 Task: Look for space in Hindaun, India from 1st June, 2023 to 9th June, 2023 for 5 adults in price range Rs.6000 to Rs.12000. Place can be entire place with 3 bedrooms having 3 beds and 3 bathrooms. Property type can be house, flat, guest house. Booking option can be shelf check-in. Required host language is English.
Action: Mouse moved to (519, 129)
Screenshot: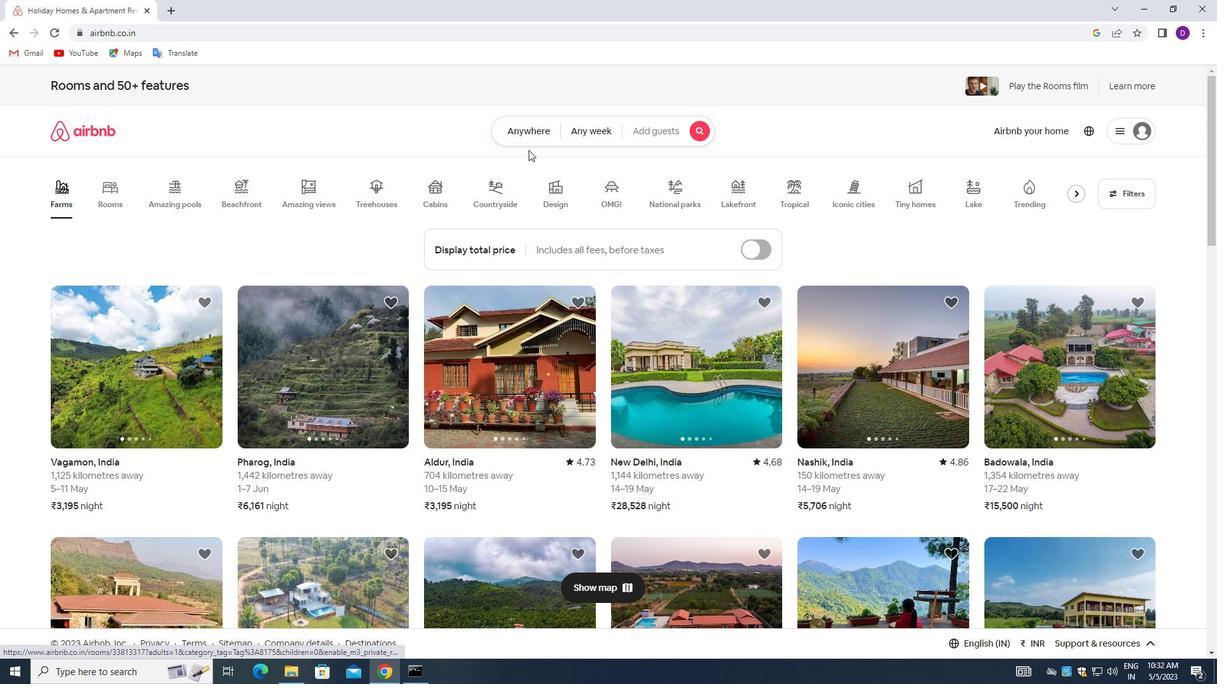 
Action: Mouse pressed left at (519, 129)
Screenshot: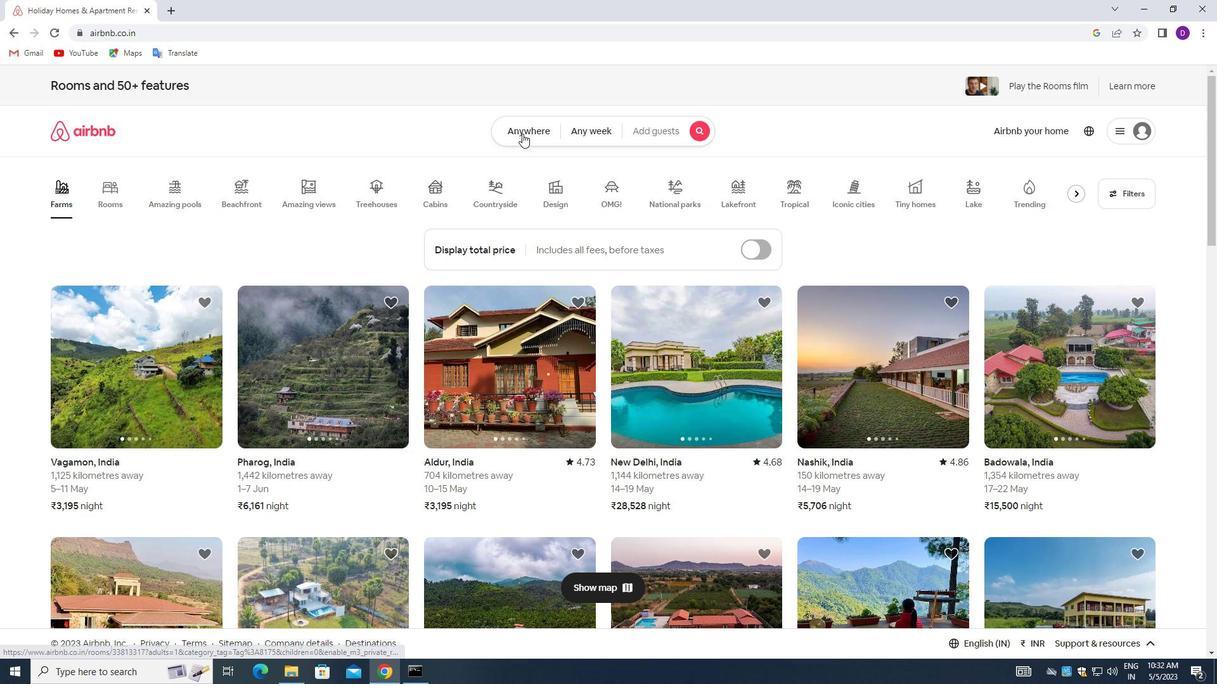 
Action: Mouse moved to (509, 176)
Screenshot: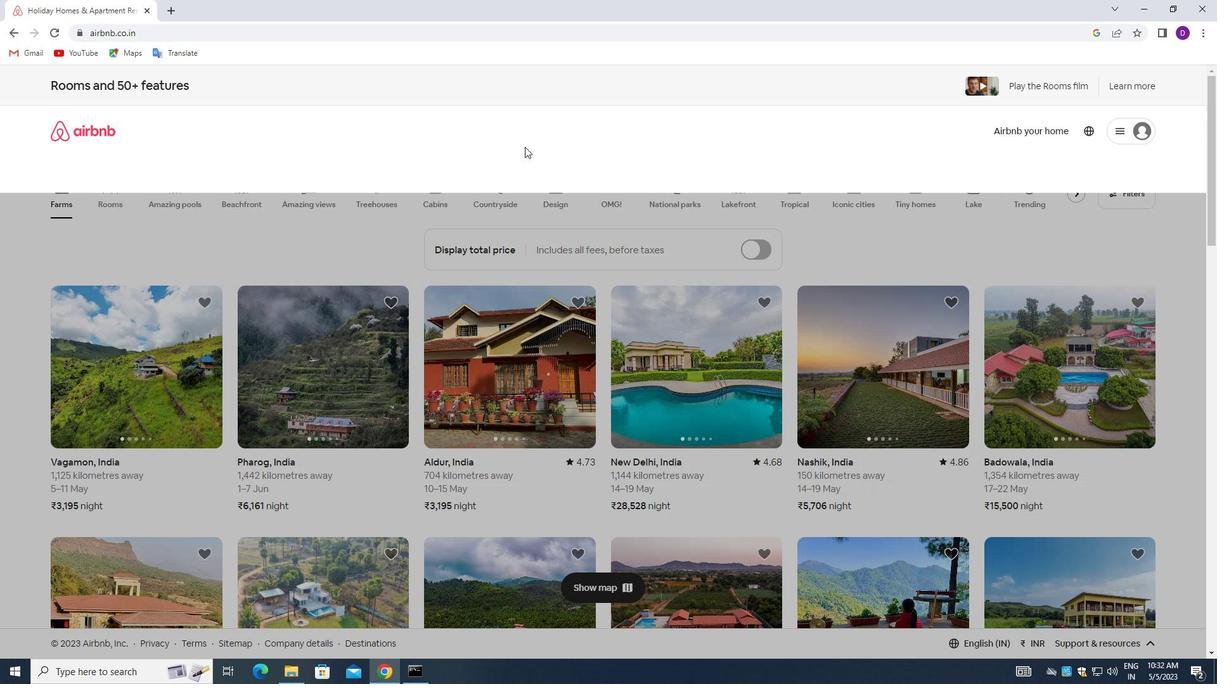 
Action: Mouse pressed left at (509, 176)
Screenshot: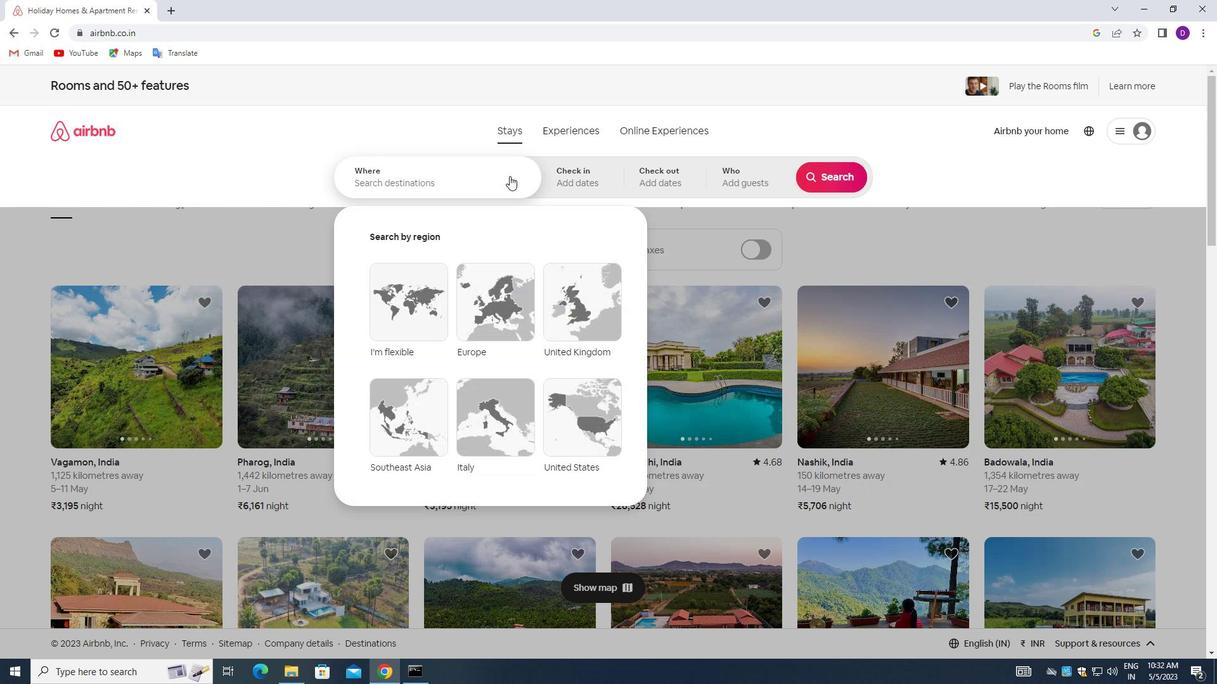 
Action: Mouse moved to (272, 175)
Screenshot: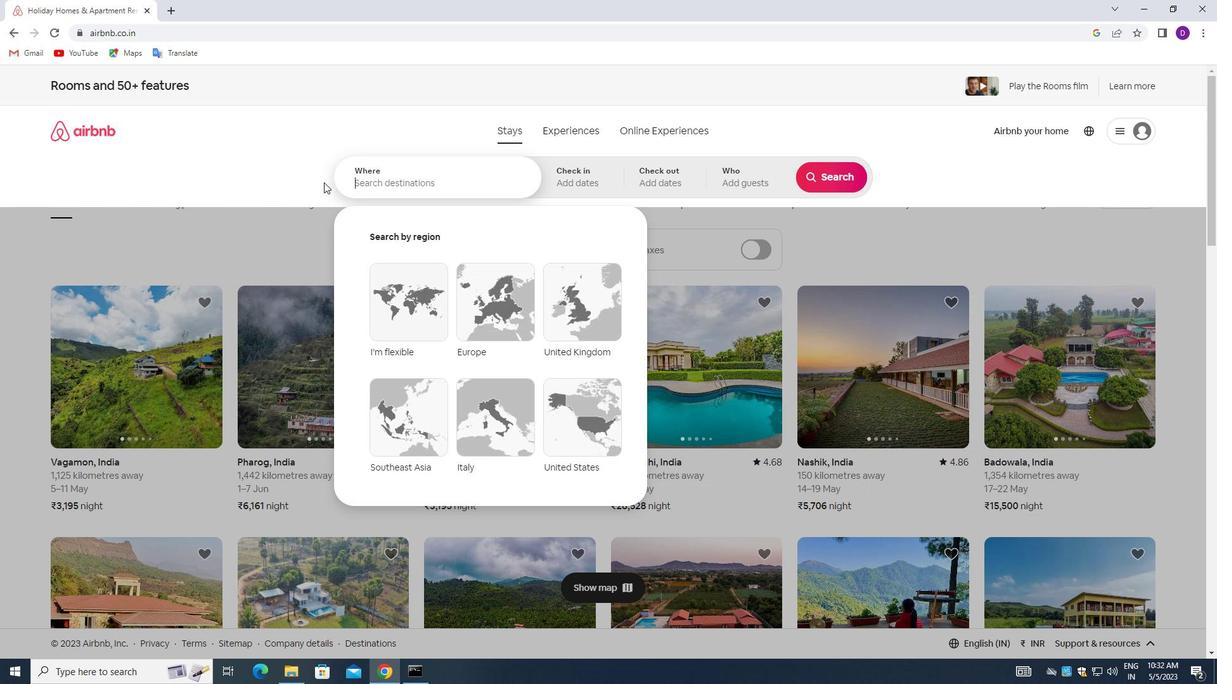
Action: Key pressed <Key.shift>HINDAUN,<Key.space><Key.shift>INDIA<Key.enter>
Screenshot: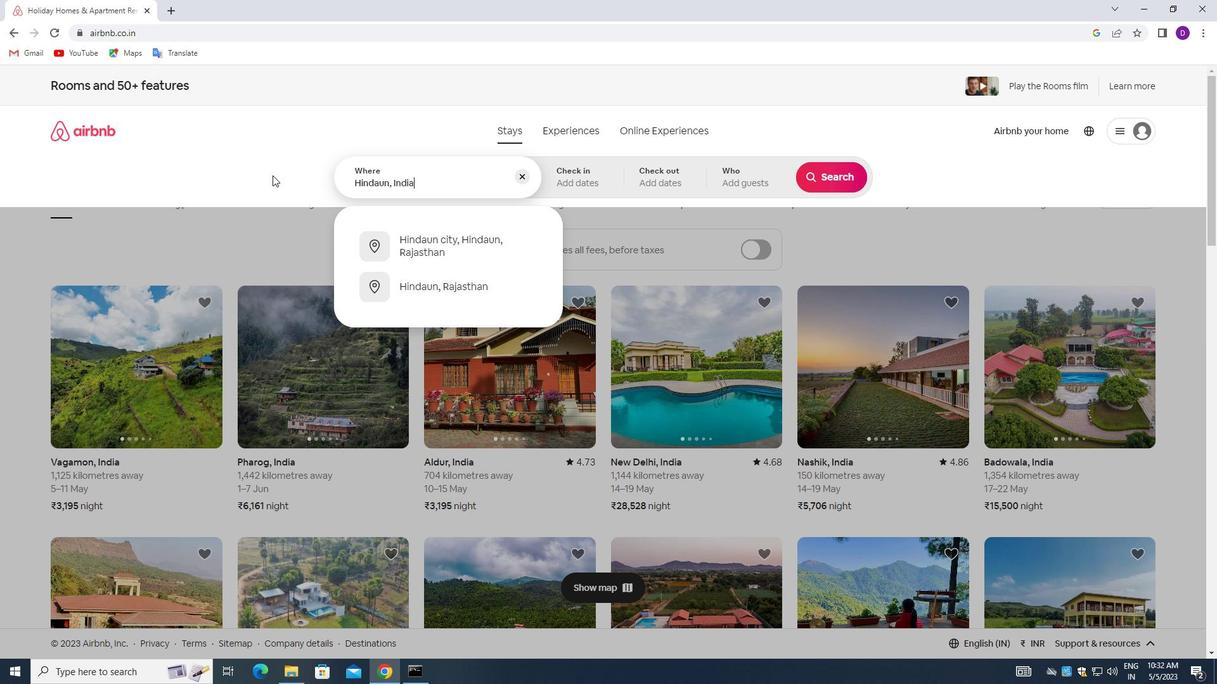 
Action: Mouse moved to (762, 332)
Screenshot: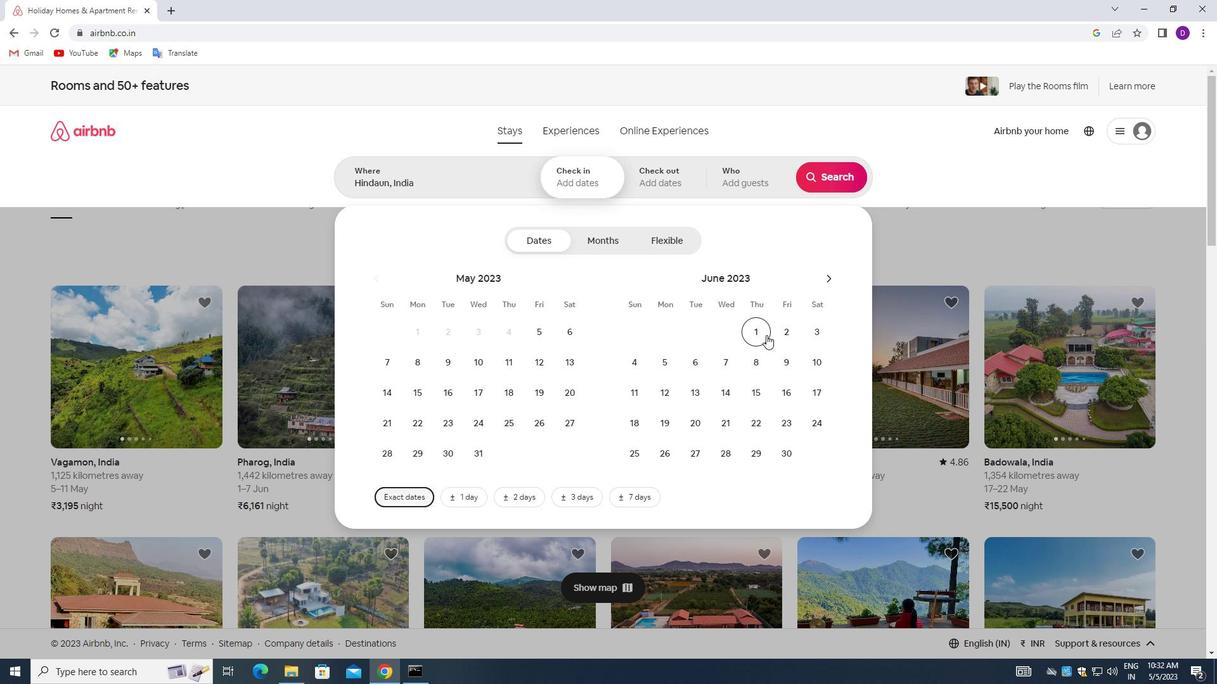 
Action: Mouse pressed left at (762, 332)
Screenshot: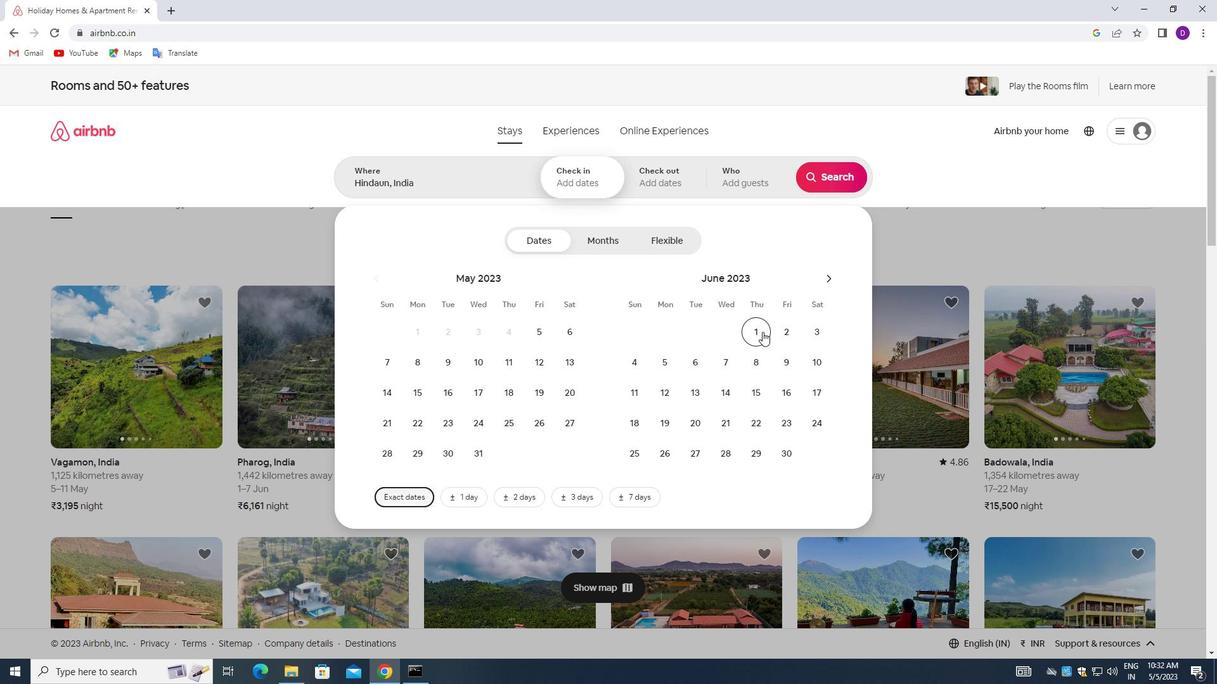 
Action: Mouse moved to (789, 355)
Screenshot: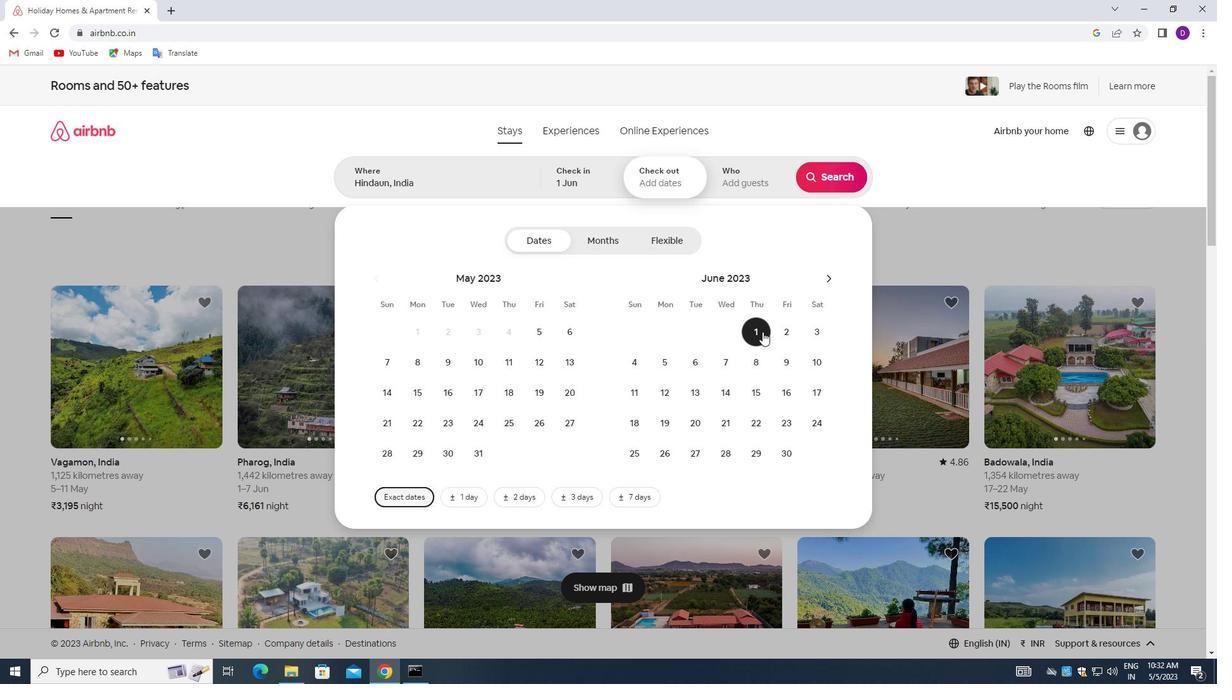 
Action: Mouse pressed left at (789, 355)
Screenshot: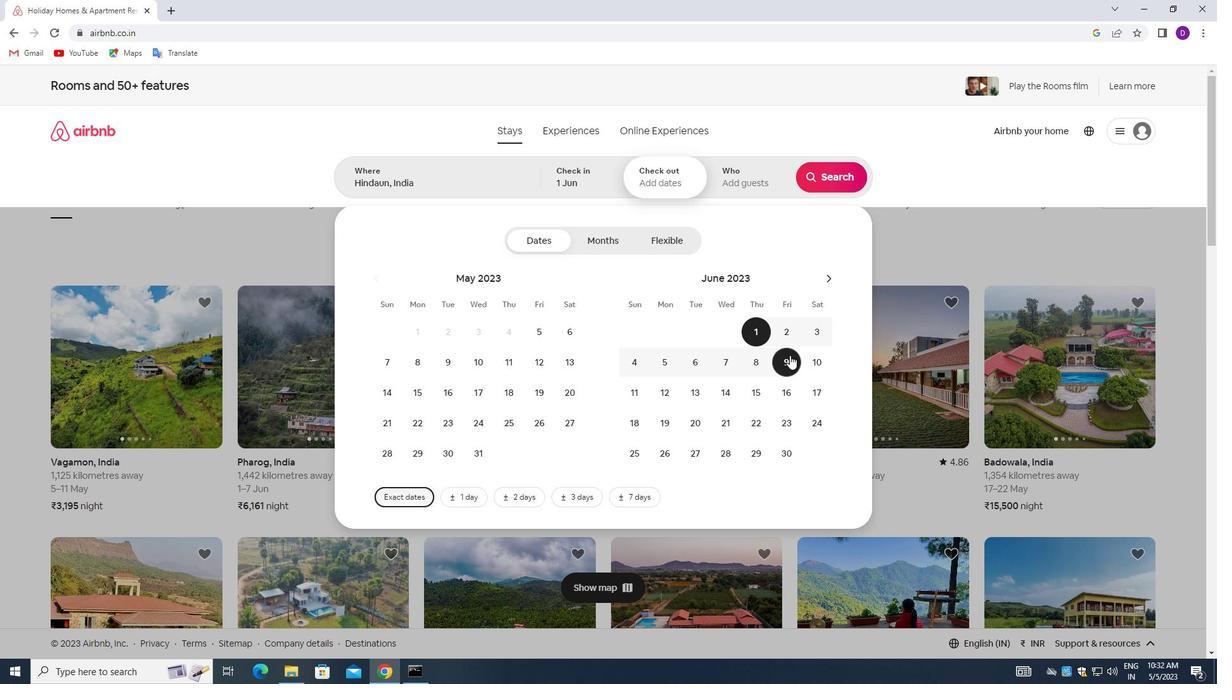 
Action: Mouse moved to (735, 170)
Screenshot: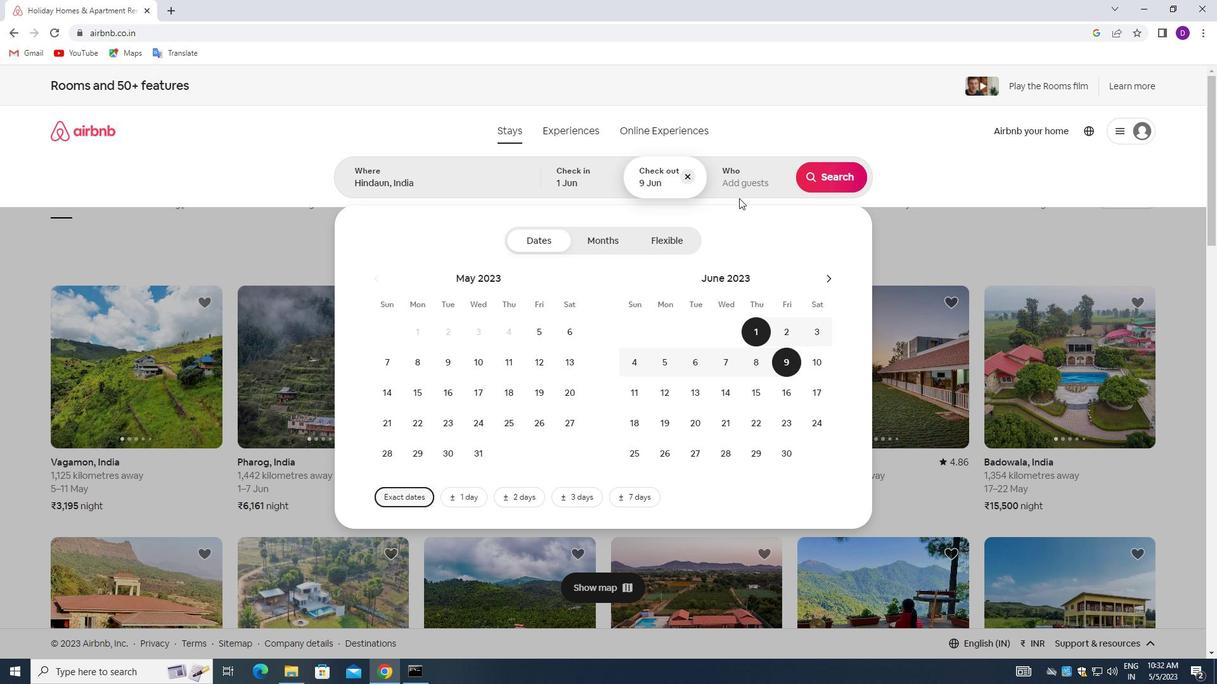 
Action: Mouse pressed left at (735, 170)
Screenshot: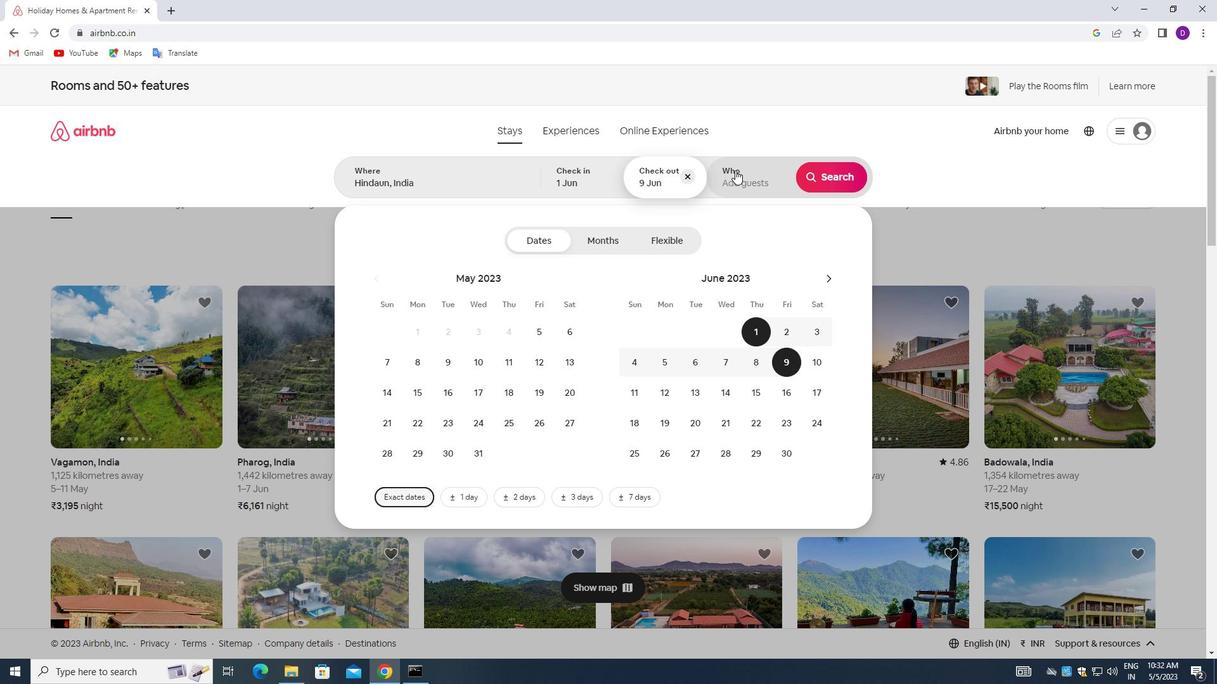 
Action: Mouse moved to (834, 249)
Screenshot: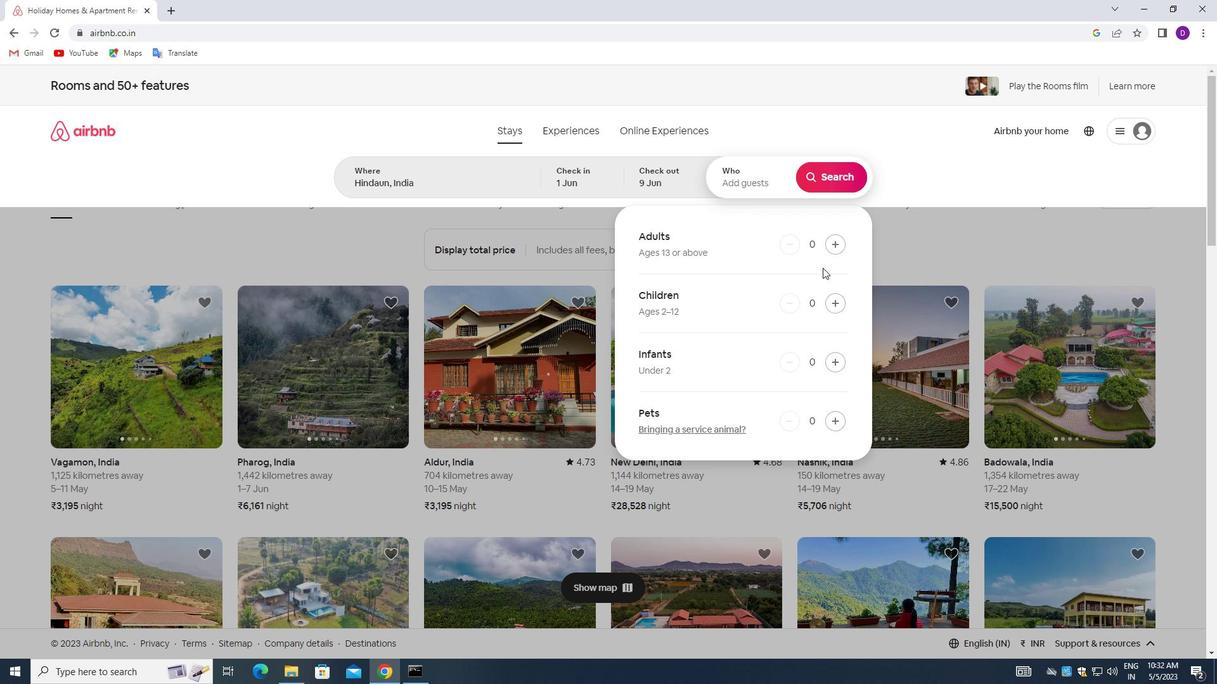 
Action: Mouse pressed left at (834, 249)
Screenshot: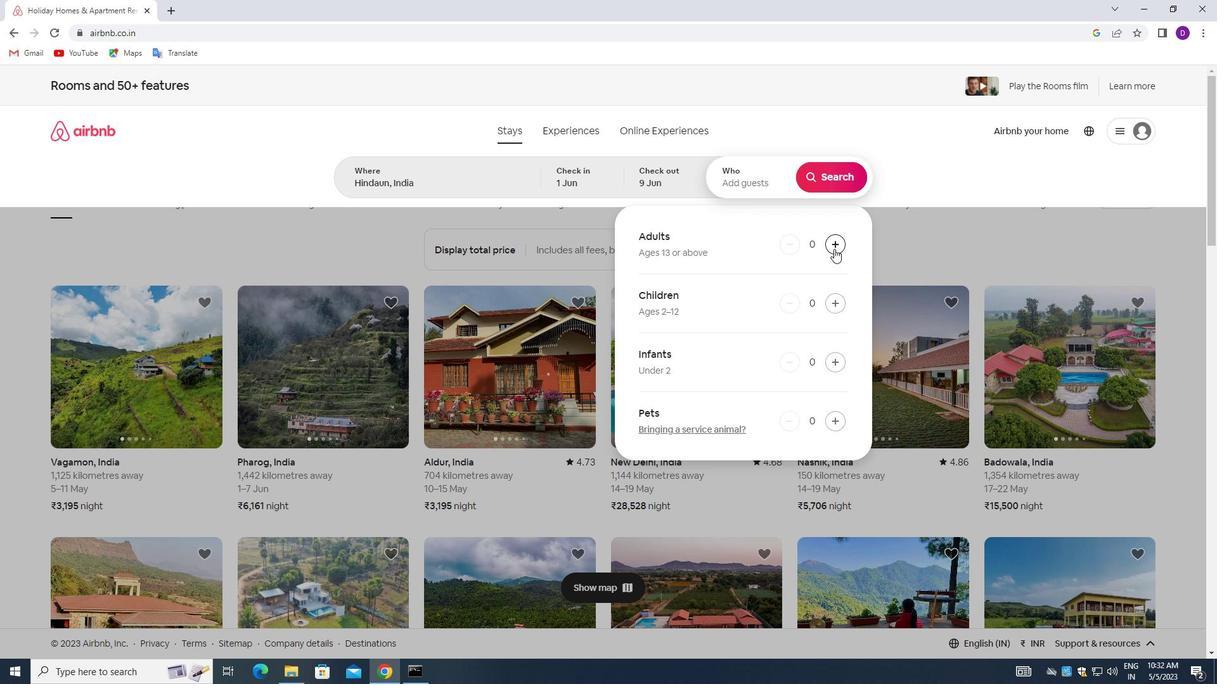 
Action: Mouse pressed left at (834, 249)
Screenshot: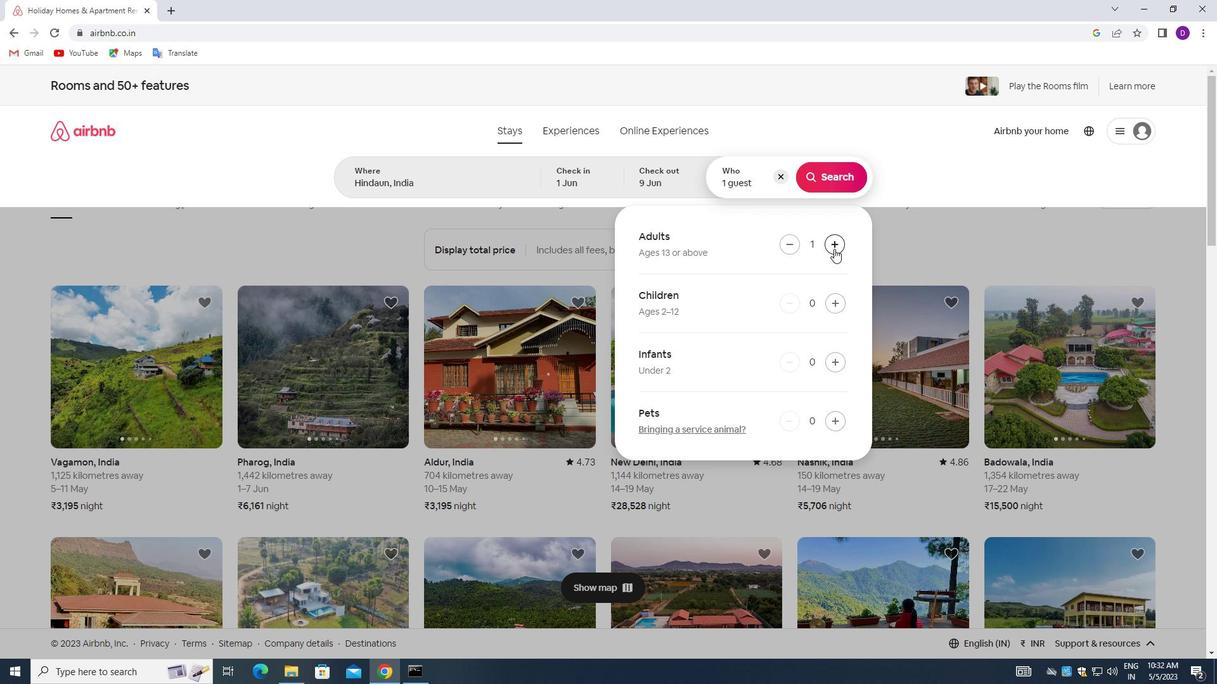 
Action: Mouse pressed left at (834, 249)
Screenshot: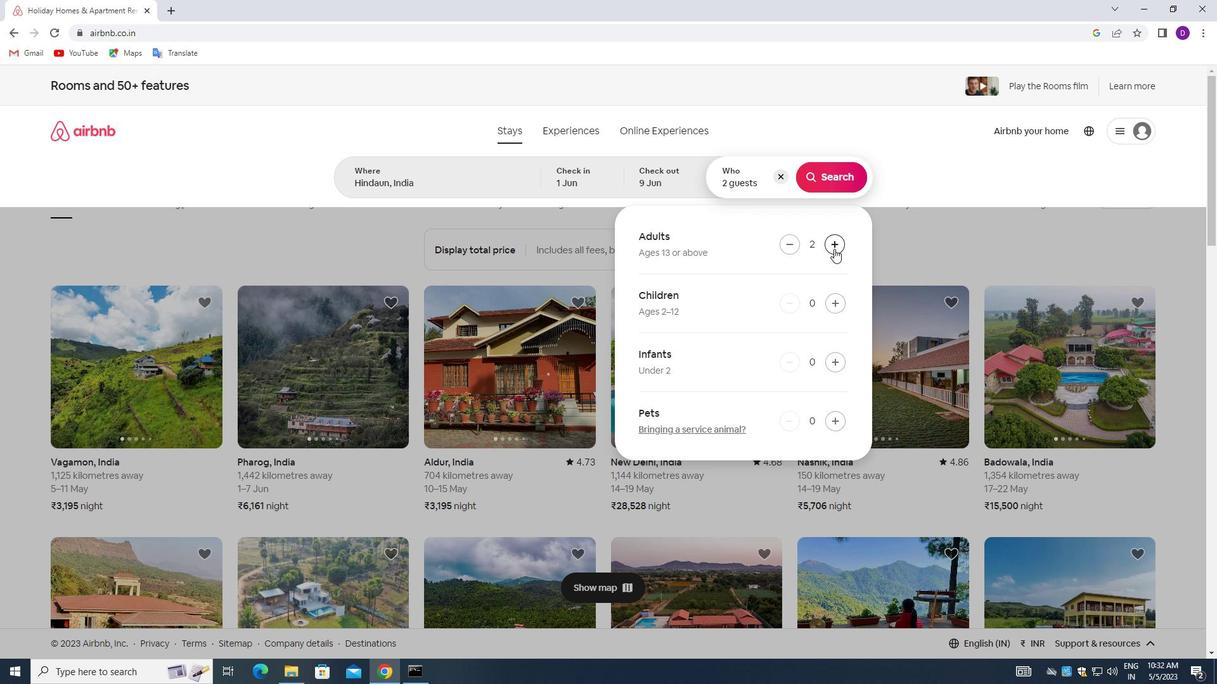 
Action: Mouse pressed left at (834, 249)
Screenshot: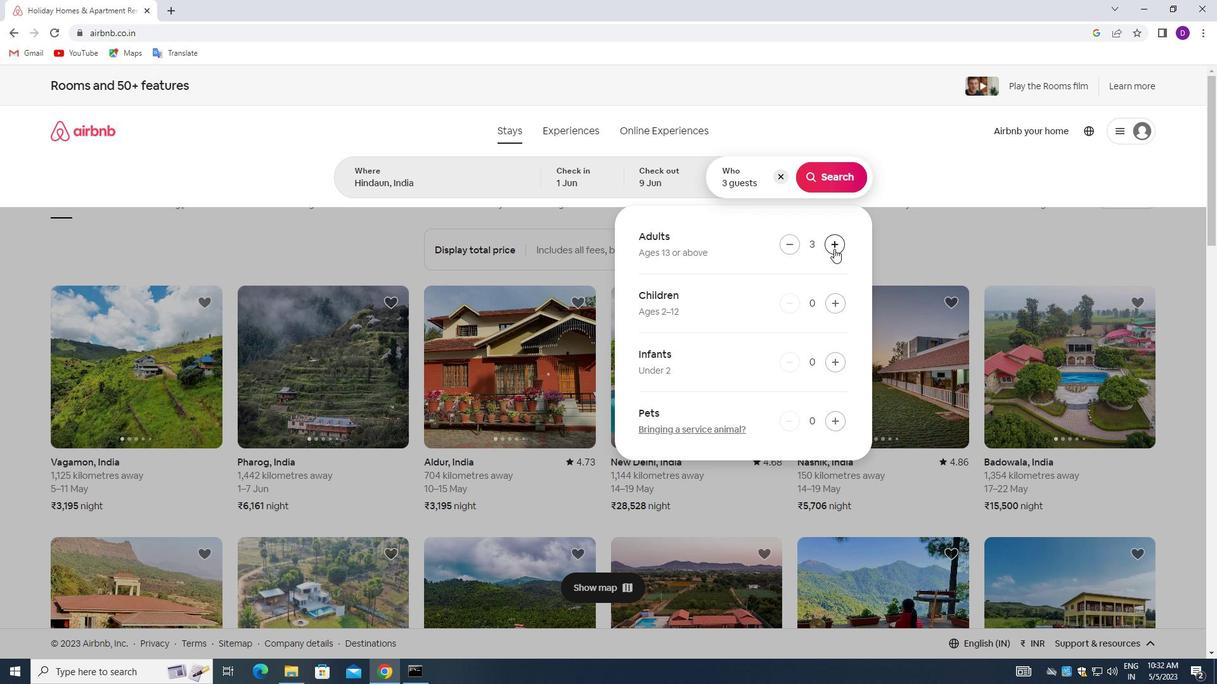 
Action: Mouse pressed left at (834, 249)
Screenshot: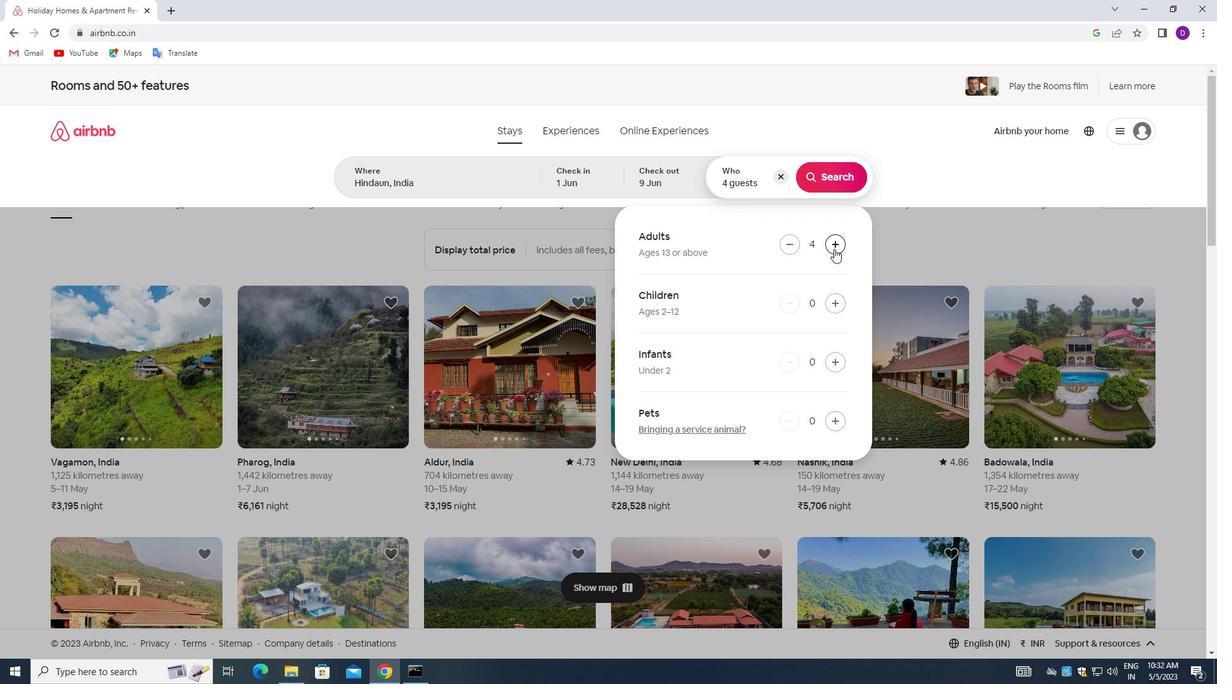 
Action: Mouse moved to (830, 176)
Screenshot: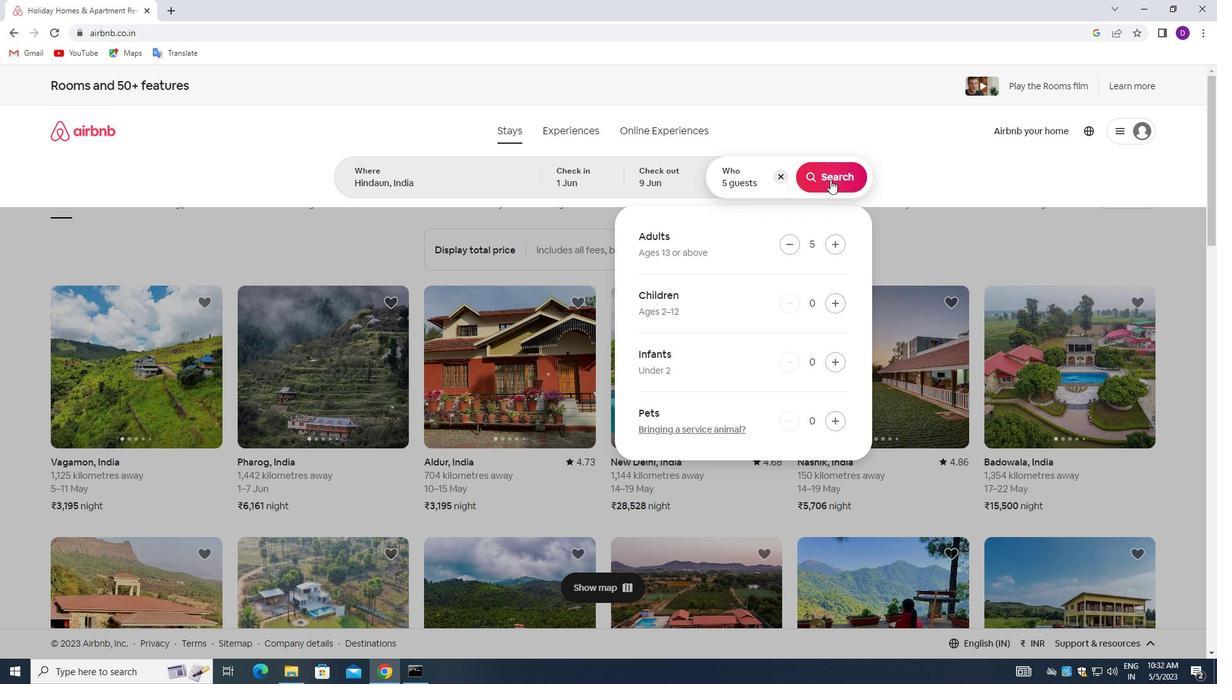 
Action: Mouse pressed left at (830, 176)
Screenshot: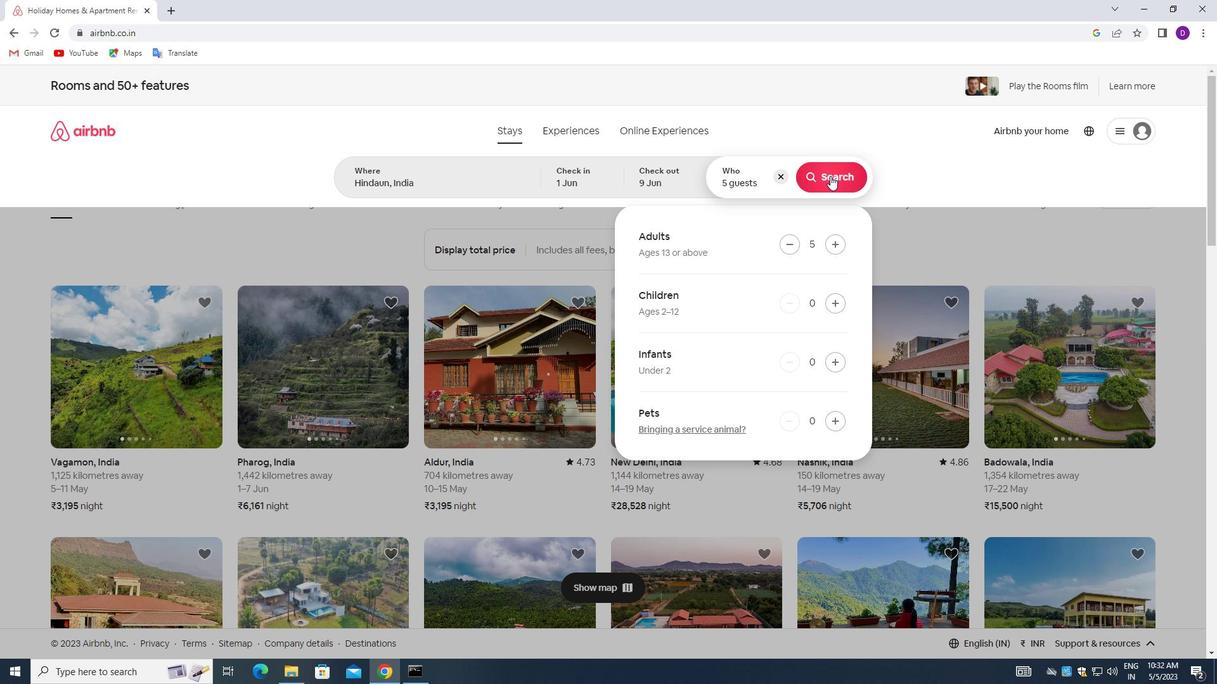 
Action: Mouse moved to (1147, 140)
Screenshot: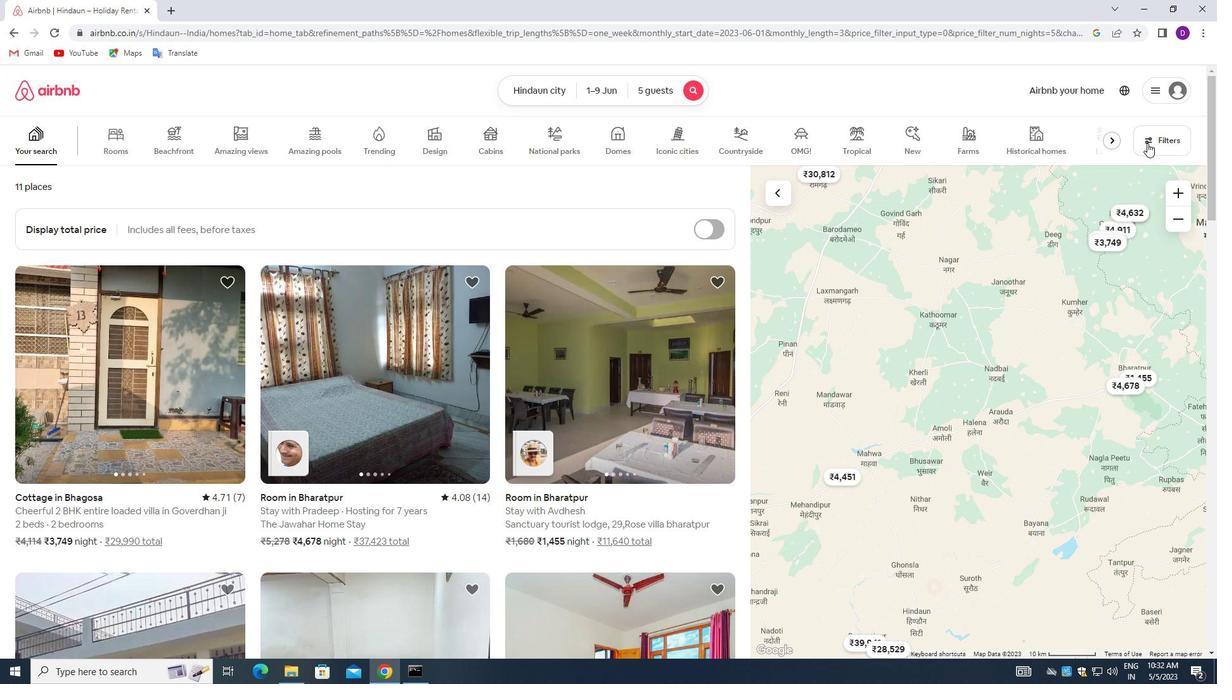 
Action: Mouse pressed left at (1147, 140)
Screenshot: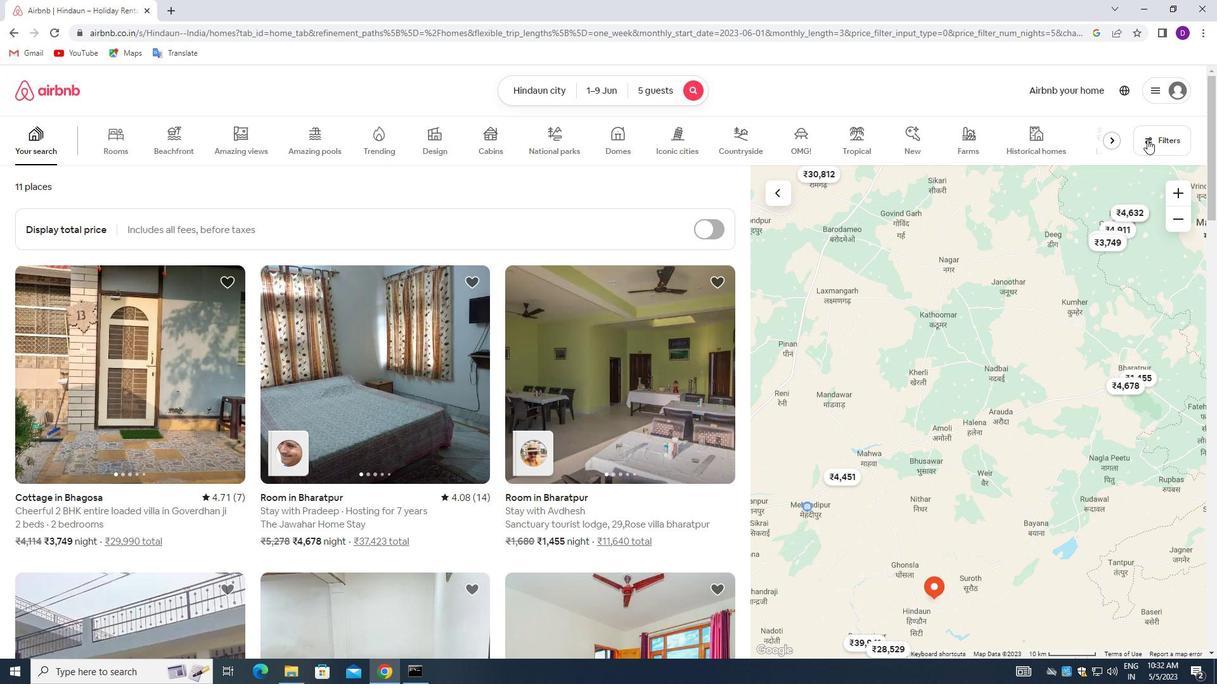 
Action: Mouse moved to (441, 454)
Screenshot: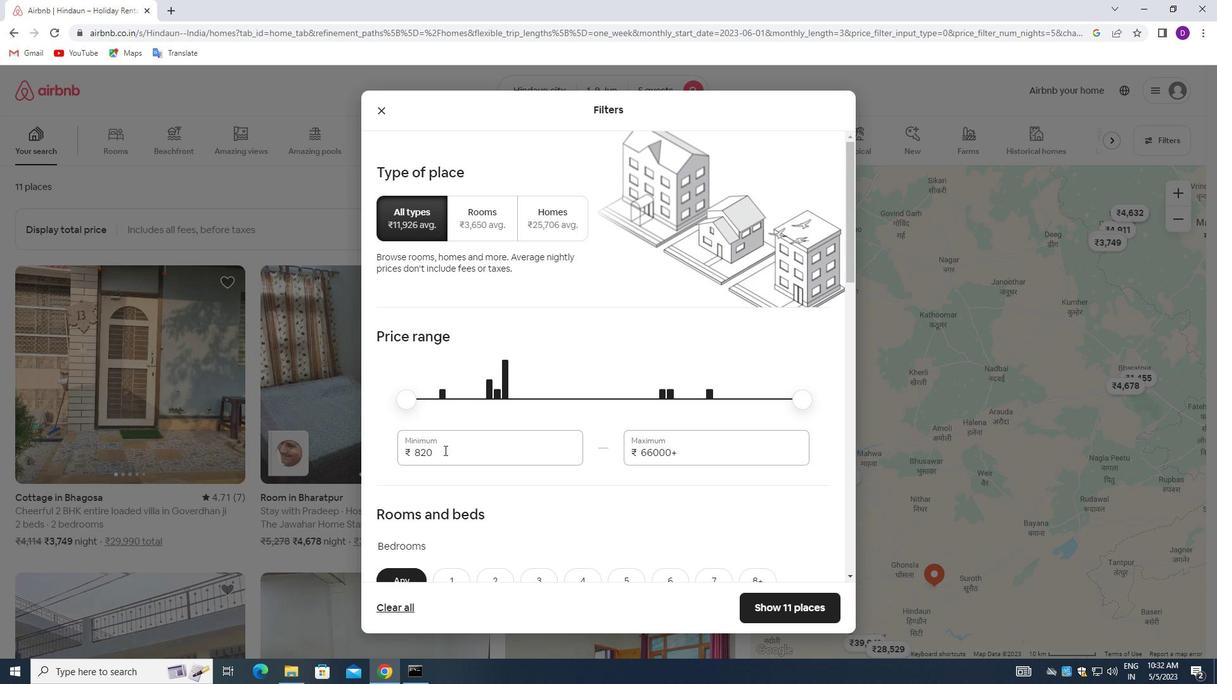 
Action: Mouse pressed left at (441, 454)
Screenshot: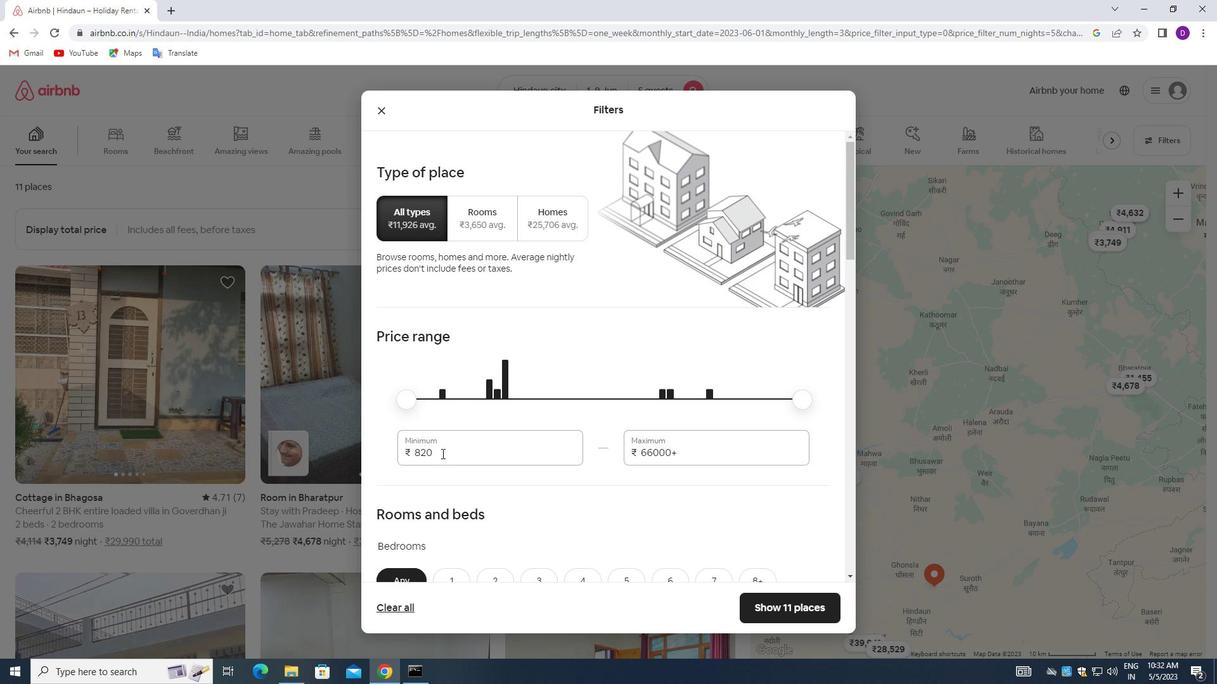 
Action: Mouse pressed left at (441, 454)
Screenshot: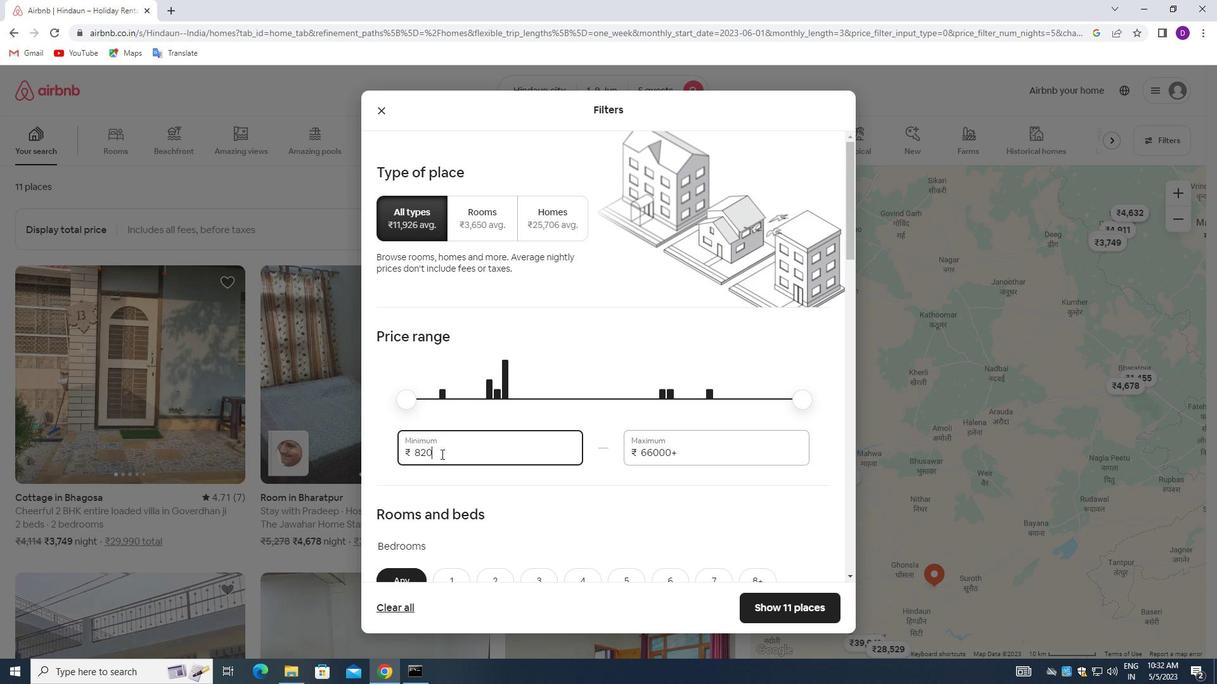 
Action: Key pressed 6000<Key.tab>12000
Screenshot: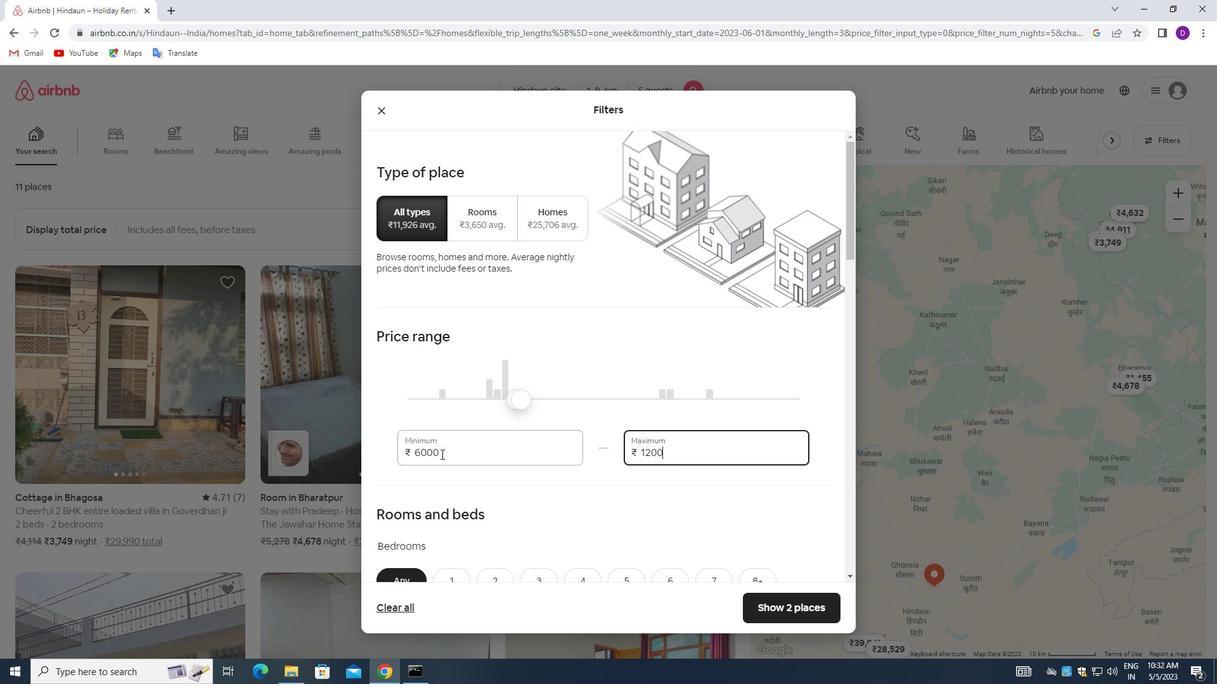 
Action: Mouse moved to (509, 503)
Screenshot: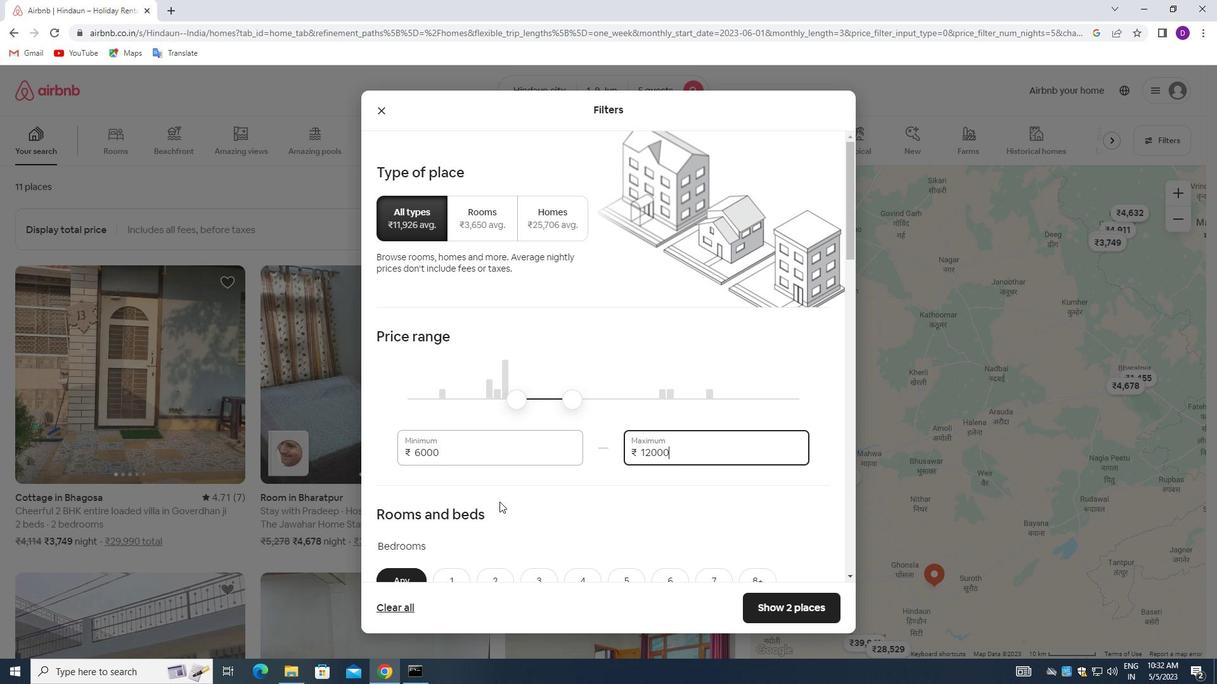 
Action: Mouse scrolled (509, 502) with delta (0, 0)
Screenshot: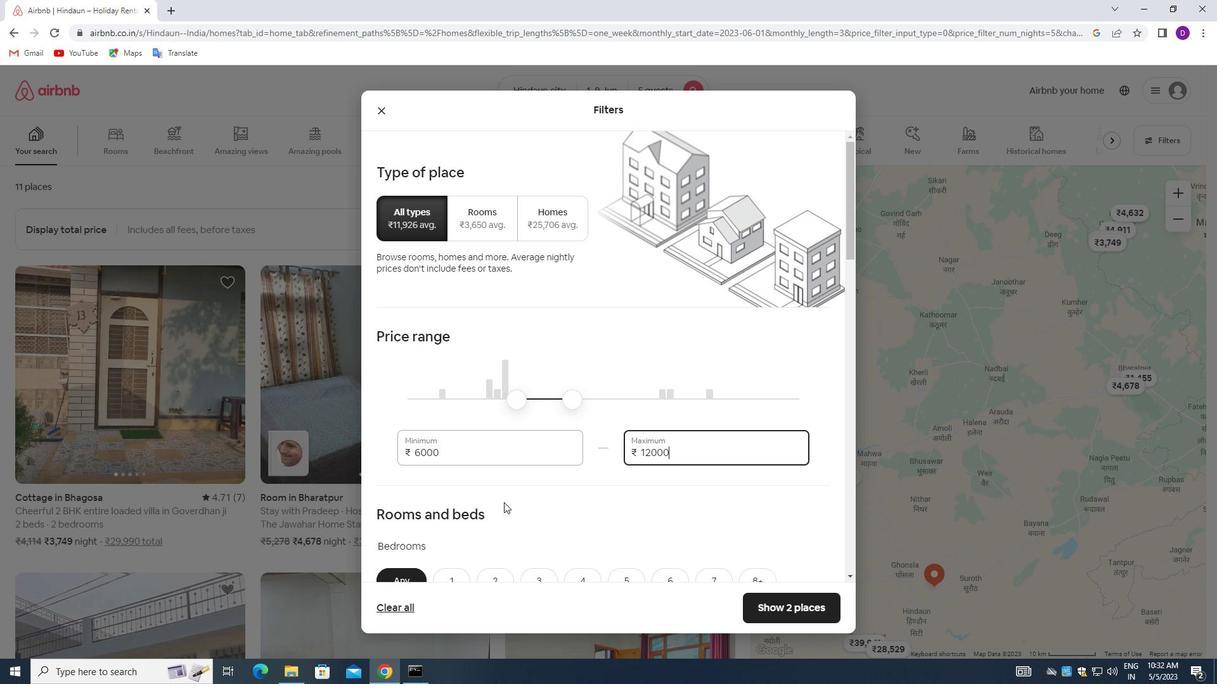 
Action: Mouse moved to (513, 503)
Screenshot: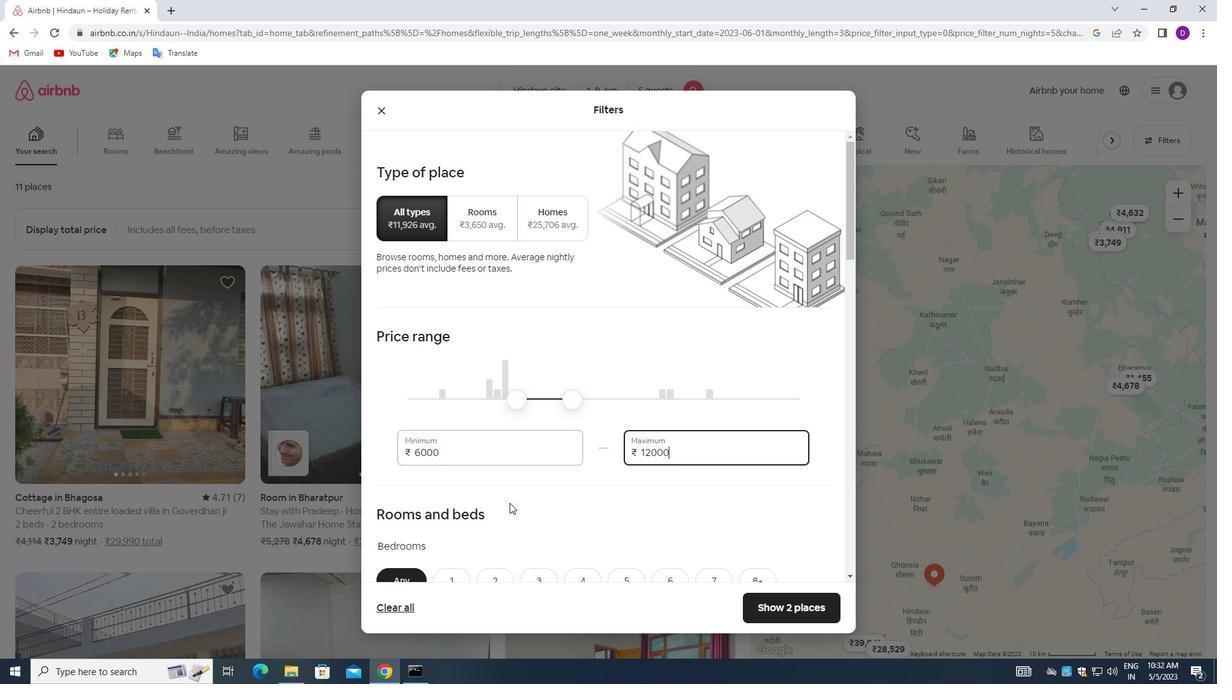
Action: Mouse scrolled (513, 502) with delta (0, 0)
Screenshot: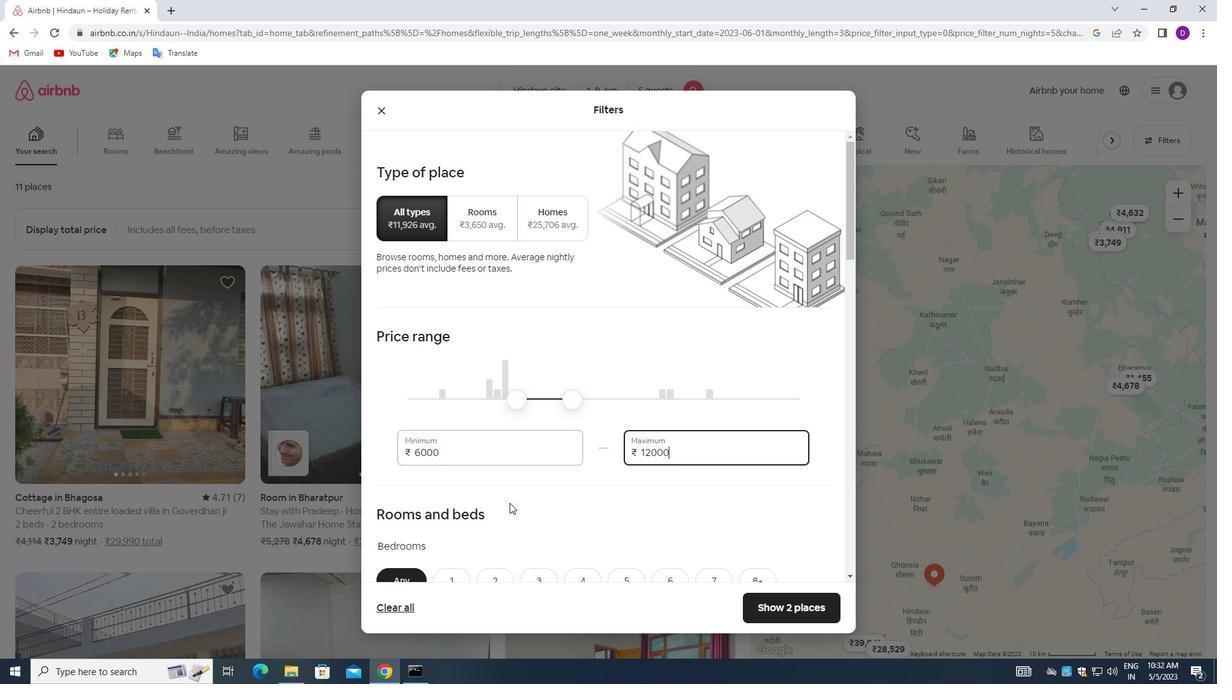 
Action: Mouse moved to (514, 503)
Screenshot: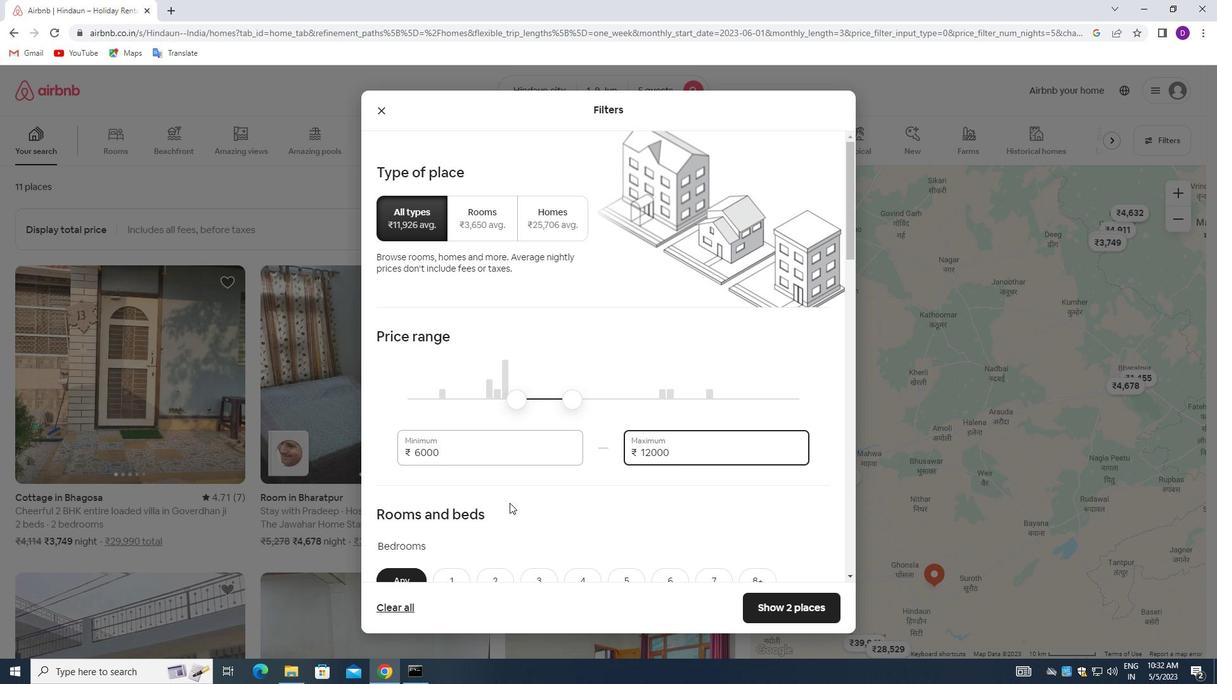 
Action: Mouse scrolled (514, 502) with delta (0, 0)
Screenshot: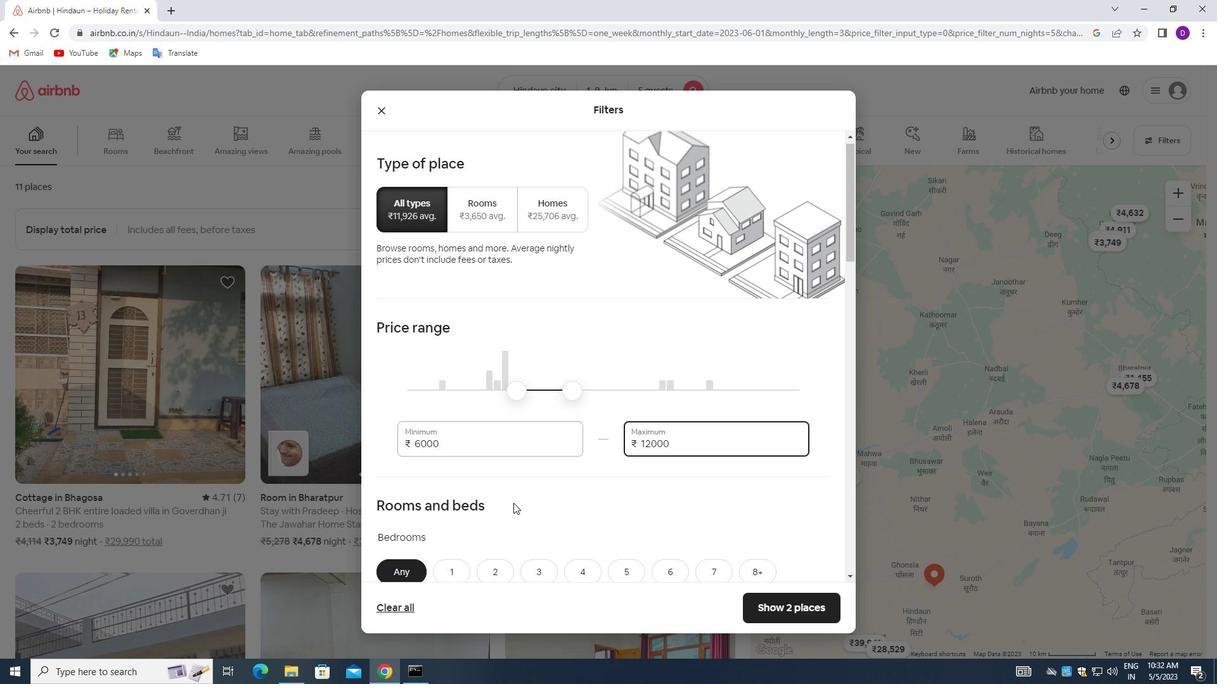 
Action: Mouse moved to (537, 398)
Screenshot: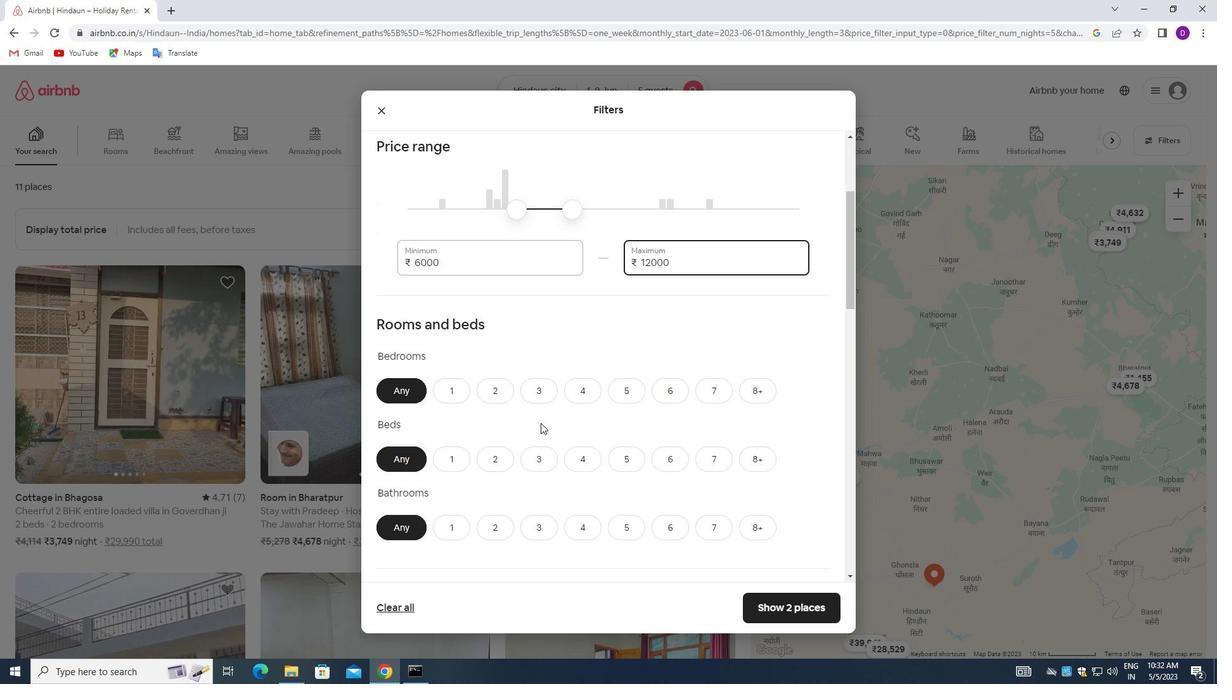 
Action: Mouse pressed left at (537, 398)
Screenshot: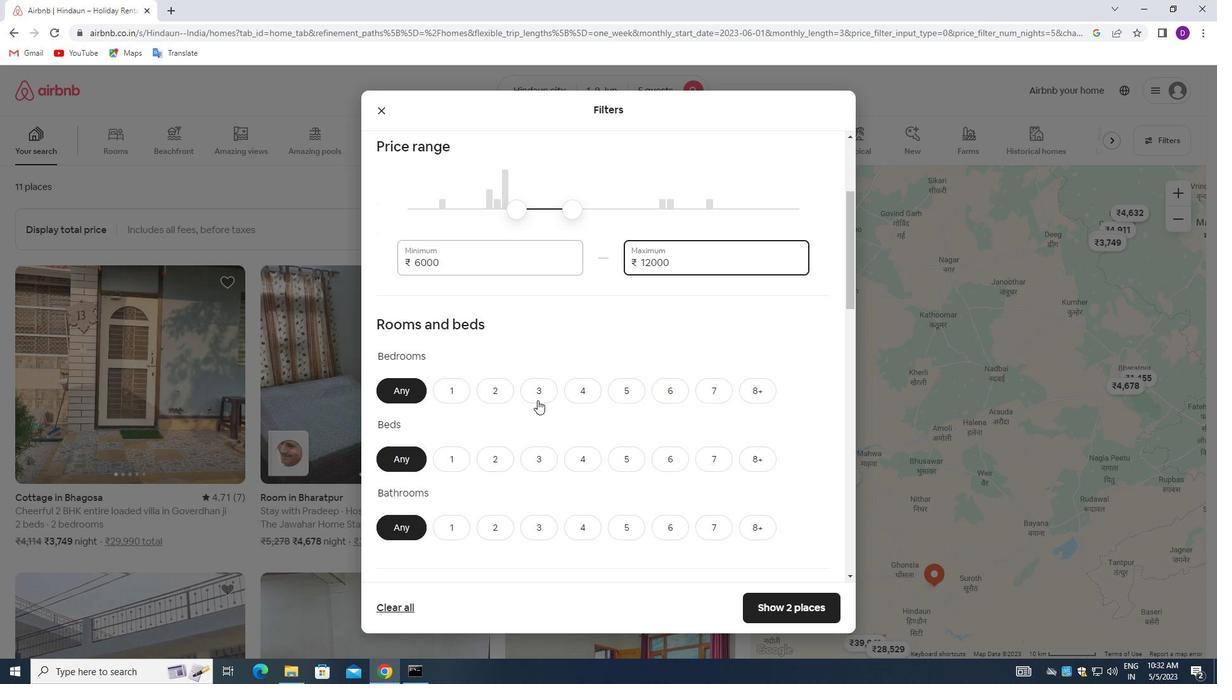 
Action: Mouse moved to (537, 453)
Screenshot: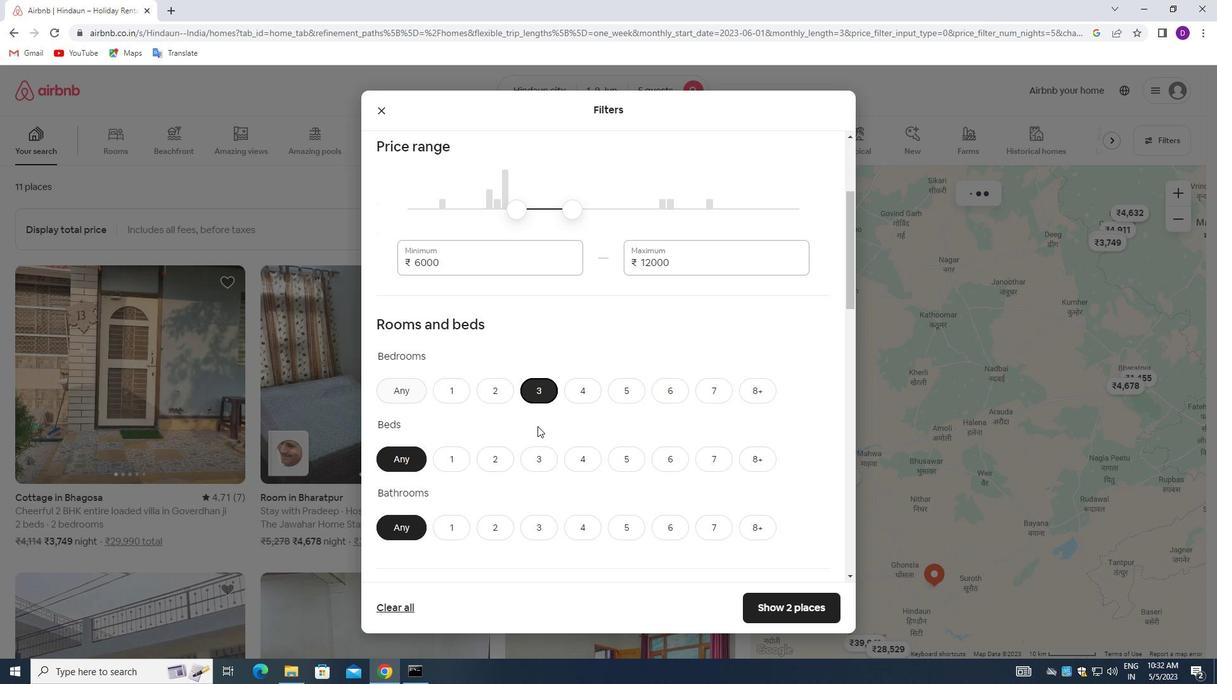 
Action: Mouse pressed left at (537, 453)
Screenshot: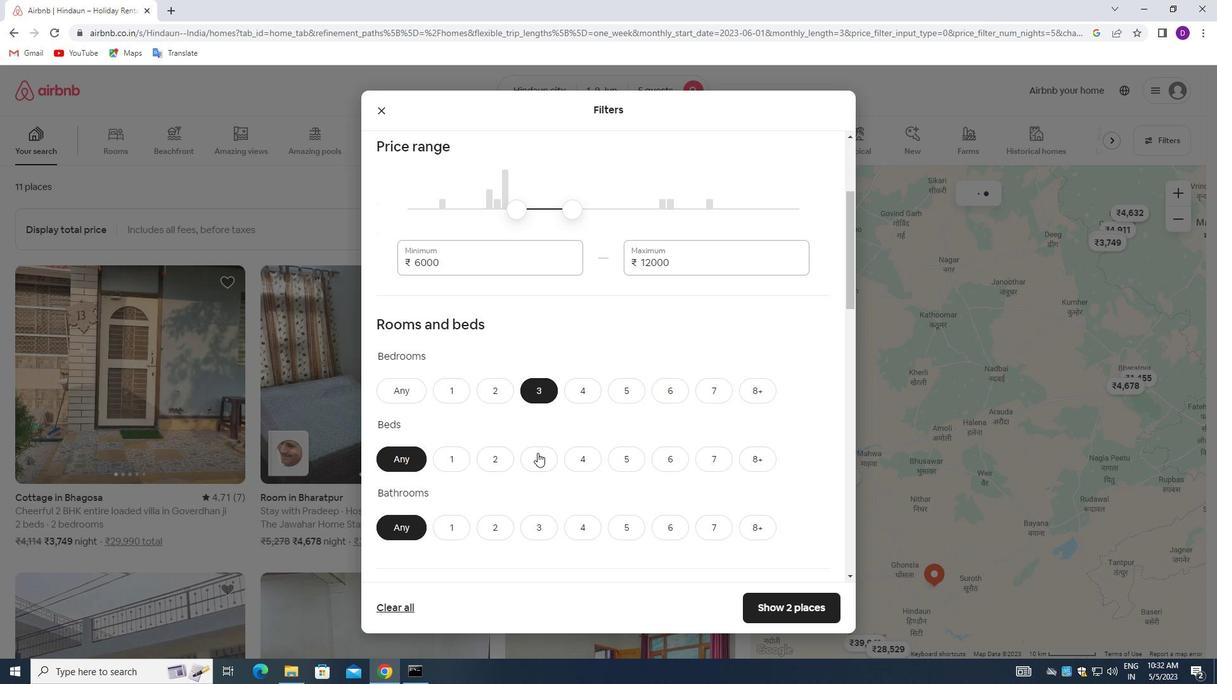 
Action: Mouse moved to (537, 524)
Screenshot: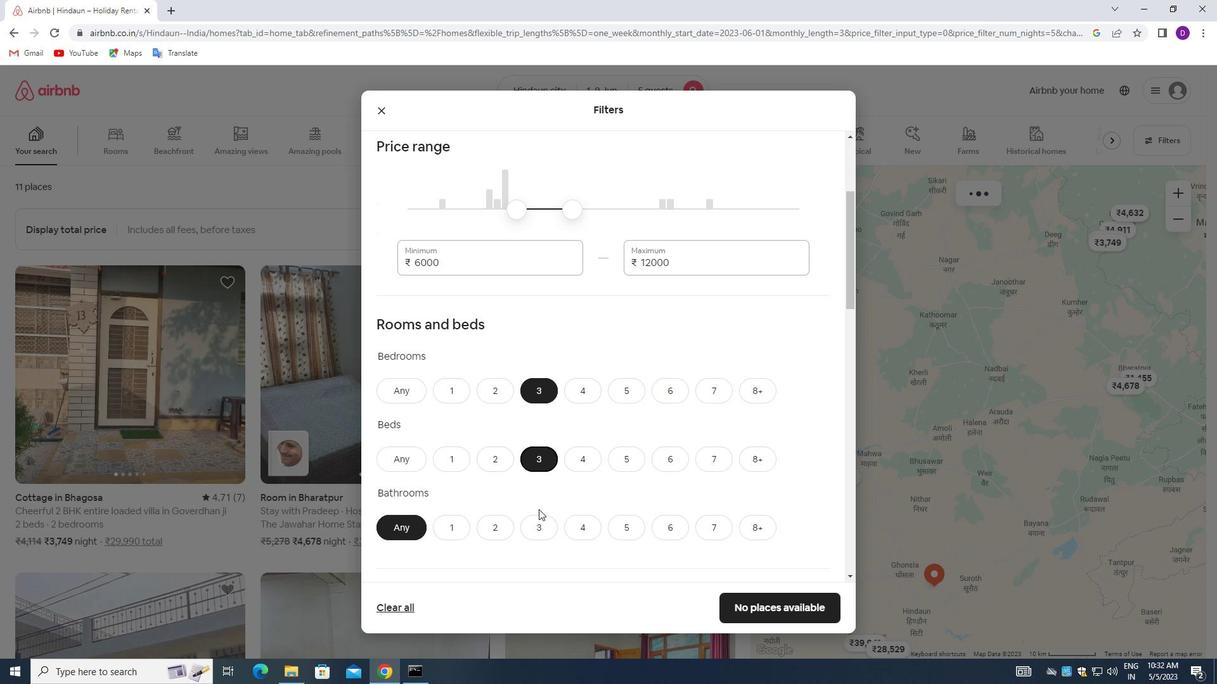 
Action: Mouse pressed left at (537, 524)
Screenshot: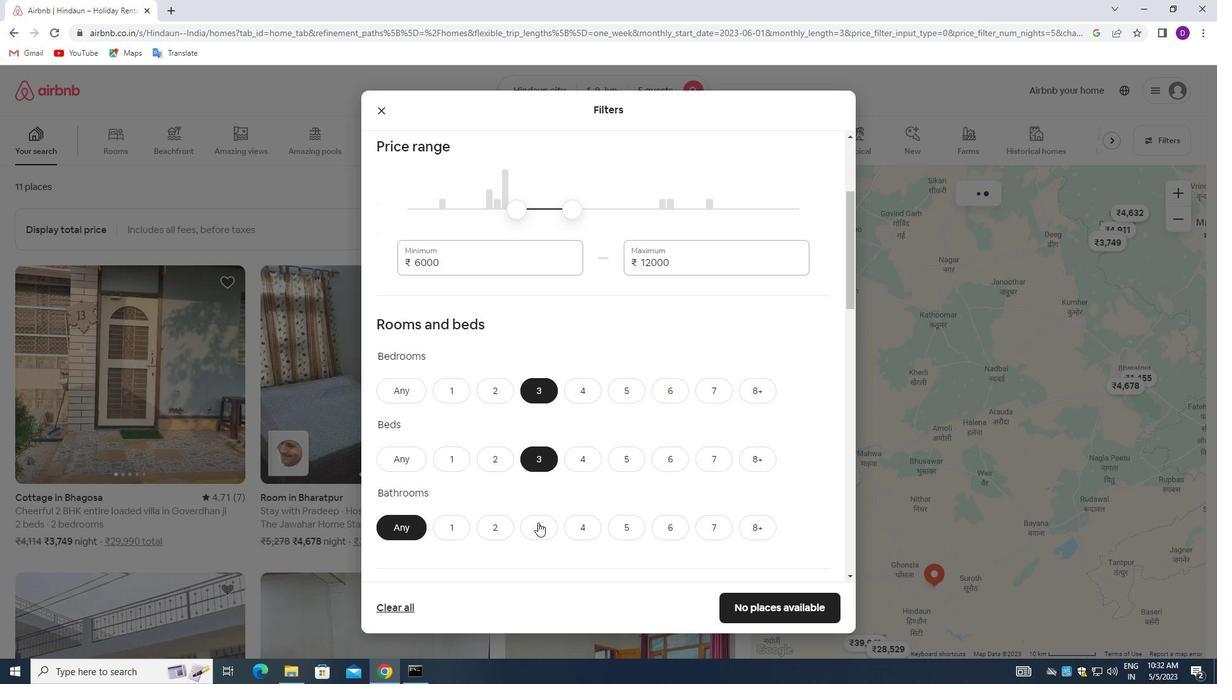 
Action: Mouse moved to (546, 427)
Screenshot: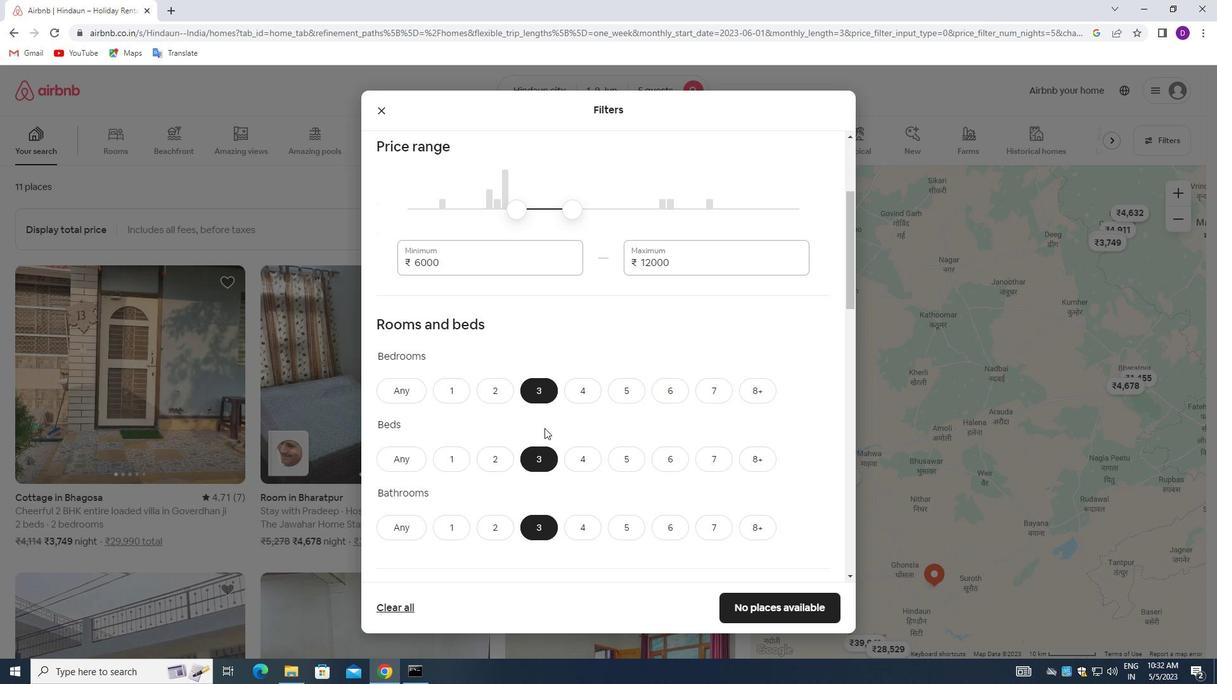 
Action: Mouse scrolled (546, 427) with delta (0, 0)
Screenshot: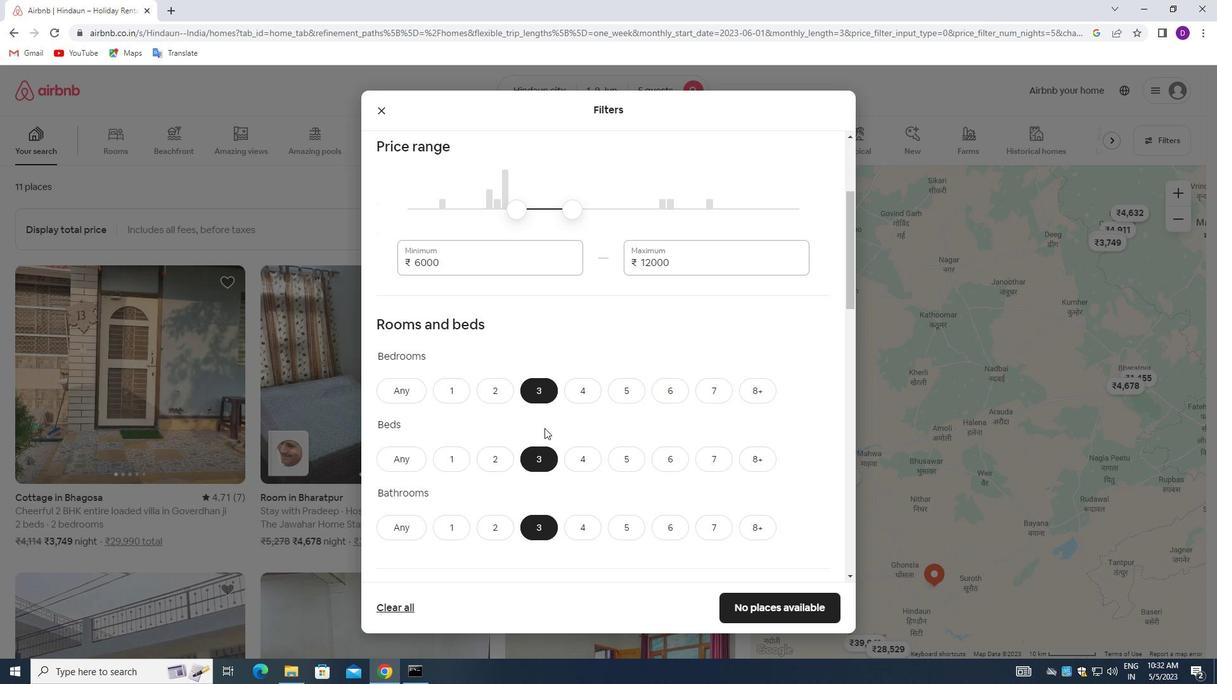 
Action: Mouse moved to (589, 394)
Screenshot: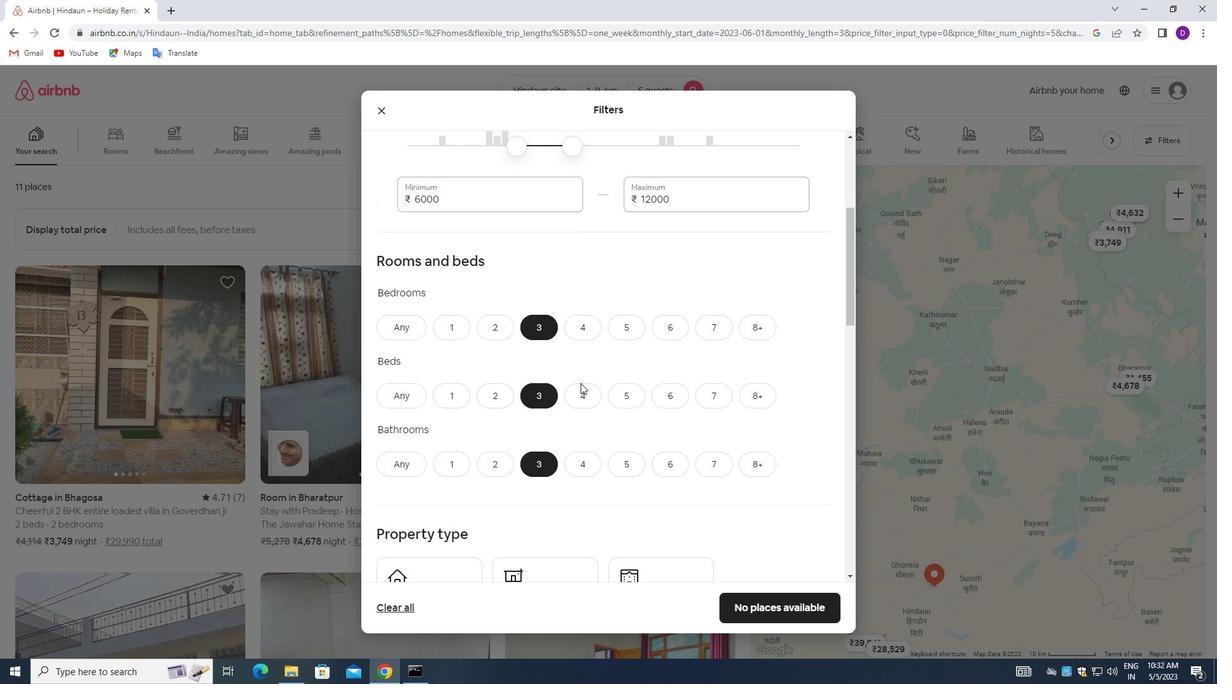 
Action: Mouse scrolled (589, 393) with delta (0, 0)
Screenshot: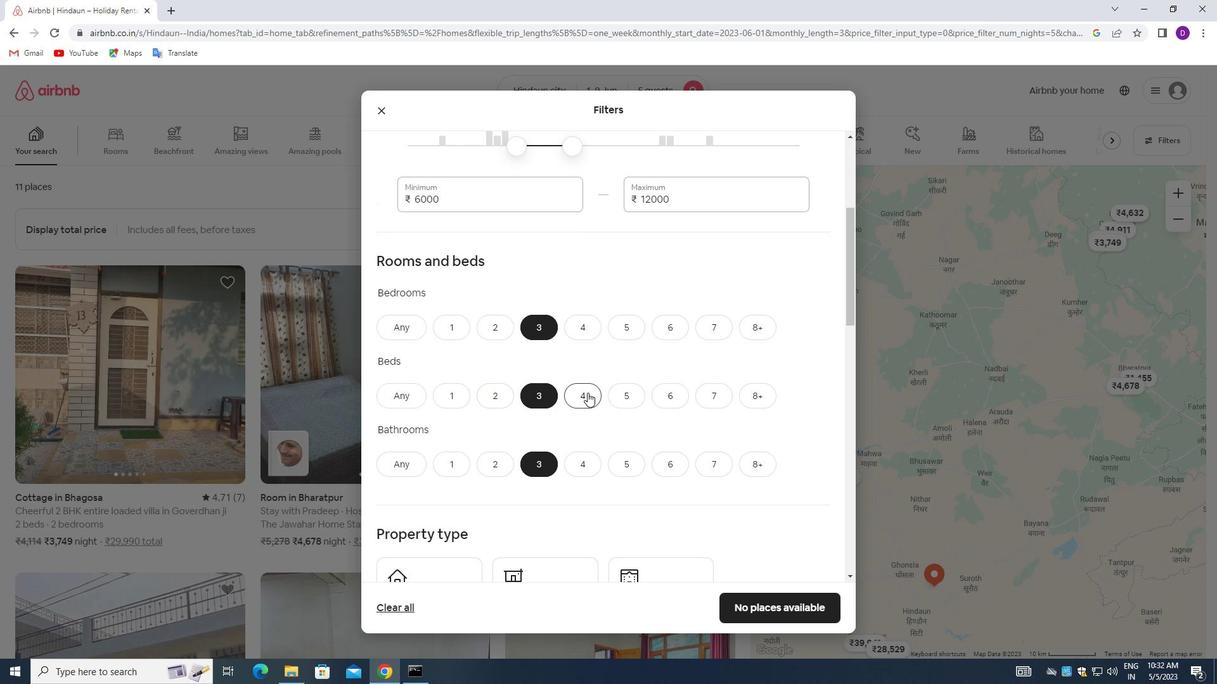 
Action: Mouse scrolled (589, 393) with delta (0, 0)
Screenshot: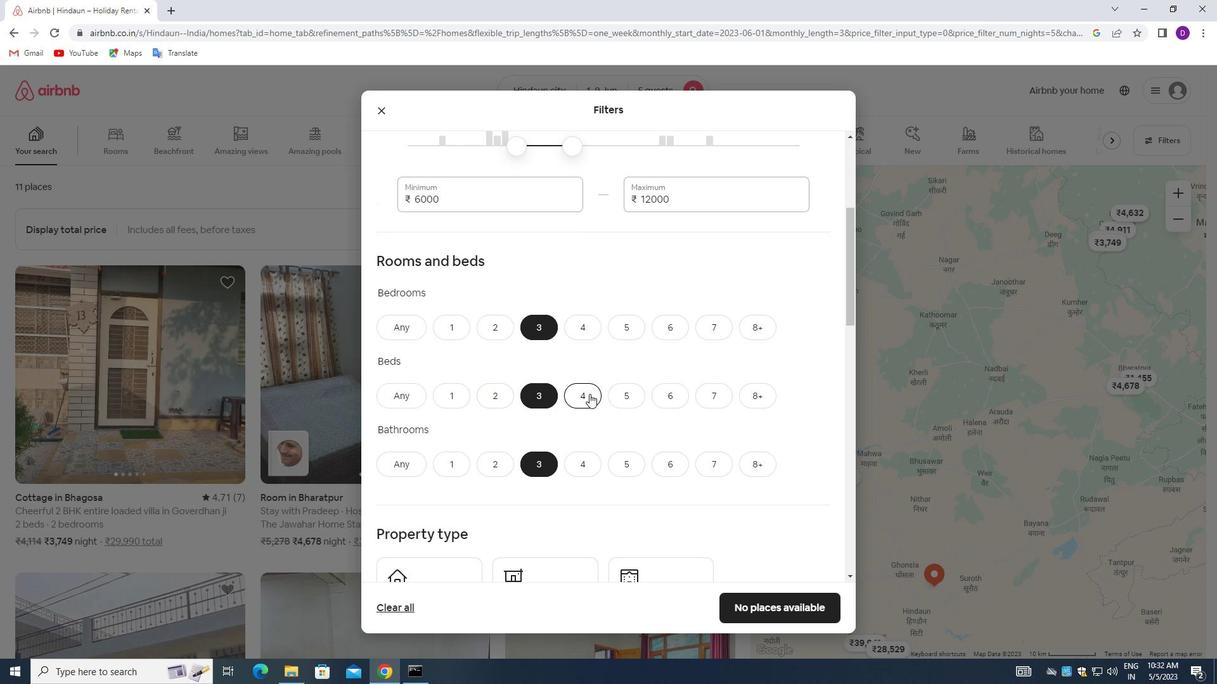 
Action: Mouse scrolled (589, 393) with delta (0, 0)
Screenshot: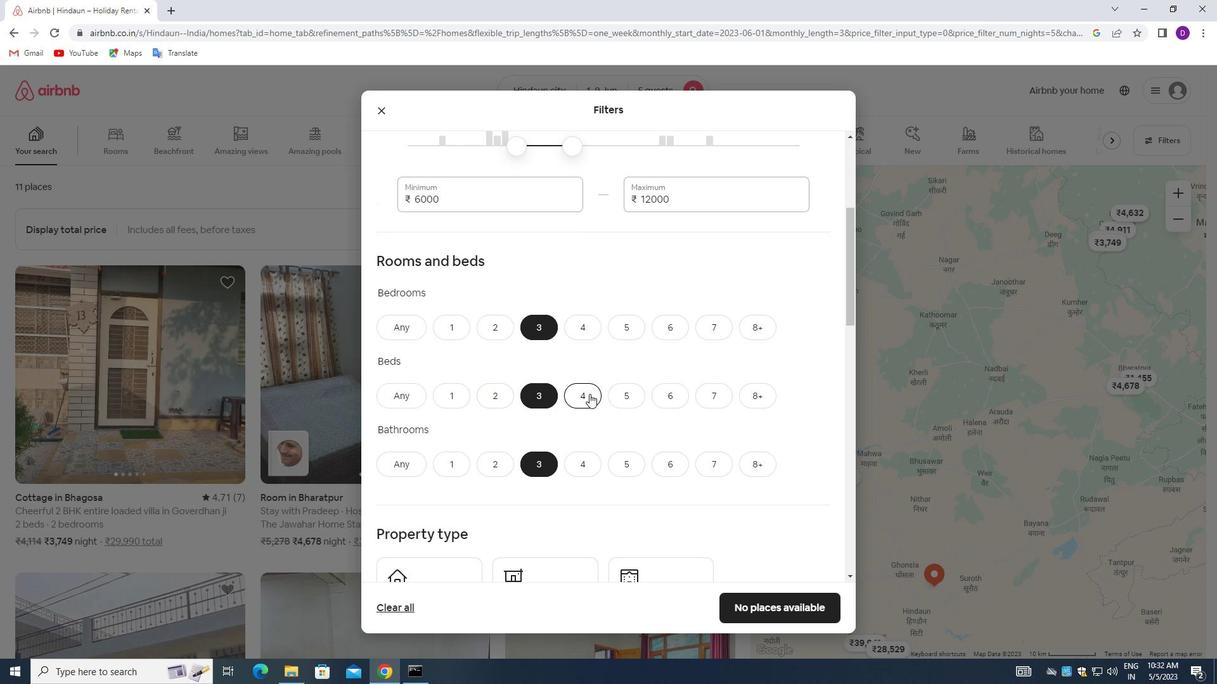 
Action: Mouse moved to (452, 394)
Screenshot: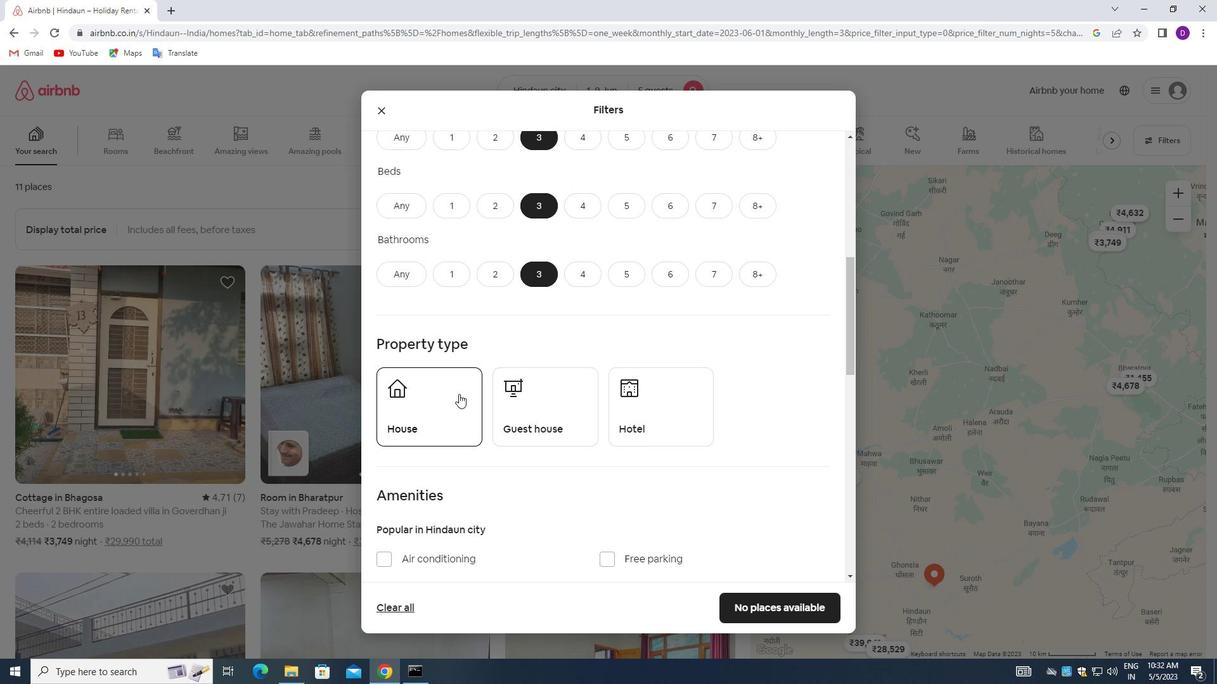 
Action: Mouse pressed left at (452, 394)
Screenshot: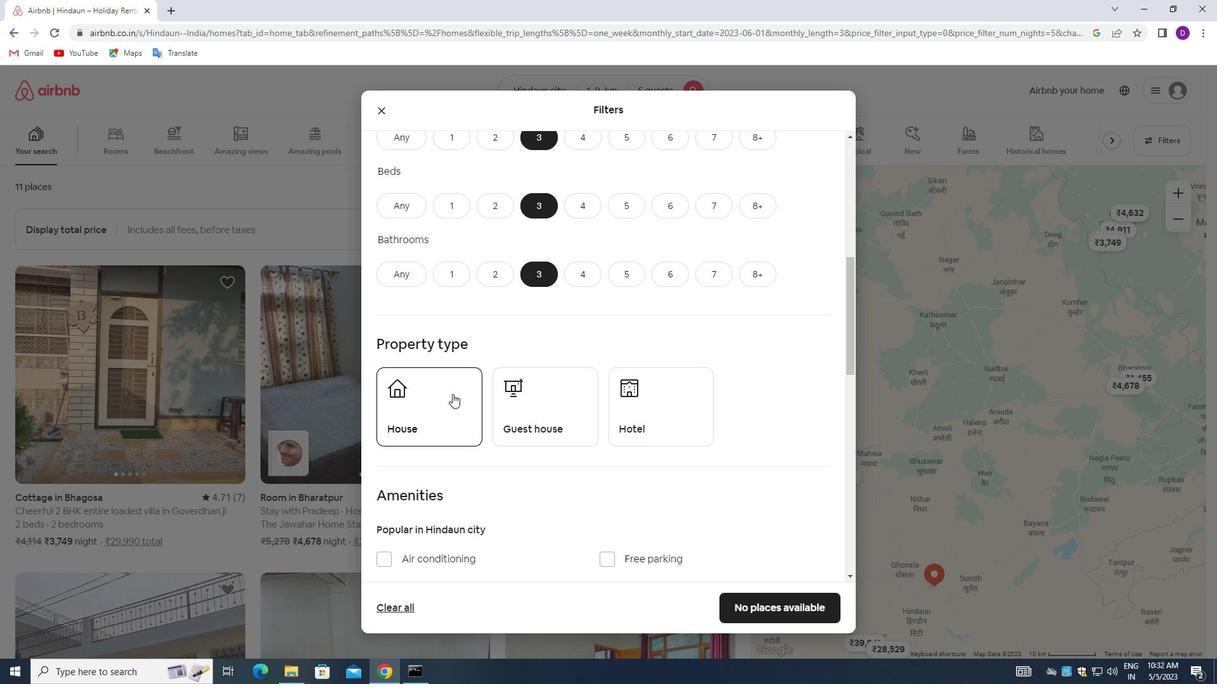 
Action: Mouse moved to (545, 394)
Screenshot: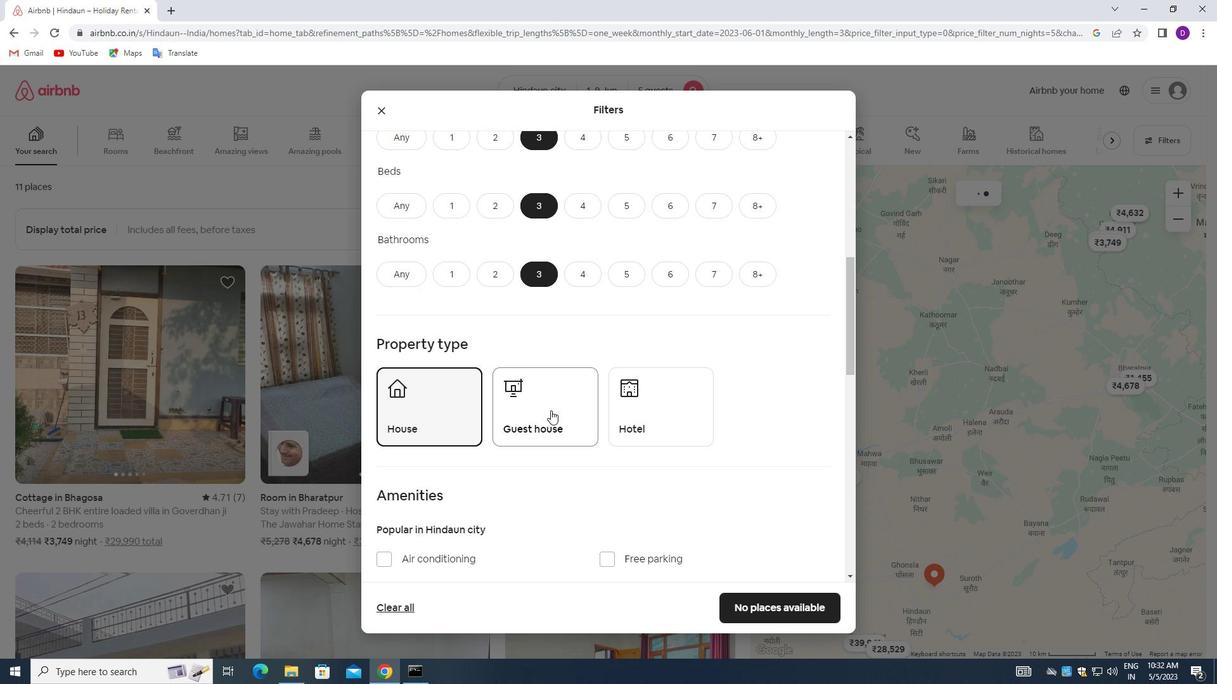 
Action: Mouse pressed left at (545, 394)
Screenshot: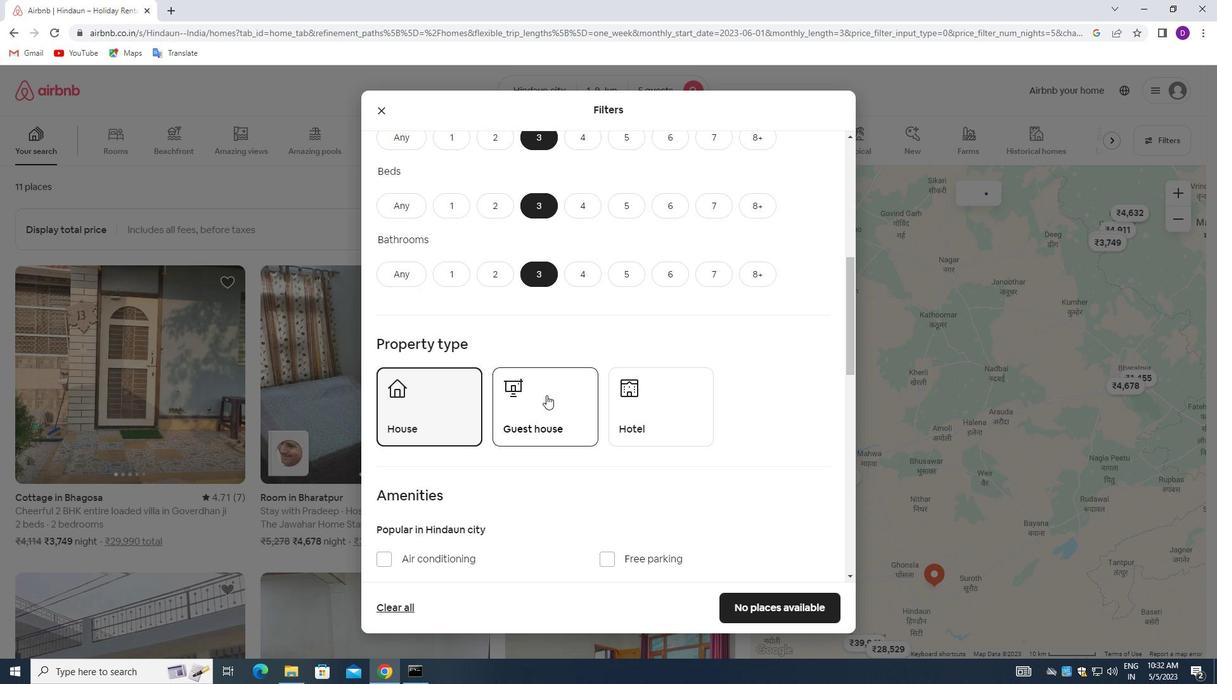 
Action: Mouse moved to (575, 440)
Screenshot: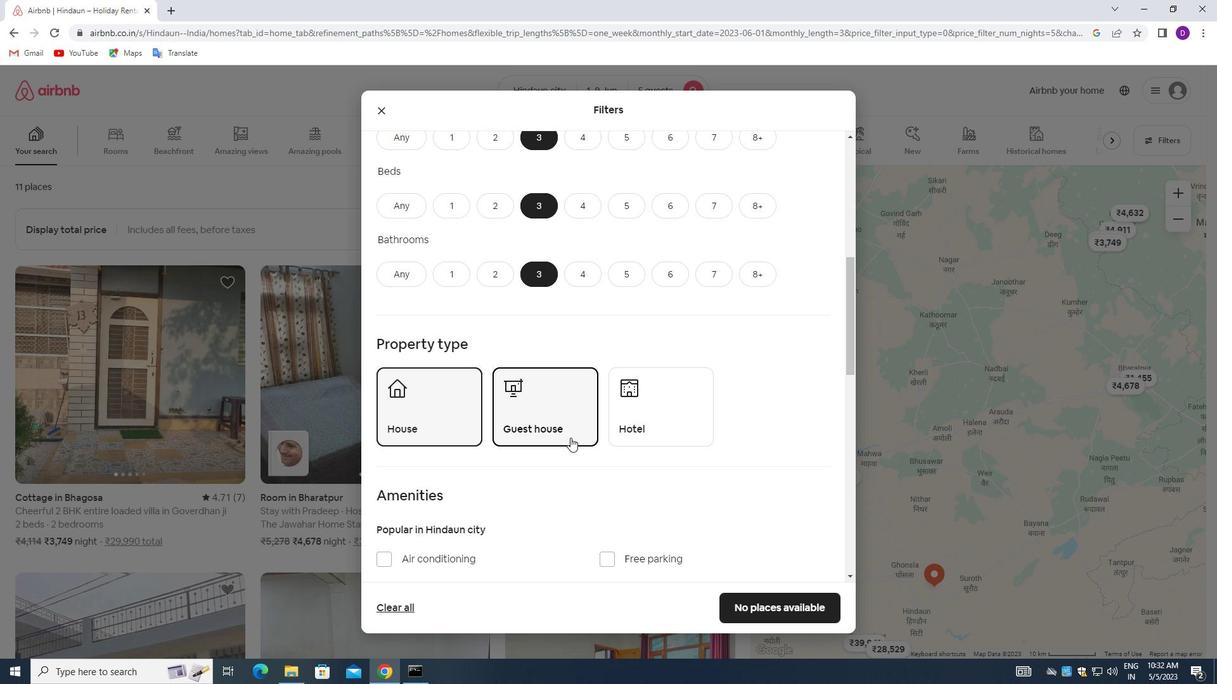
Action: Mouse scrolled (575, 439) with delta (0, 0)
Screenshot: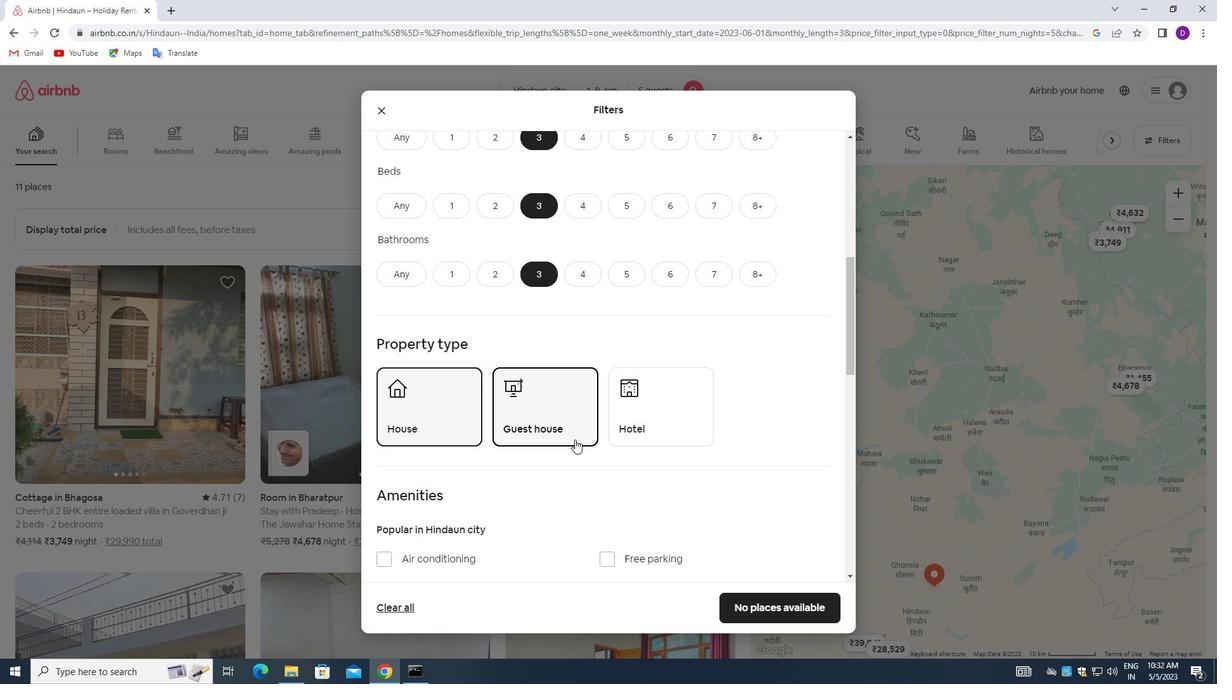 
Action: Mouse moved to (575, 440)
Screenshot: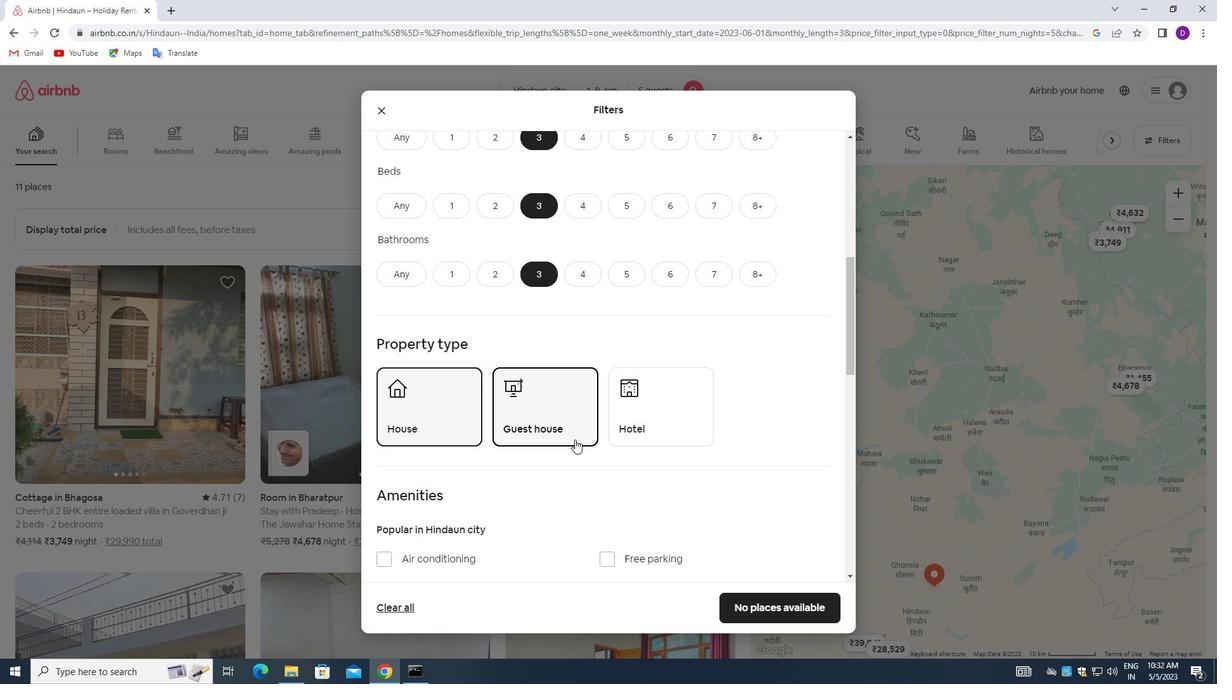 
Action: Mouse scrolled (575, 439) with delta (0, 0)
Screenshot: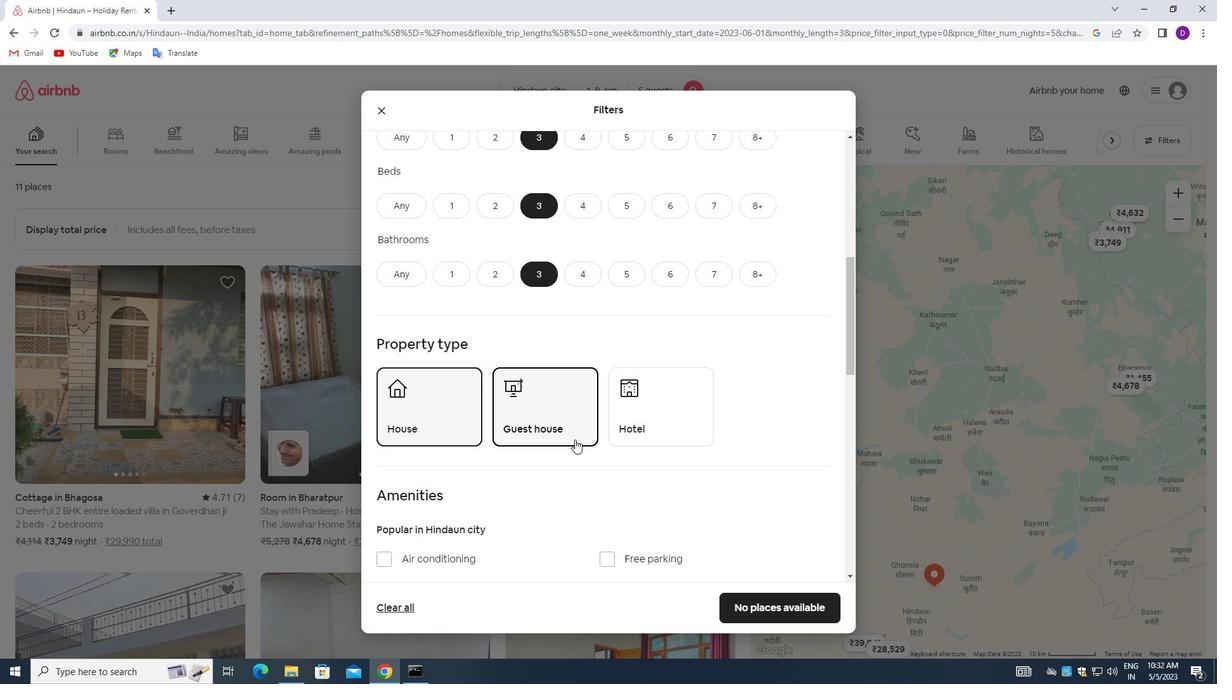 
Action: Mouse scrolled (575, 439) with delta (0, 0)
Screenshot: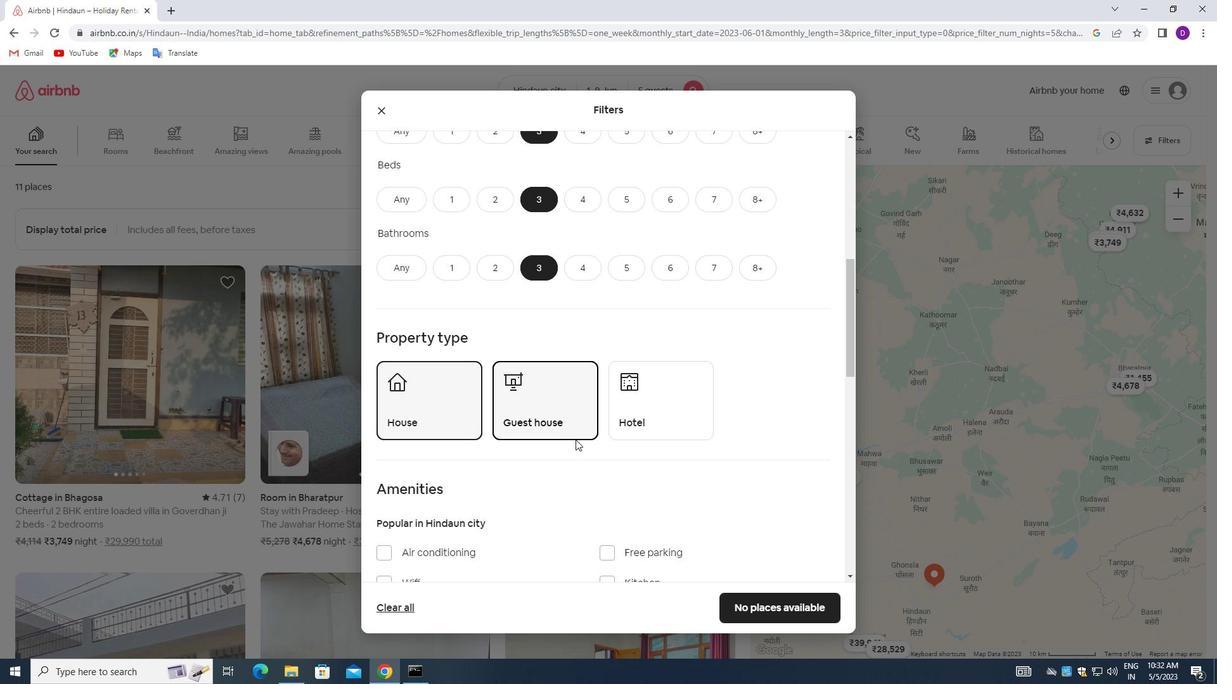 
Action: Mouse moved to (575, 441)
Screenshot: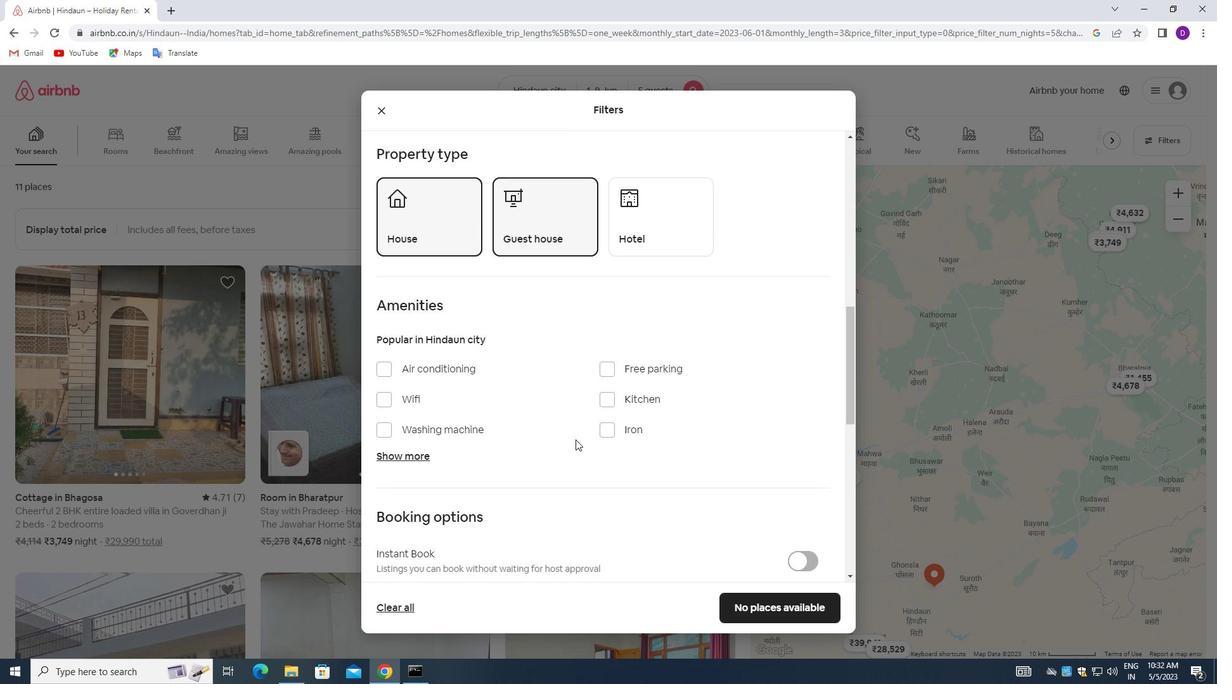 
Action: Mouse scrolled (575, 441) with delta (0, 0)
Screenshot: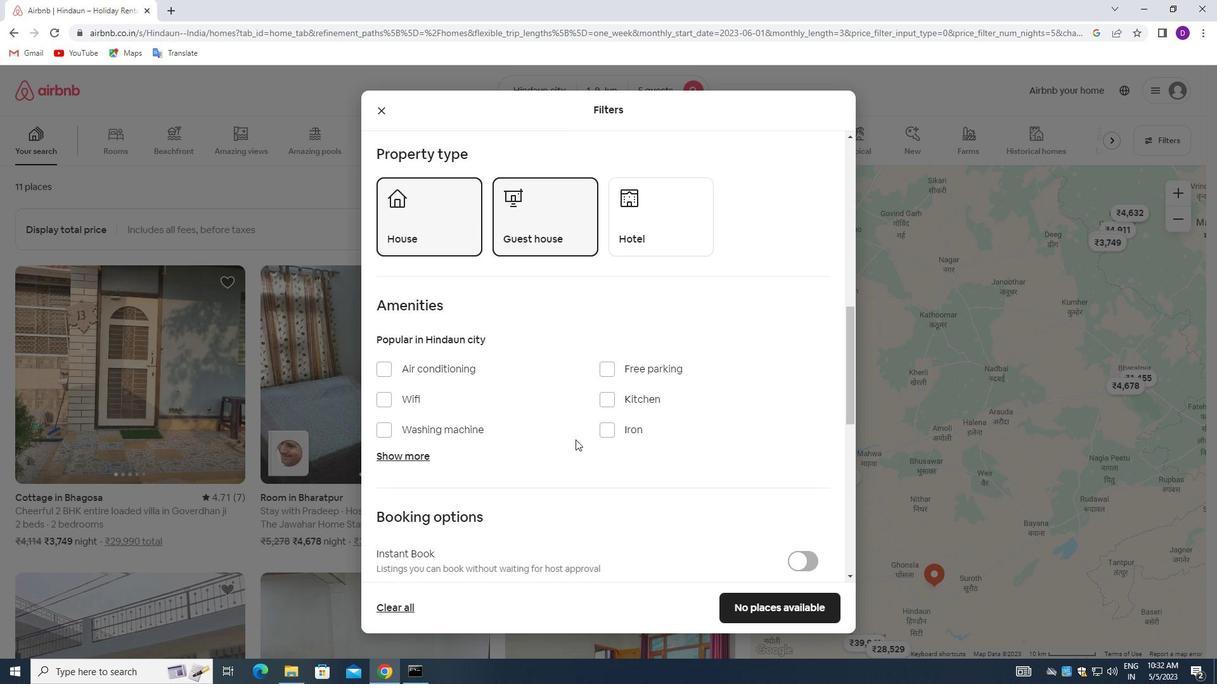 
Action: Mouse moved to (573, 443)
Screenshot: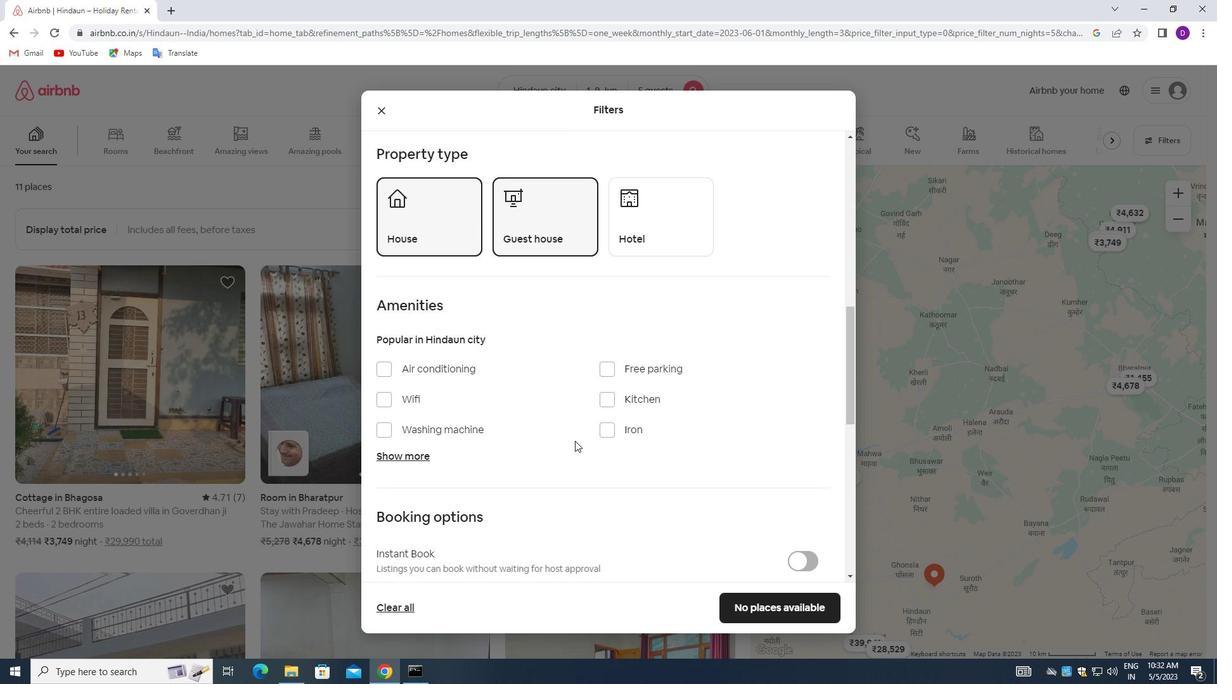 
Action: Mouse scrolled (573, 443) with delta (0, 0)
Screenshot: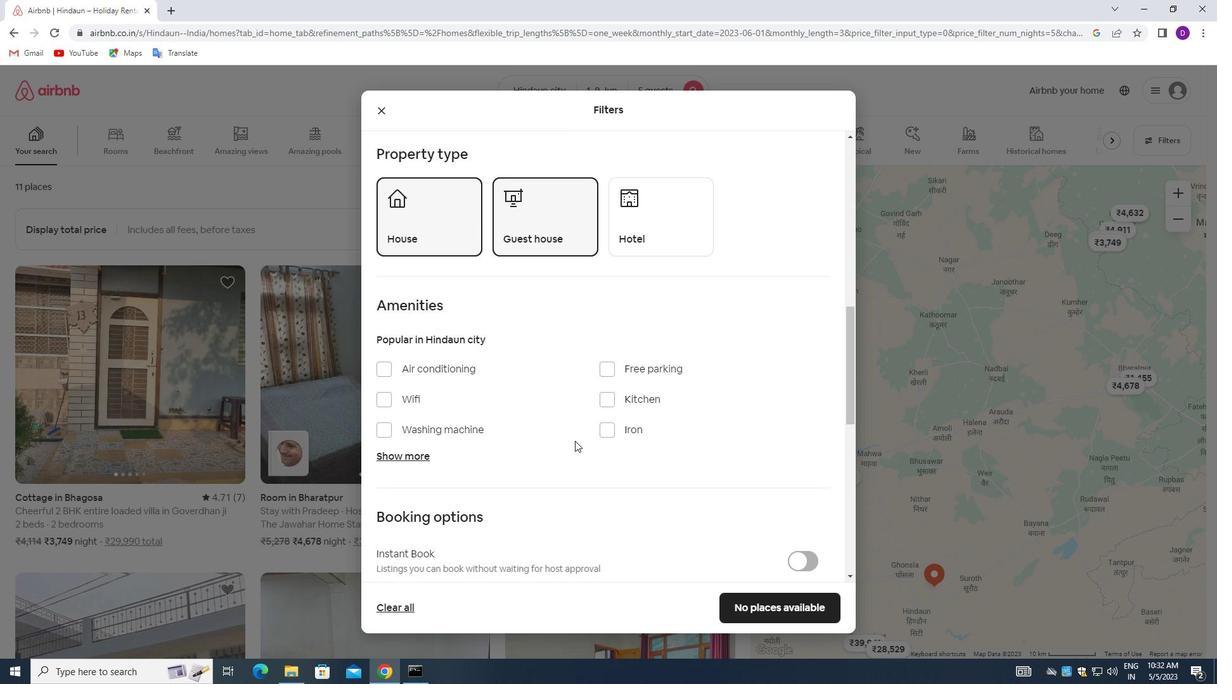 
Action: Mouse moved to (572, 445)
Screenshot: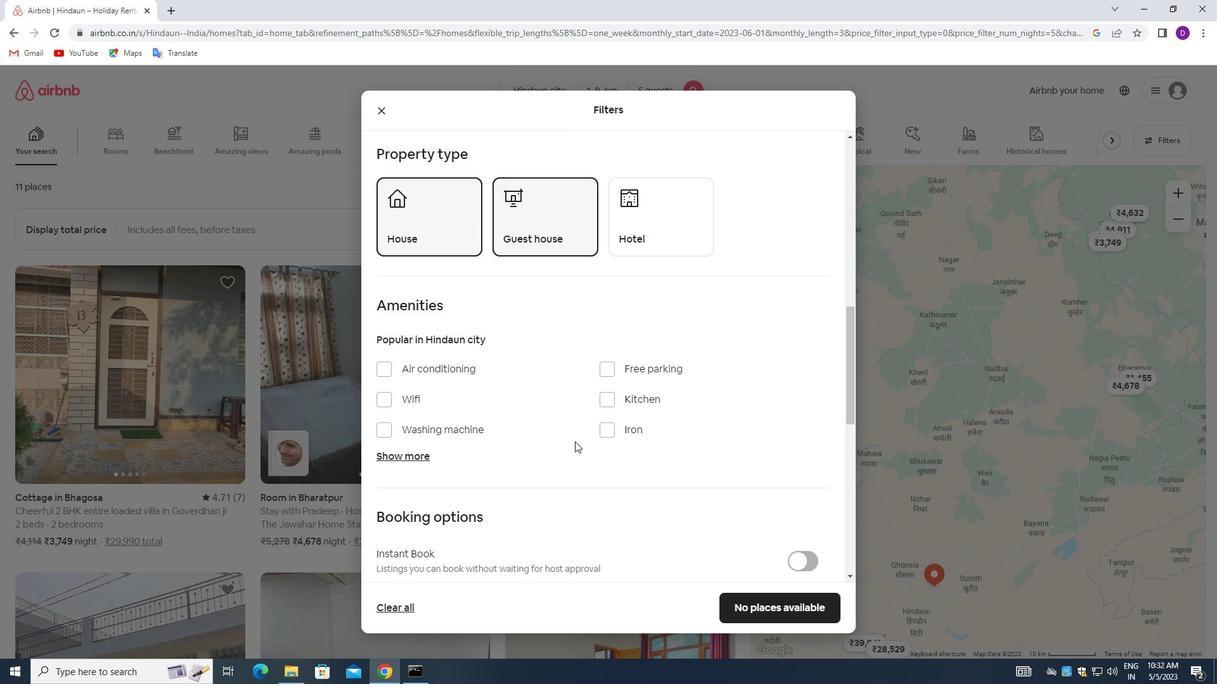 
Action: Mouse scrolled (572, 445) with delta (0, 0)
Screenshot: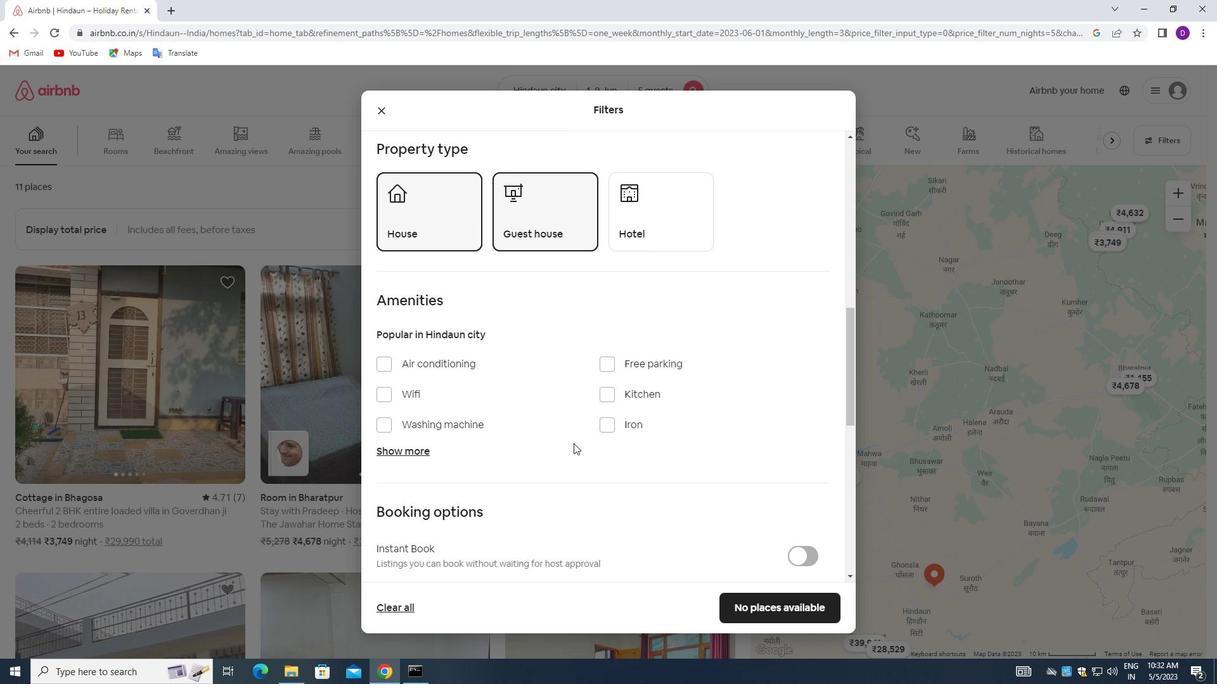 
Action: Mouse moved to (795, 414)
Screenshot: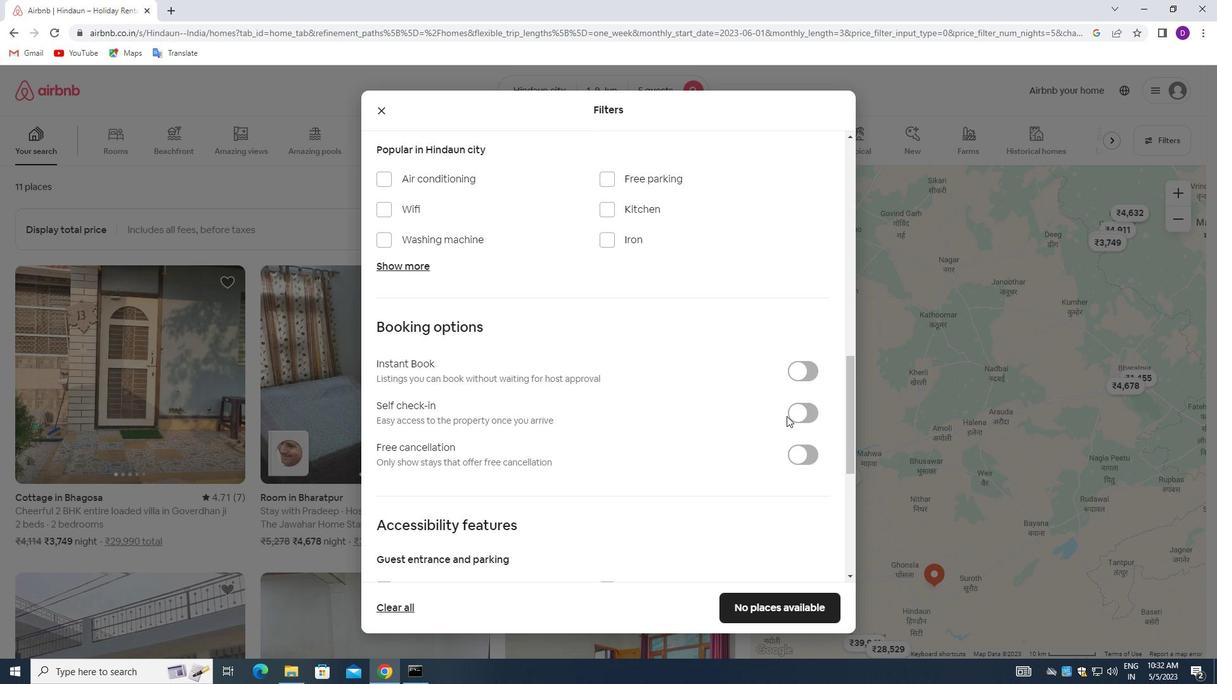 
Action: Mouse pressed left at (795, 414)
Screenshot: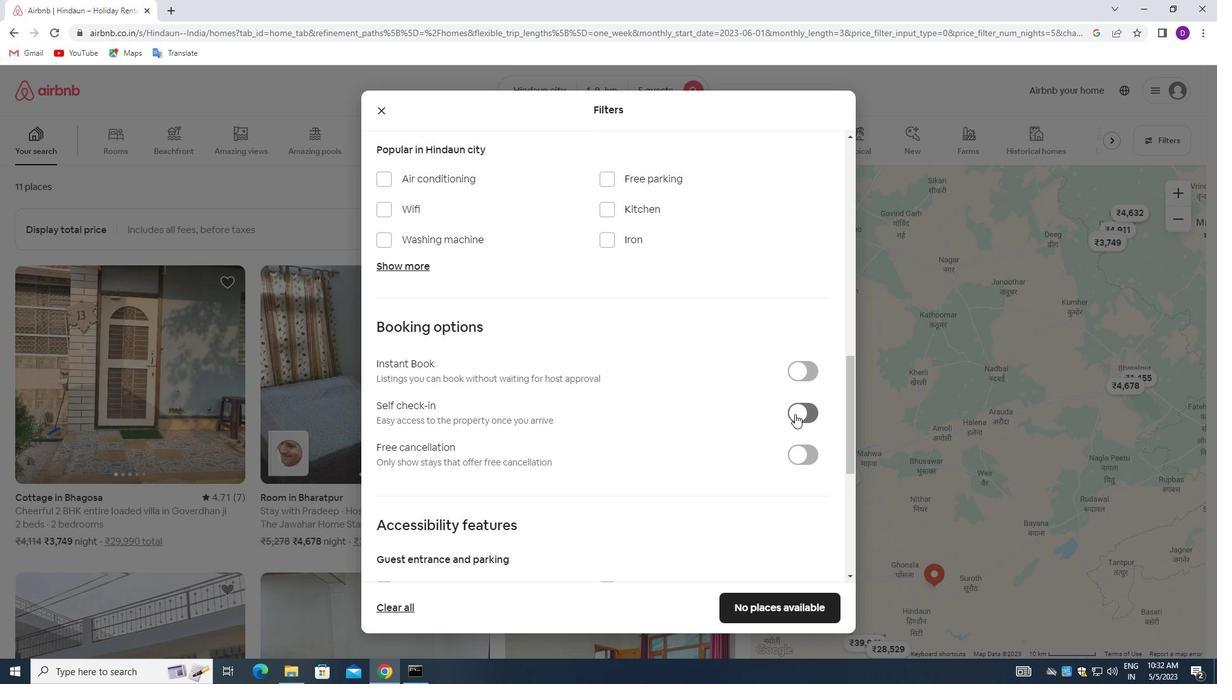 
Action: Mouse moved to (559, 436)
Screenshot: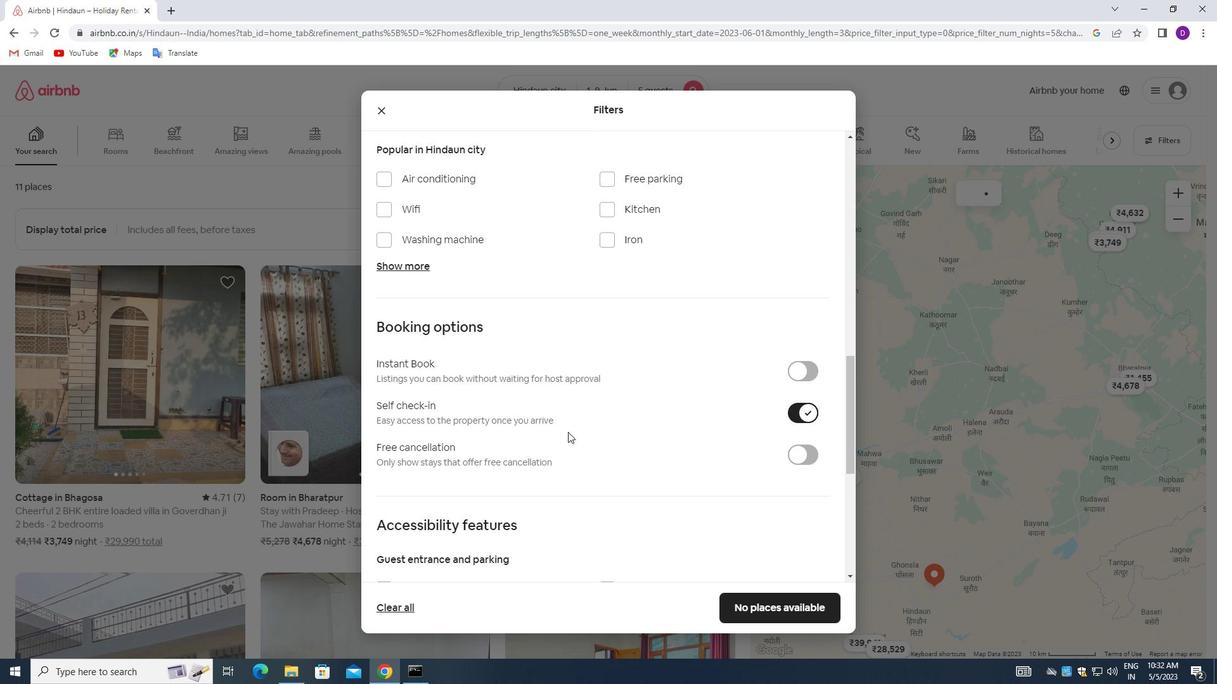 
Action: Mouse scrolled (559, 435) with delta (0, 0)
Screenshot: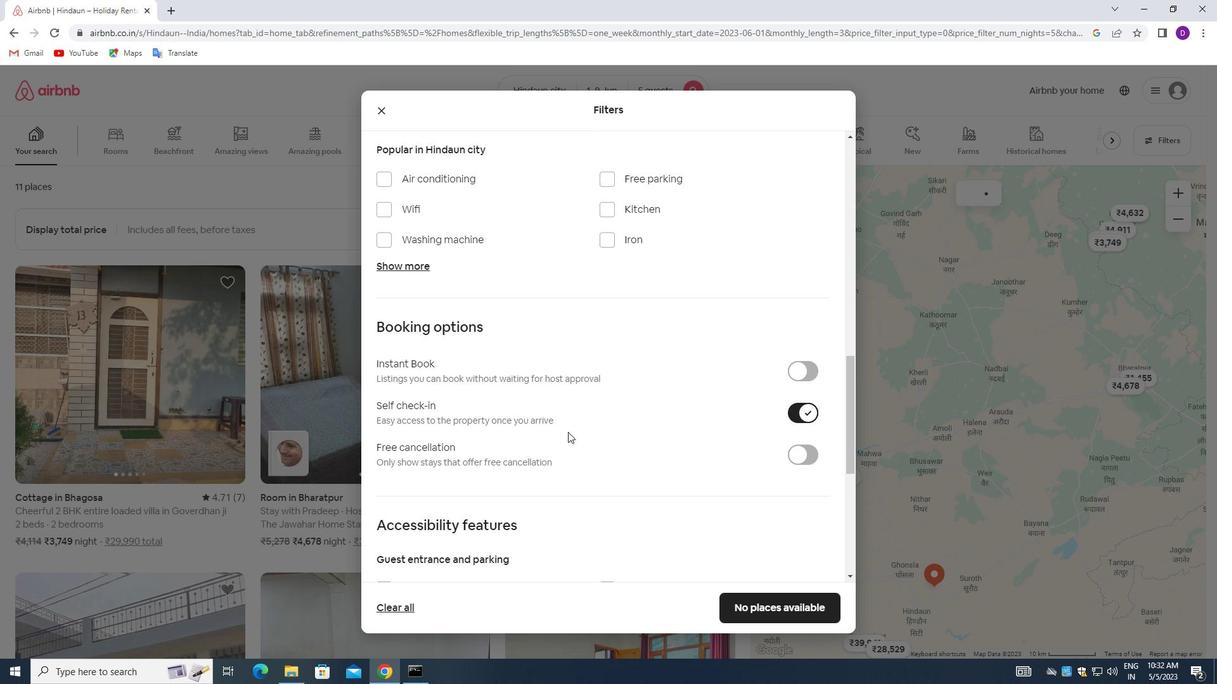 
Action: Mouse moved to (557, 438)
Screenshot: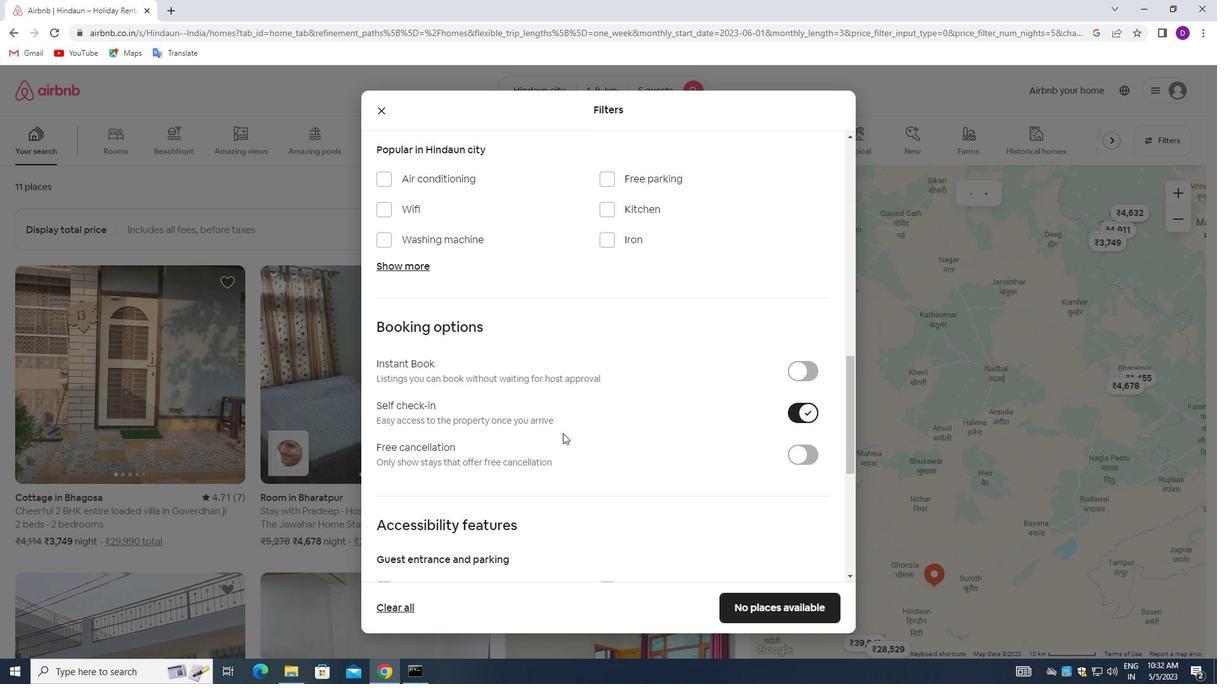 
Action: Mouse scrolled (557, 437) with delta (0, 0)
Screenshot: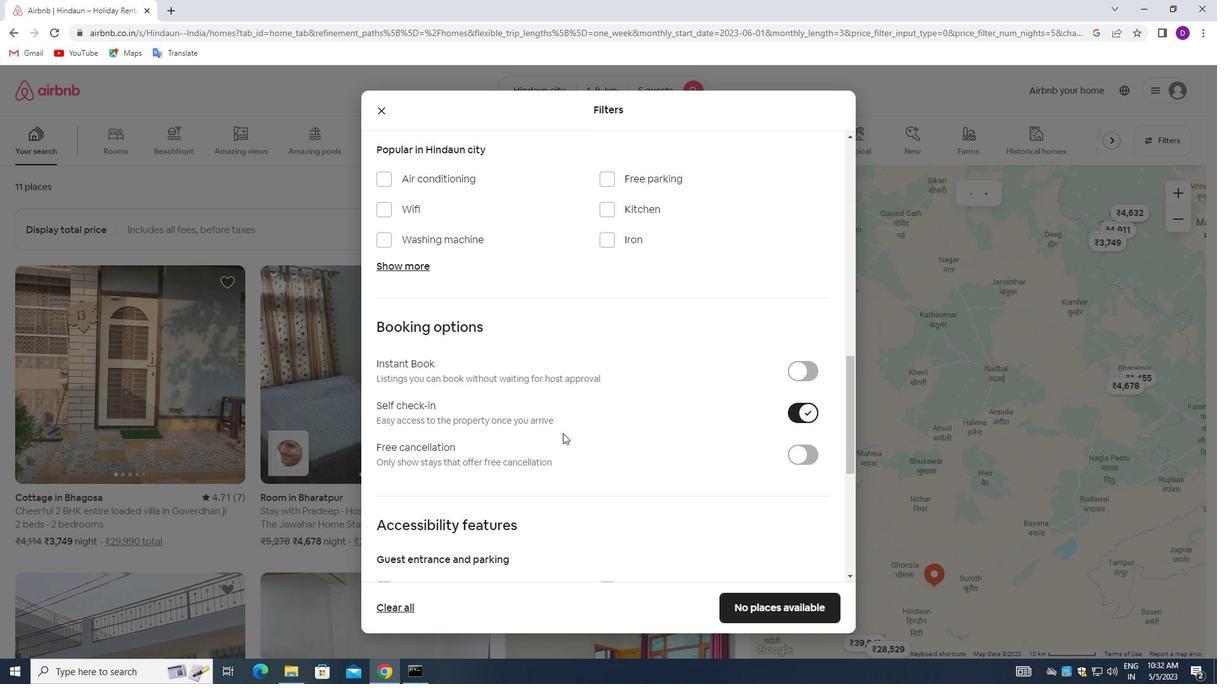 
Action: Mouse moved to (556, 440)
Screenshot: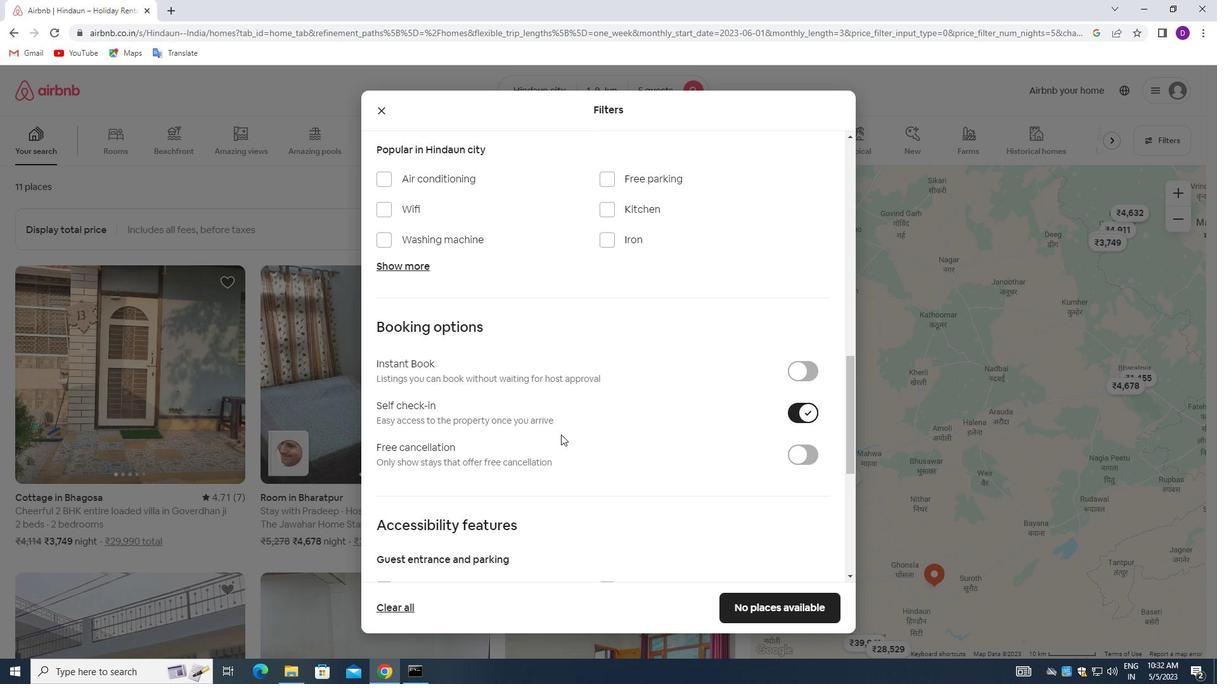 
Action: Mouse scrolled (556, 439) with delta (0, 0)
Screenshot: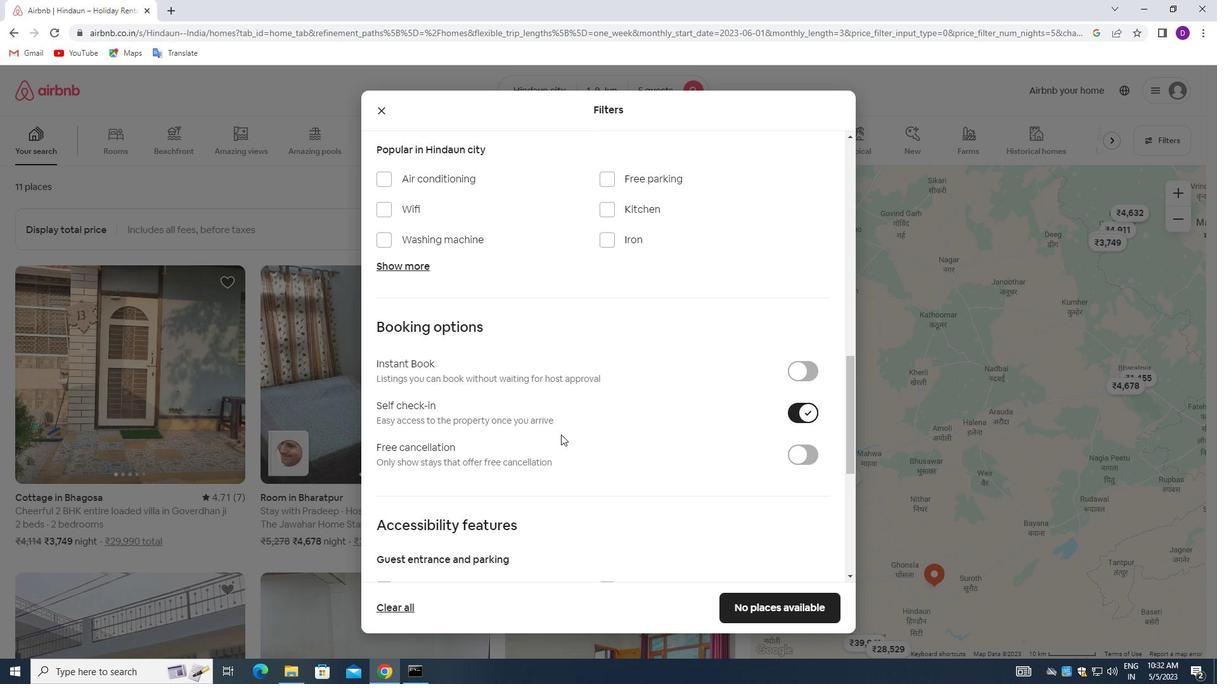 
Action: Mouse moved to (533, 461)
Screenshot: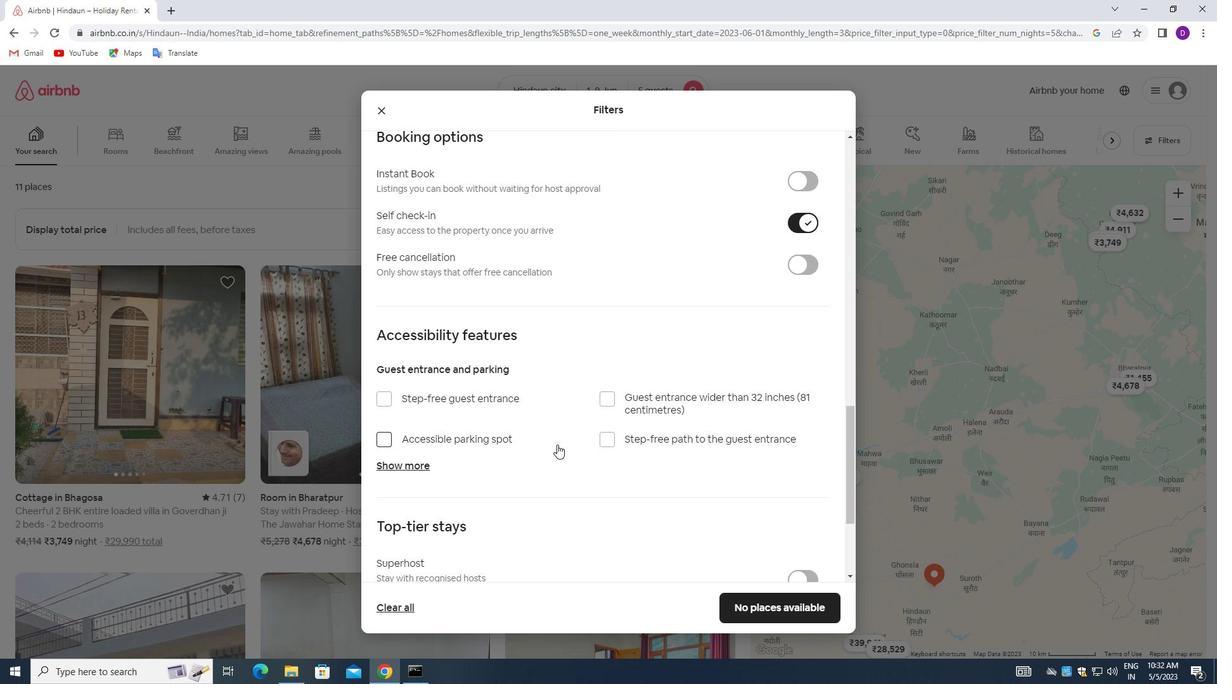 
Action: Mouse scrolled (533, 460) with delta (0, 0)
Screenshot: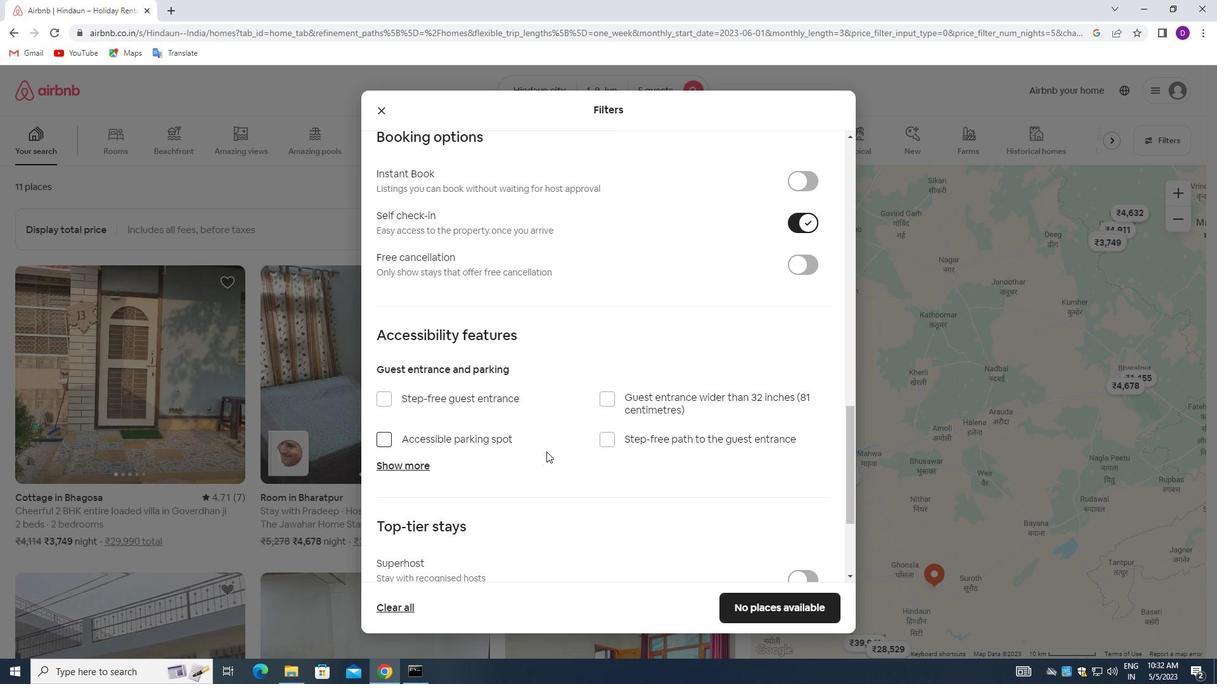 
Action: Mouse moved to (533, 461)
Screenshot: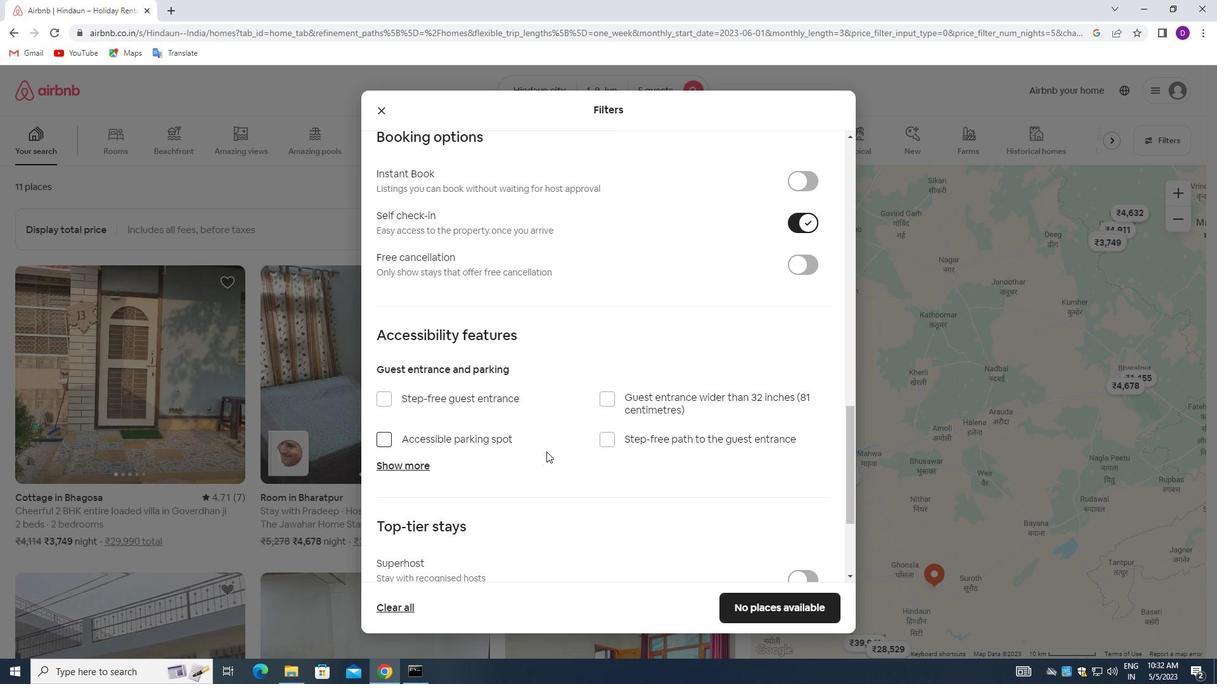 
Action: Mouse scrolled (533, 460) with delta (0, 0)
Screenshot: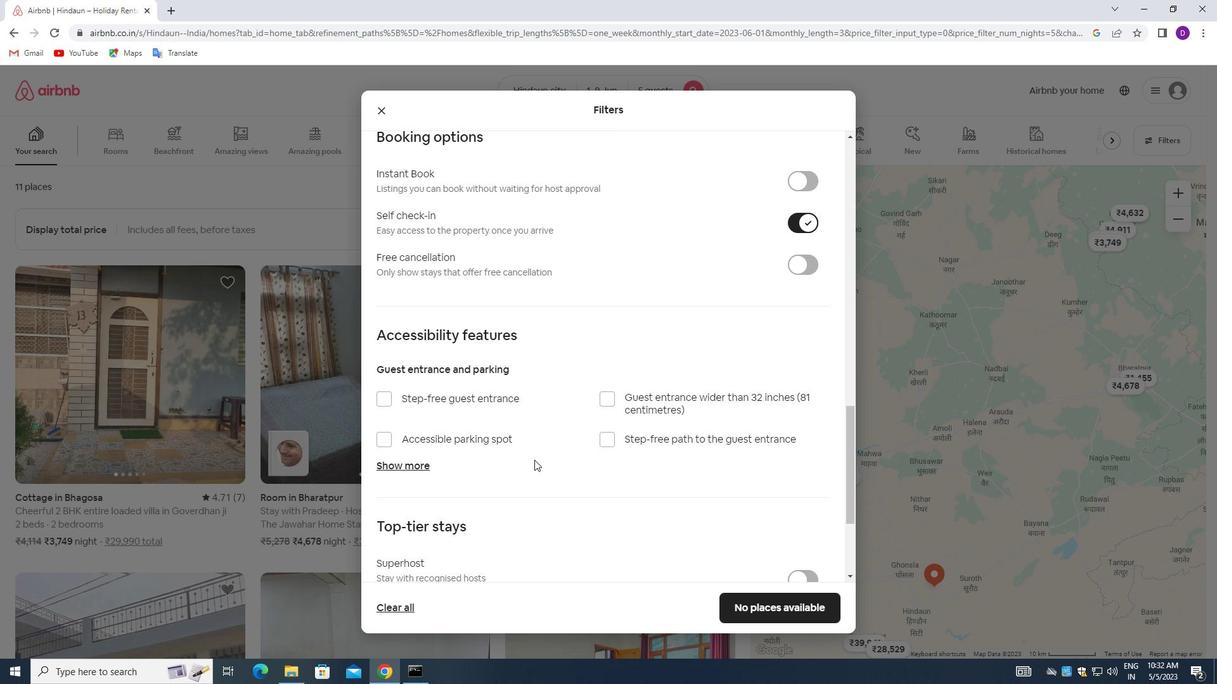 
Action: Mouse moved to (533, 465)
Screenshot: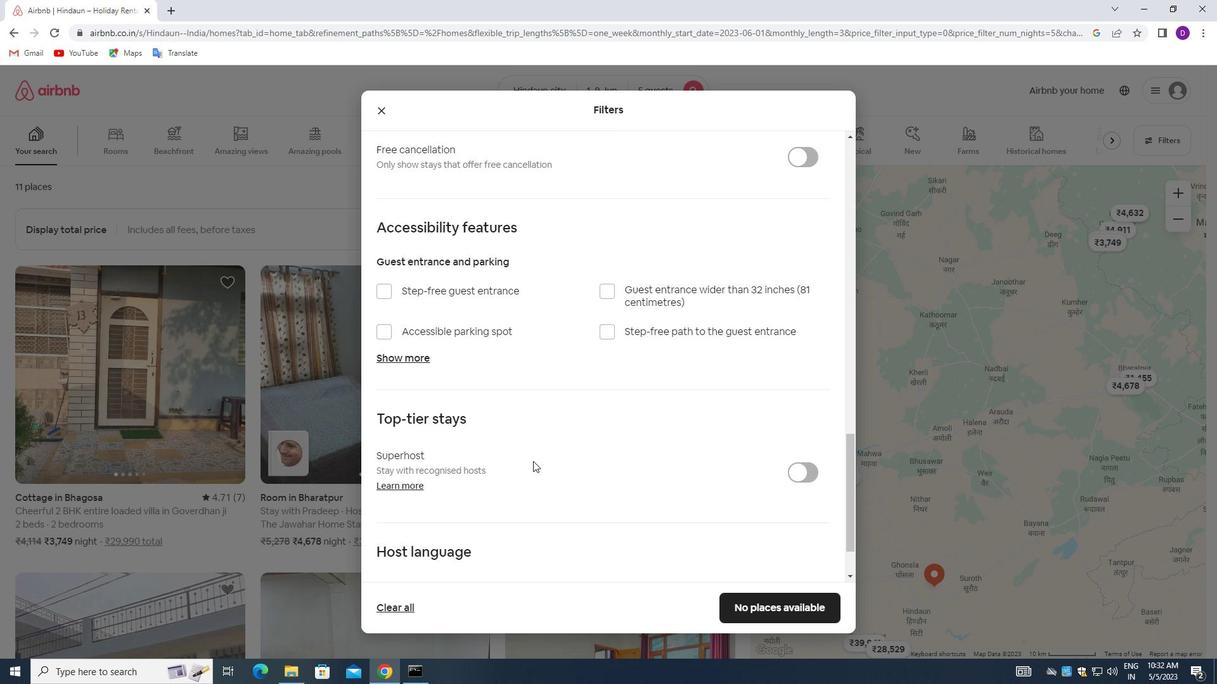 
Action: Mouse scrolled (533, 464) with delta (0, 0)
Screenshot: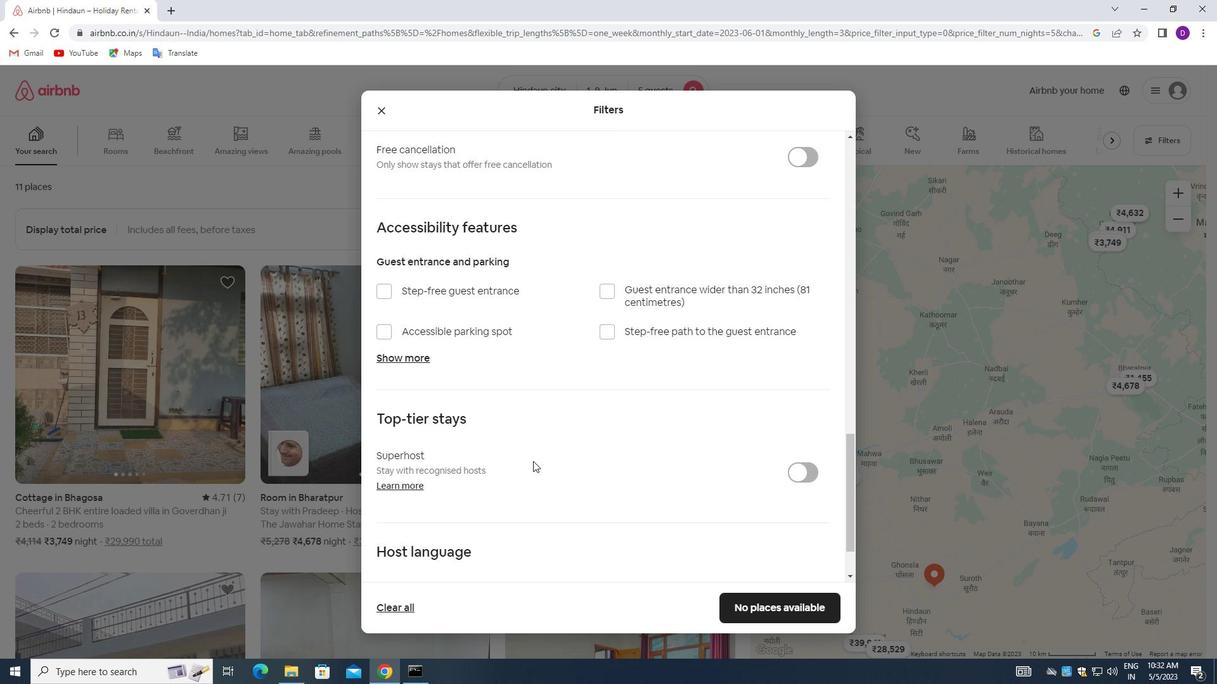 
Action: Mouse moved to (531, 472)
Screenshot: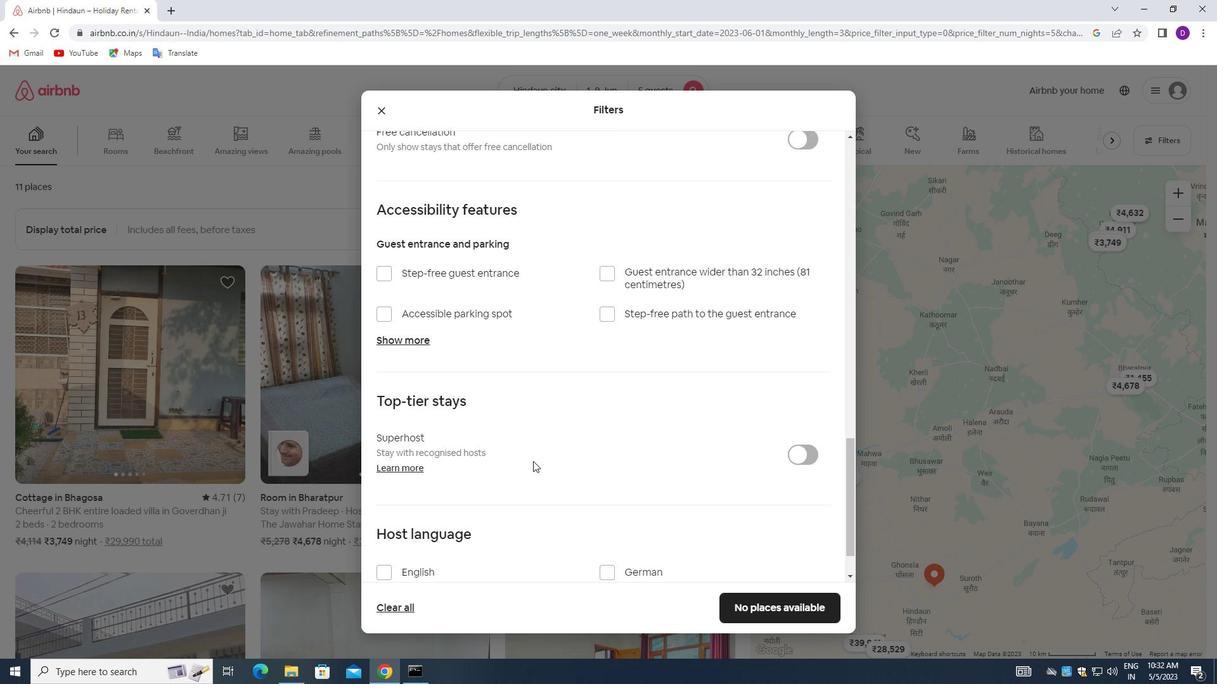 
Action: Mouse scrolled (531, 472) with delta (0, 0)
Screenshot: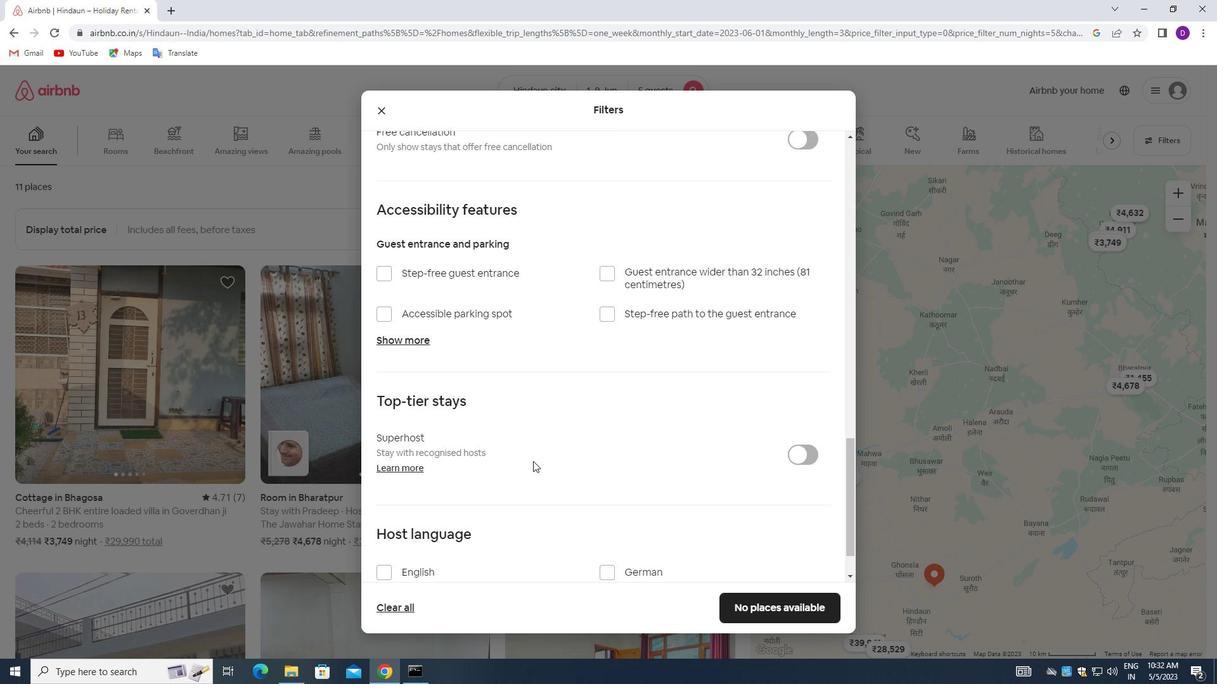 
Action: Mouse moved to (528, 478)
Screenshot: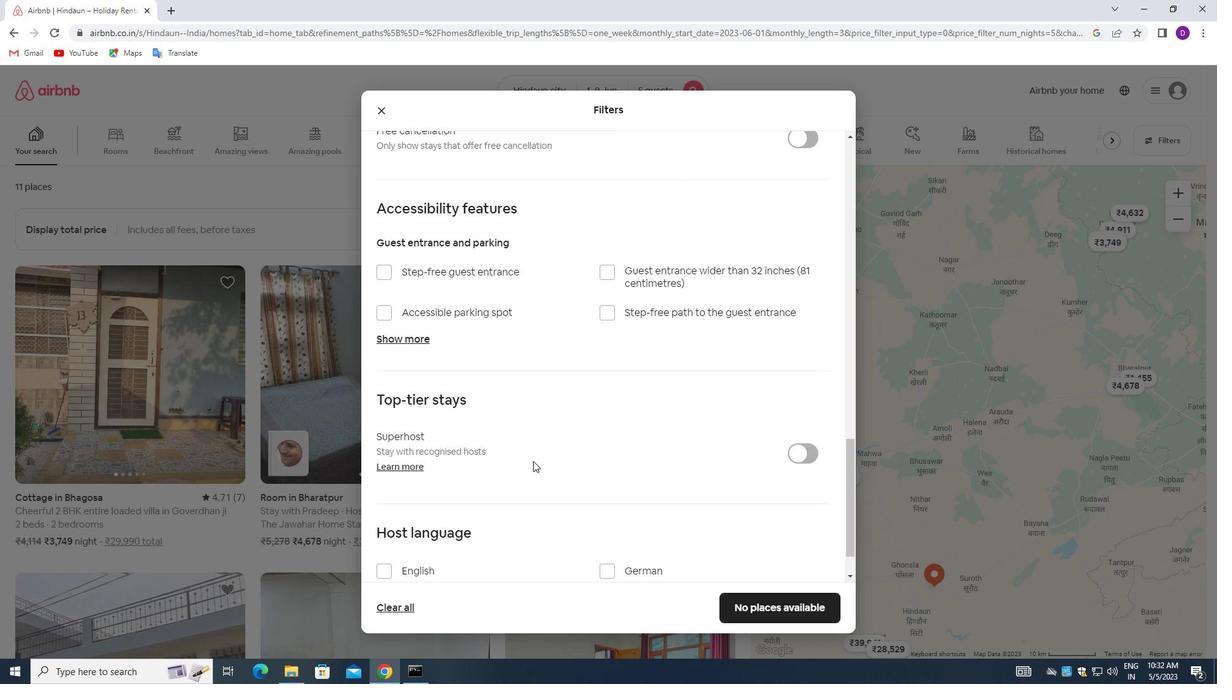 
Action: Mouse scrolled (528, 477) with delta (0, 0)
Screenshot: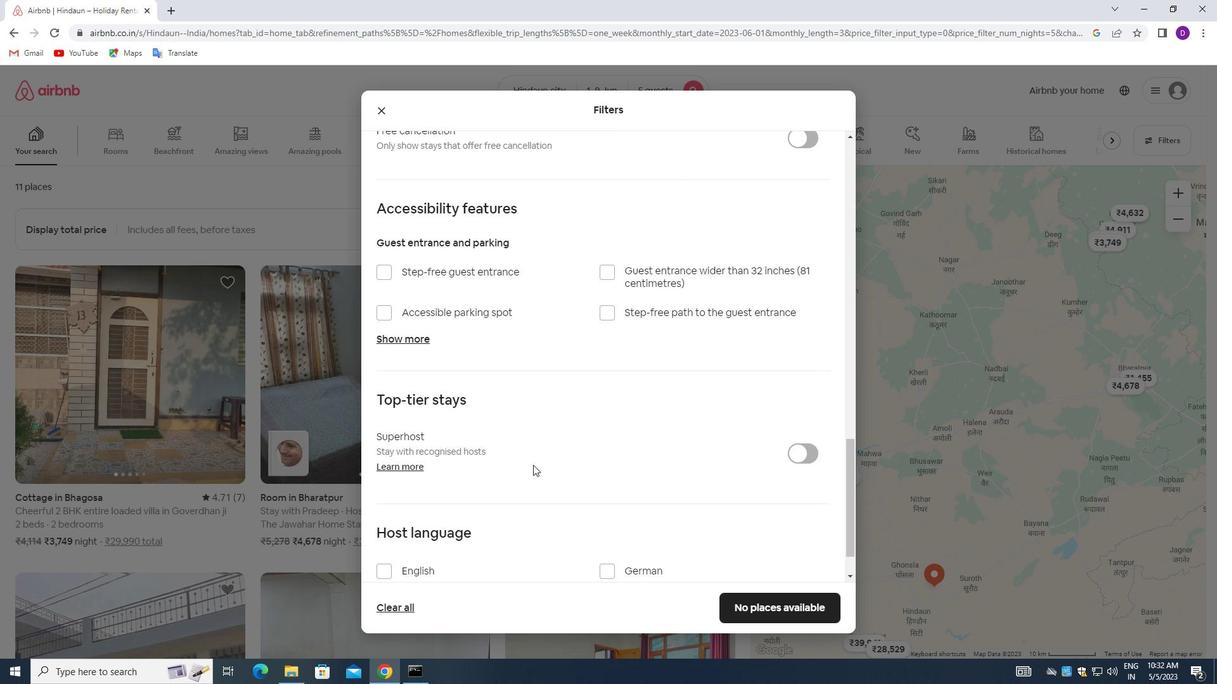 
Action: Mouse moved to (527, 480)
Screenshot: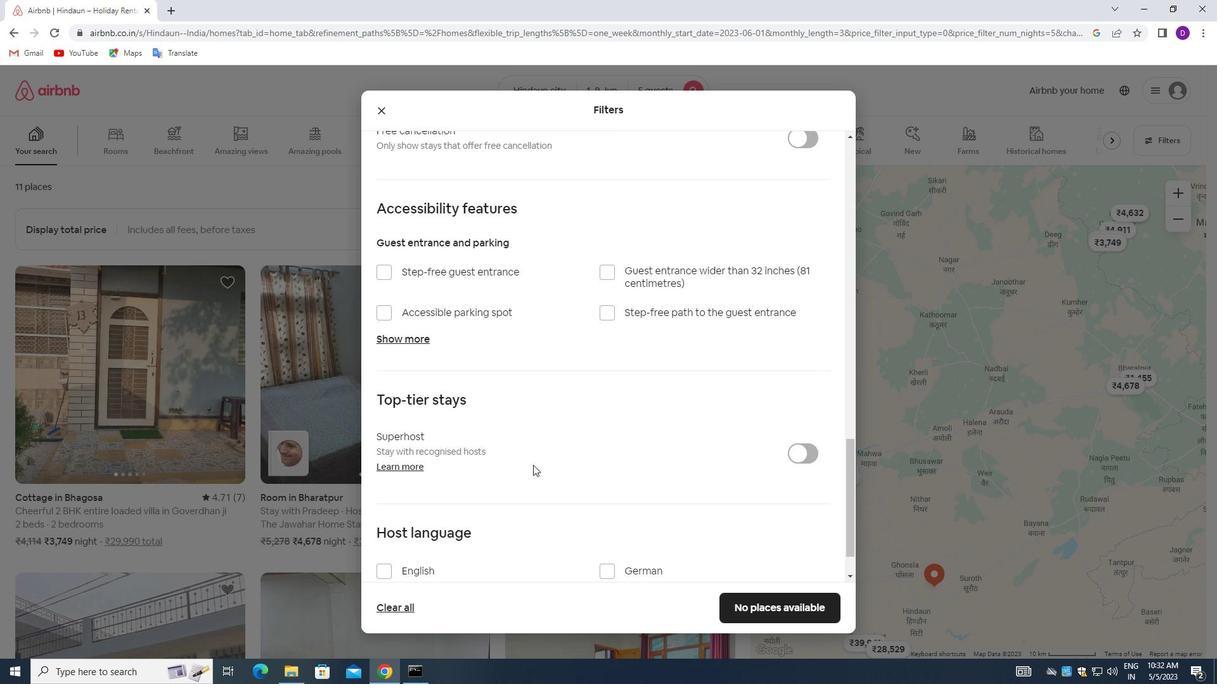 
Action: Mouse scrolled (527, 479) with delta (0, 0)
Screenshot: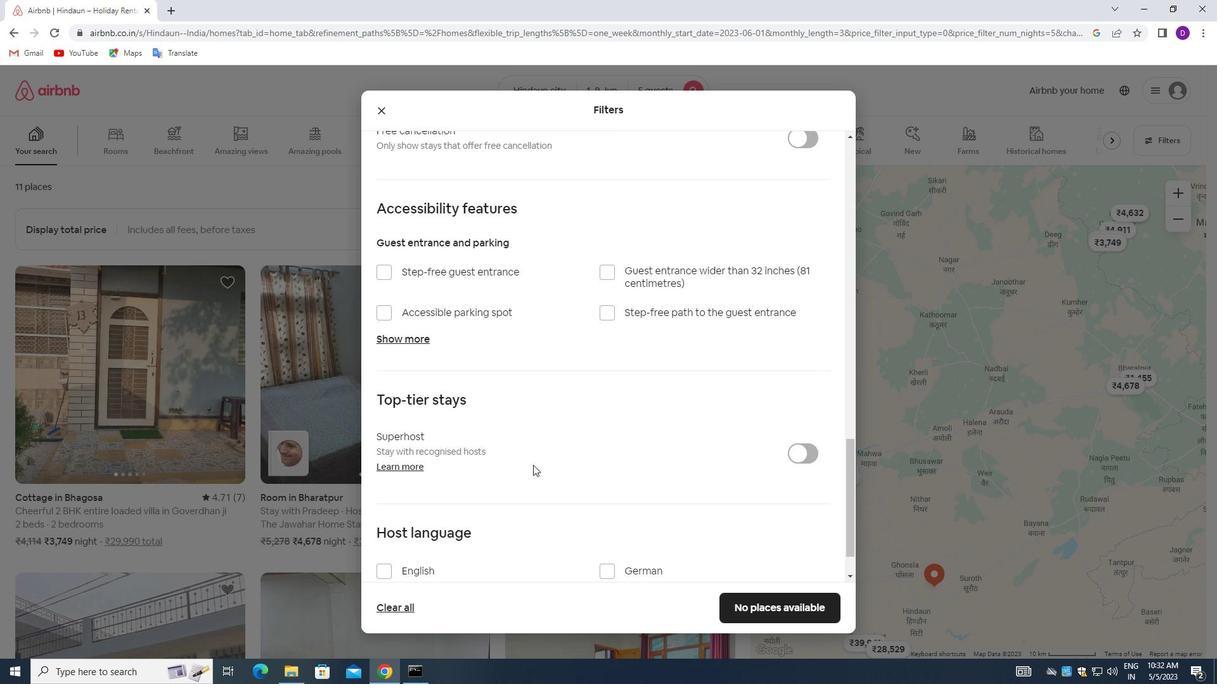 
Action: Mouse moved to (381, 514)
Screenshot: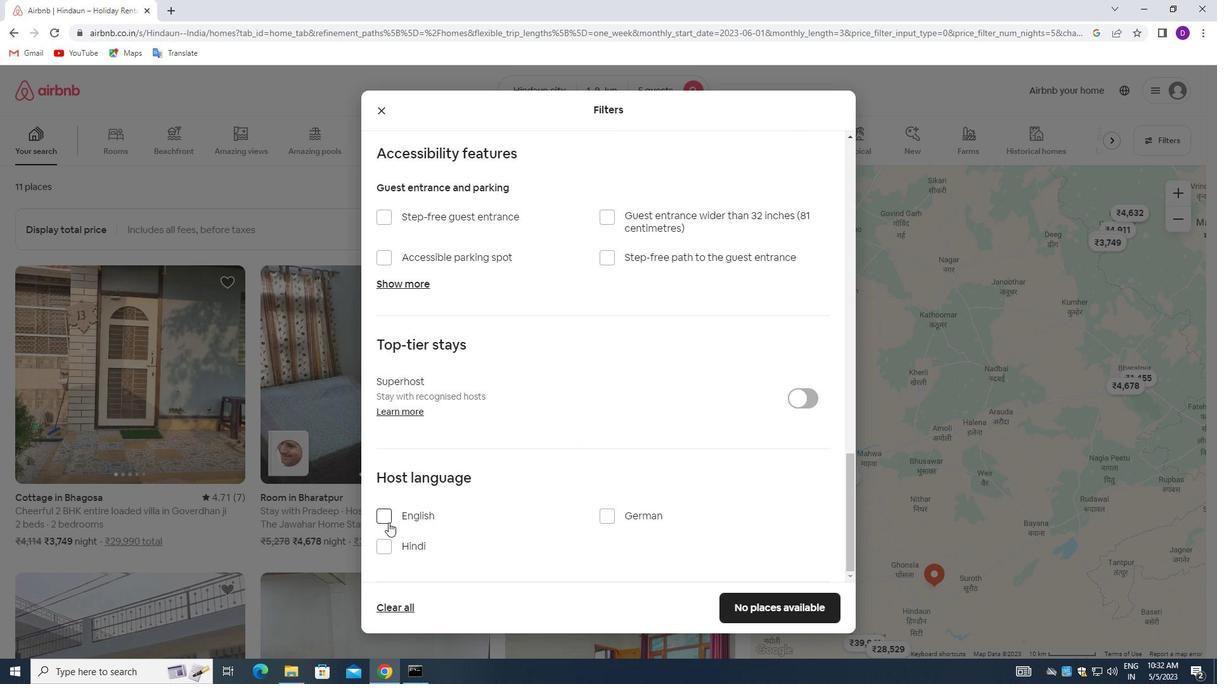
Action: Mouse pressed left at (381, 514)
Screenshot: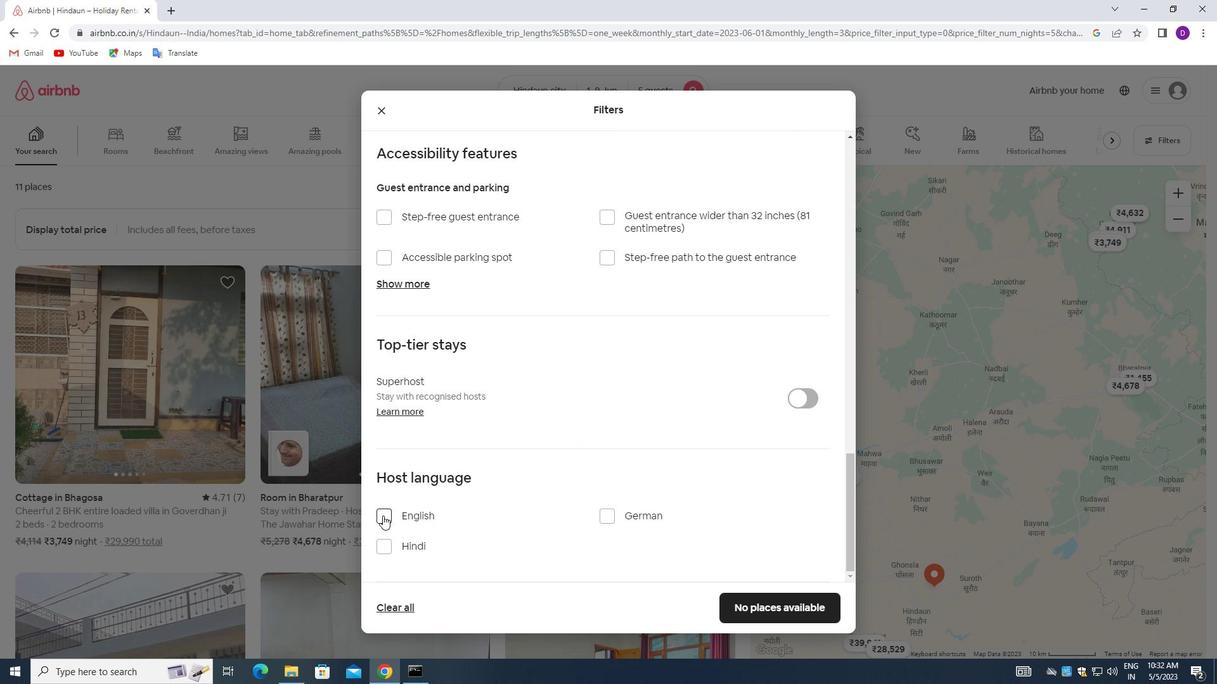 
Action: Mouse moved to (727, 603)
Screenshot: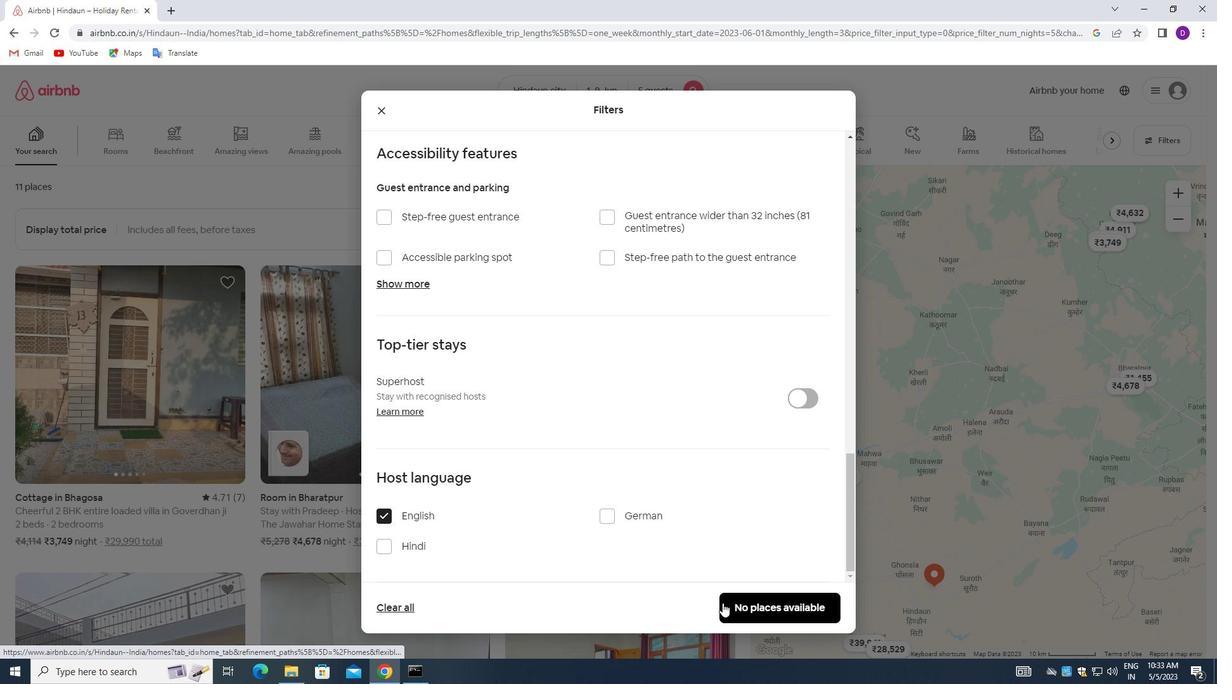 
Action: Mouse pressed left at (727, 603)
Screenshot: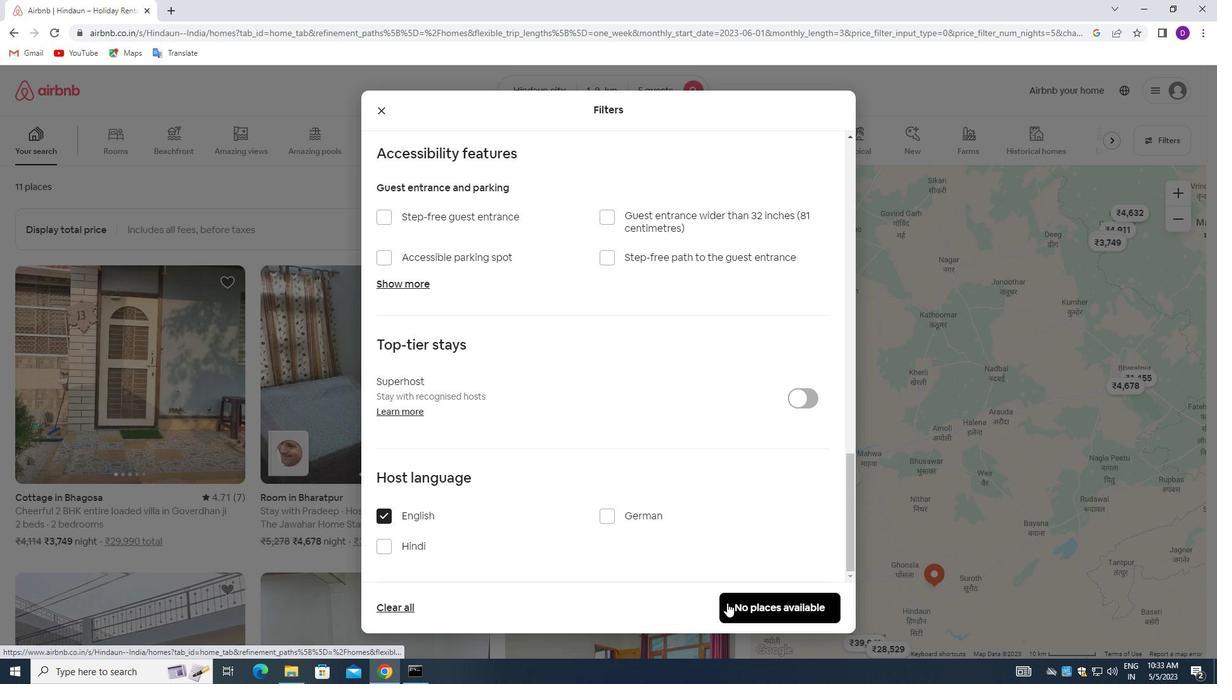
Action: Mouse moved to (652, 428)
Screenshot: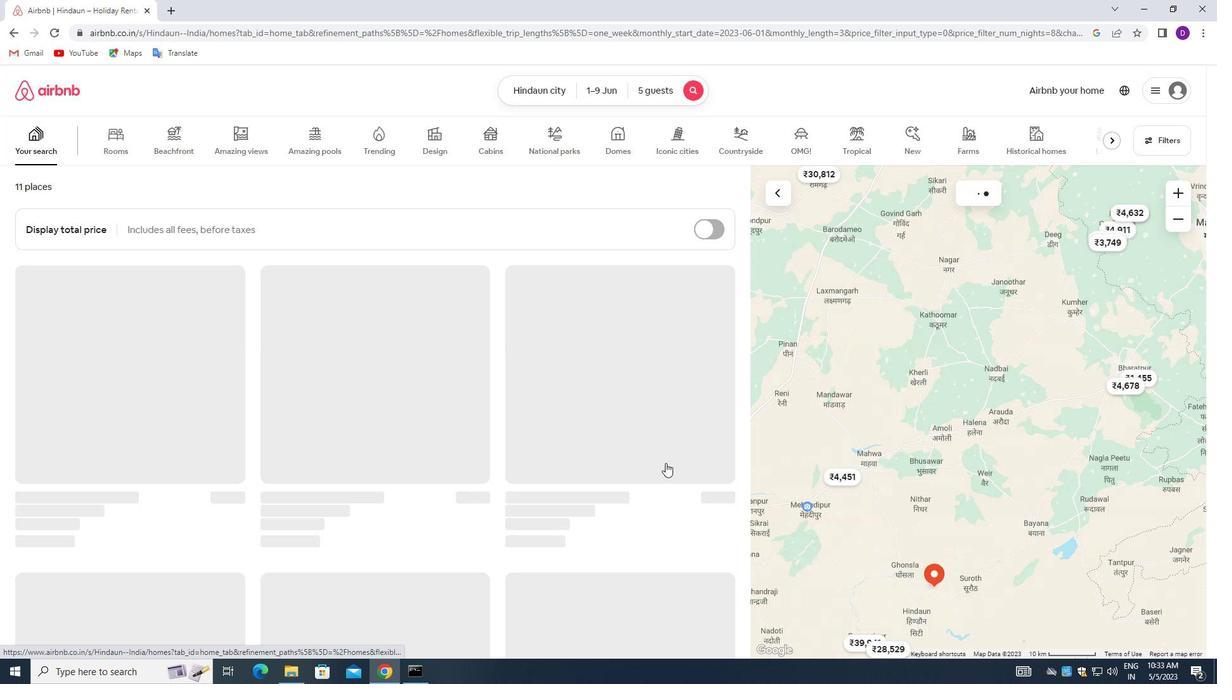 
